Task: Compose an email with the signature Layla Garcia with the subject Feedback on a portfolio and the message I would like to schedule a meeting to discuss the project status. from softage.9@softage.net to softage.5@softage.netSelect the entire message and Indent more 2 times, then indent less once Send the email. Finally, move the email from Sent Items to the label Raw materials
Action: Mouse moved to (954, 58)
Screenshot: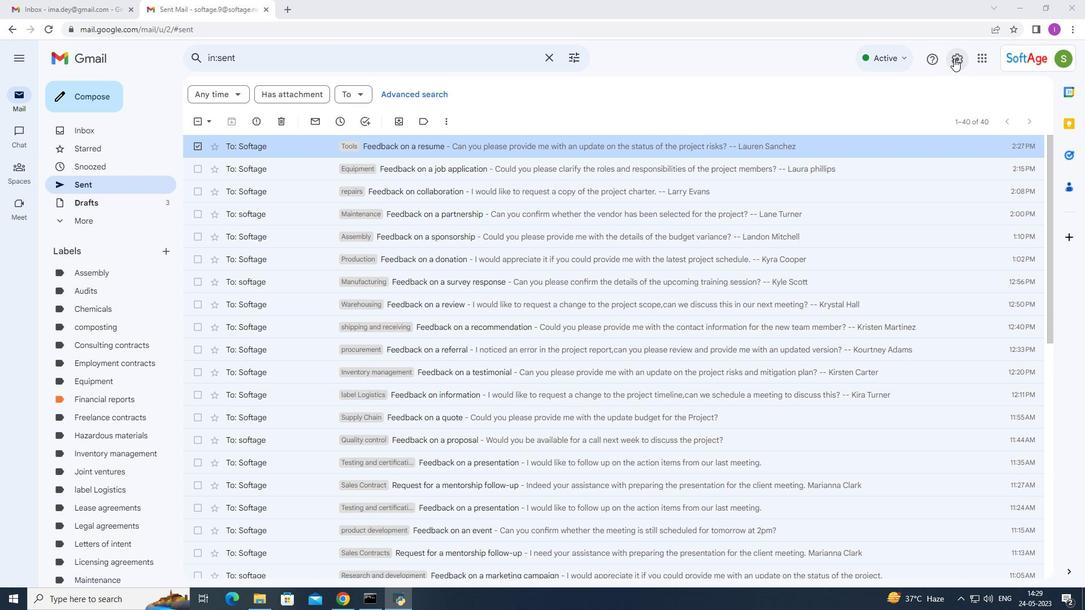 
Action: Mouse pressed left at (954, 58)
Screenshot: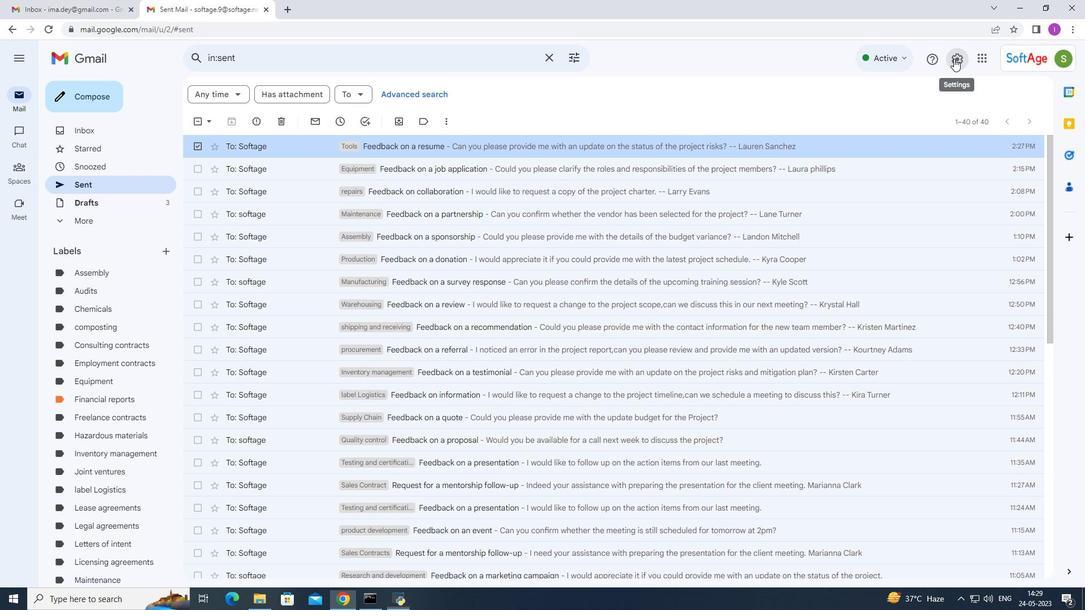 
Action: Mouse moved to (955, 106)
Screenshot: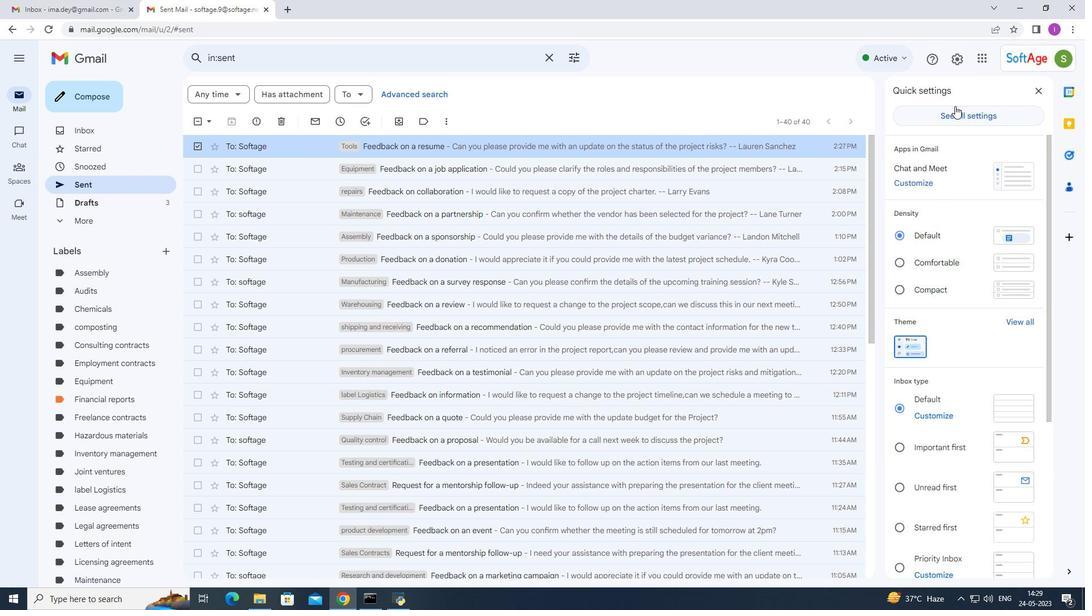 
Action: Mouse pressed left at (955, 106)
Screenshot: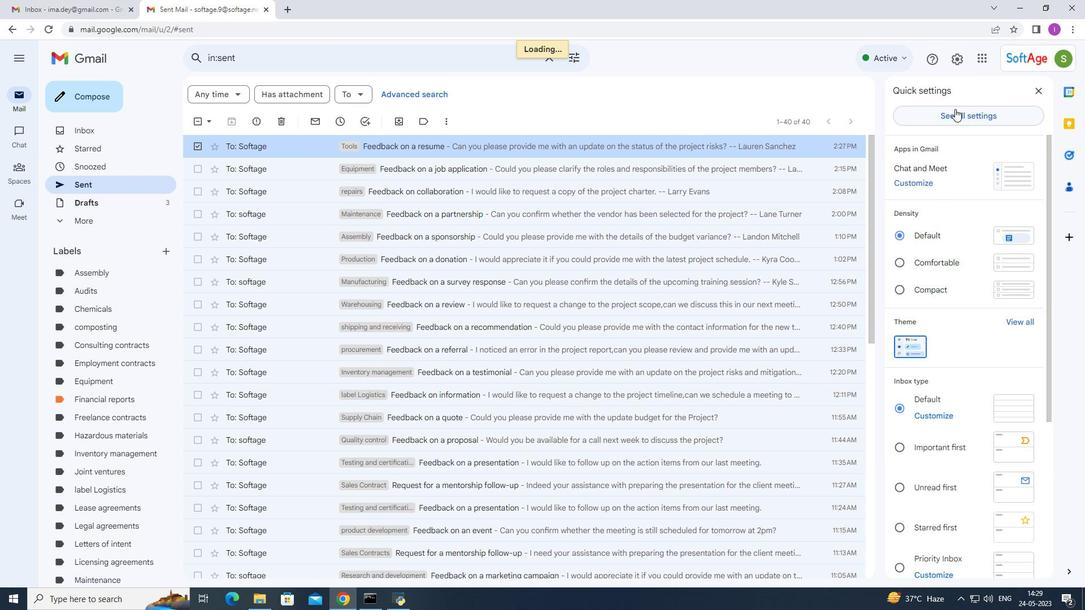 
Action: Mouse moved to (484, 205)
Screenshot: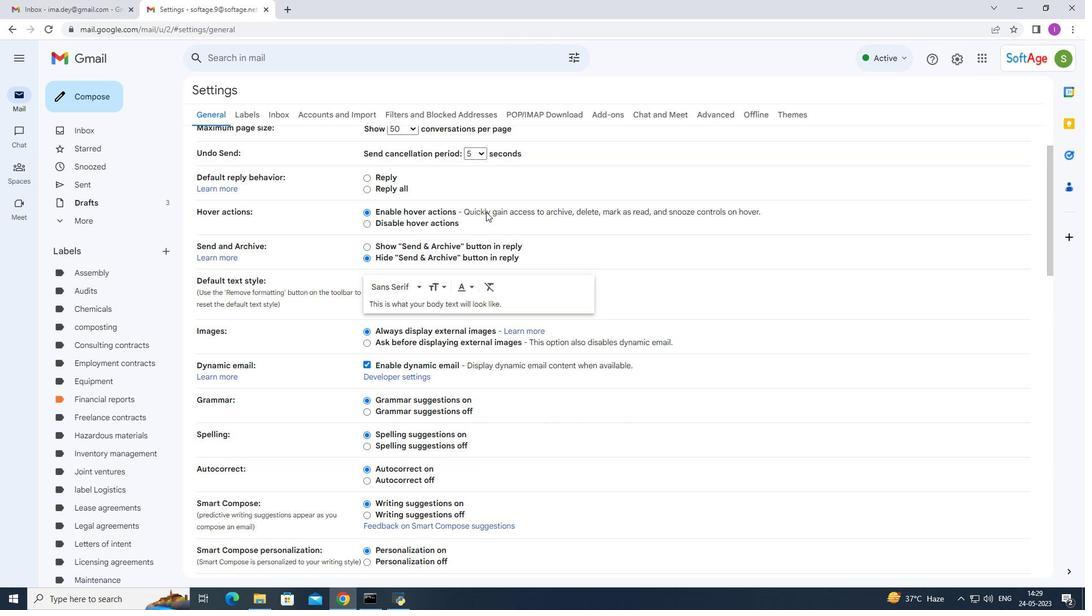 
Action: Mouse scrolled (484, 205) with delta (0, 0)
Screenshot: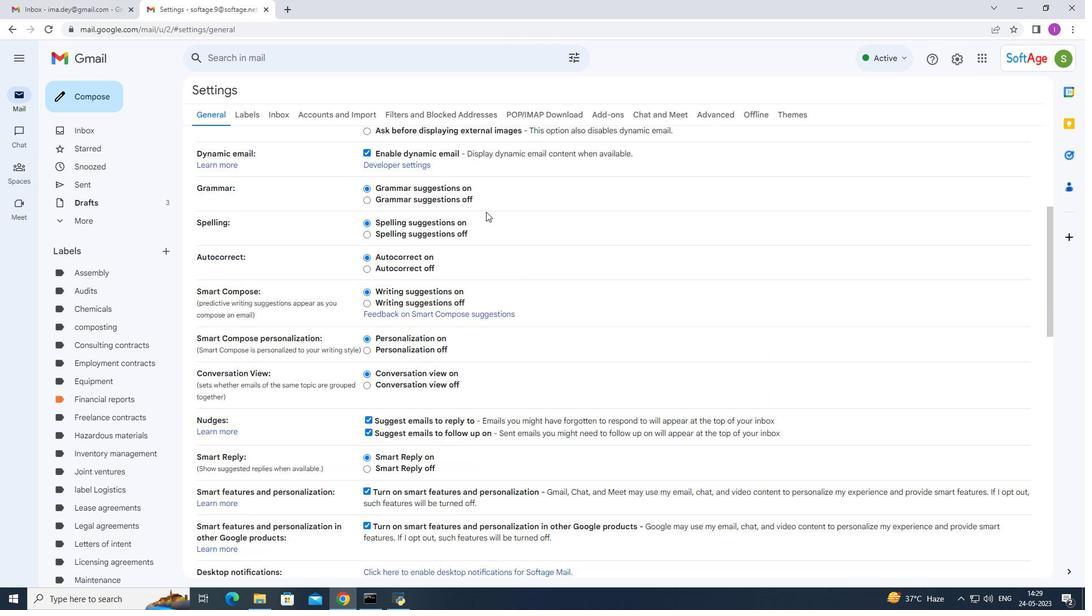 
Action: Mouse moved to (484, 207)
Screenshot: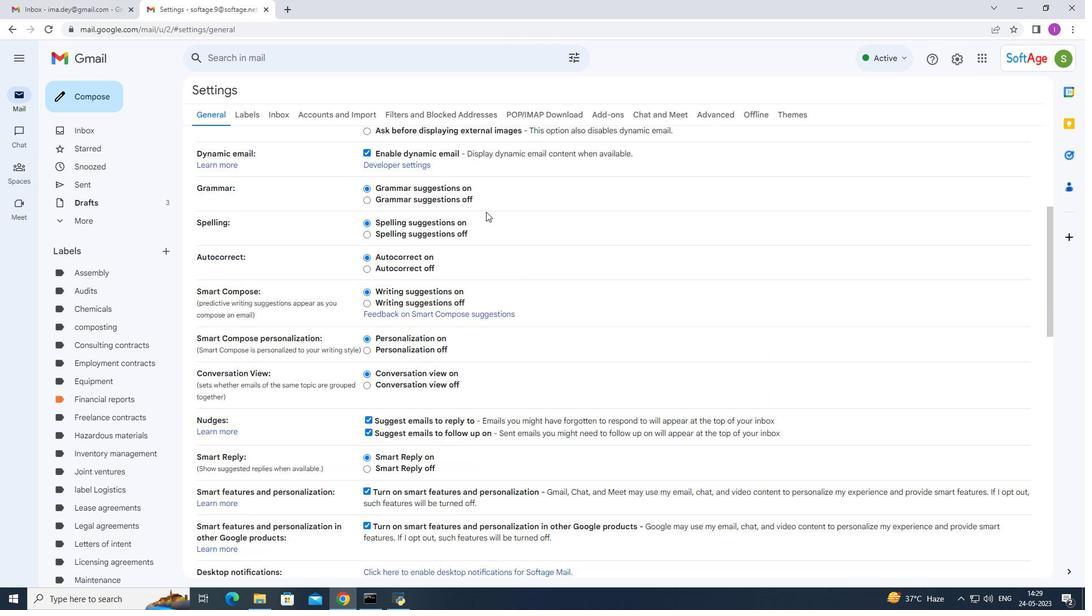 
Action: Mouse scrolled (484, 206) with delta (0, 0)
Screenshot: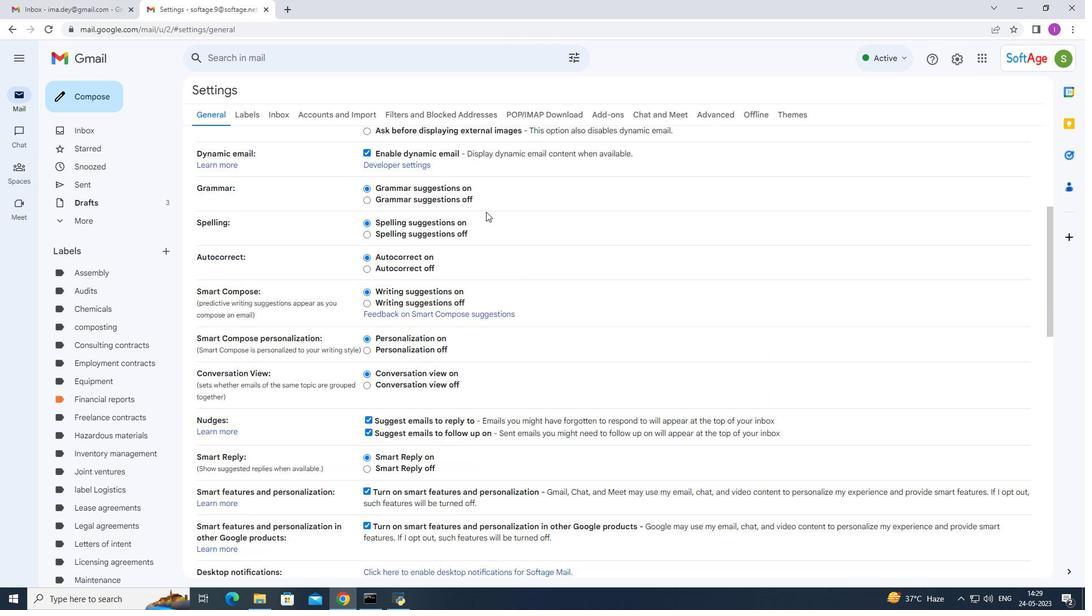 
Action: Mouse scrolled (484, 206) with delta (0, 0)
Screenshot: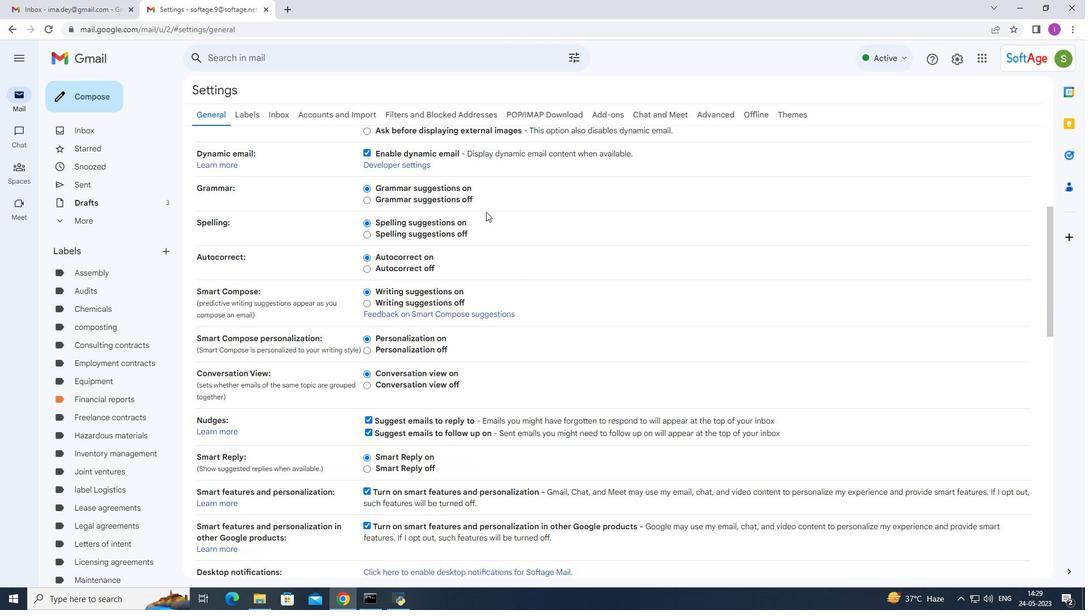 
Action: Mouse scrolled (484, 206) with delta (0, 0)
Screenshot: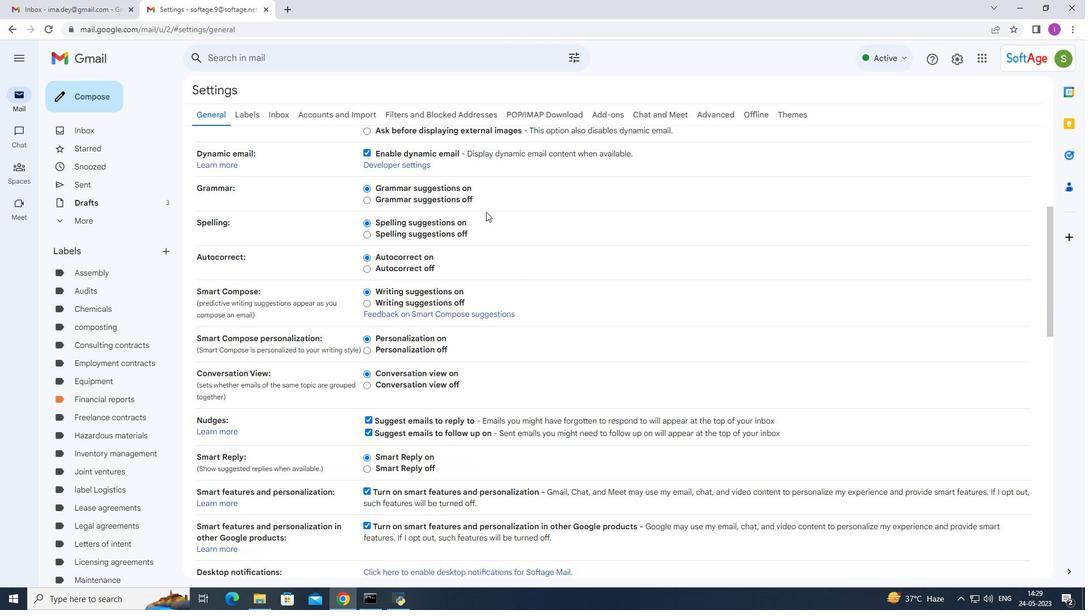 
Action: Mouse scrolled (484, 206) with delta (0, 0)
Screenshot: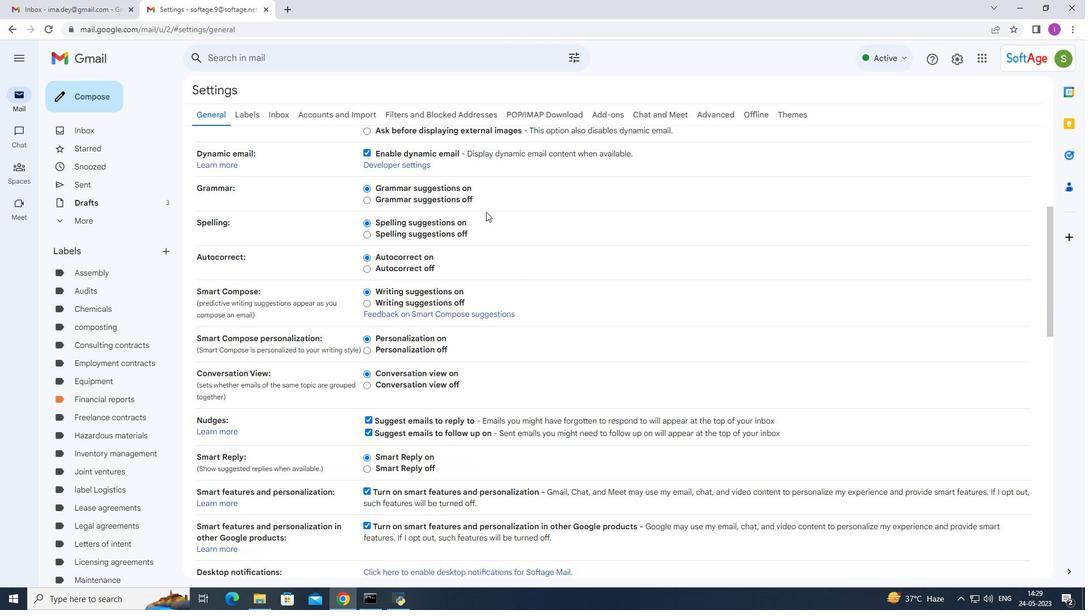 
Action: Mouse moved to (486, 212)
Screenshot: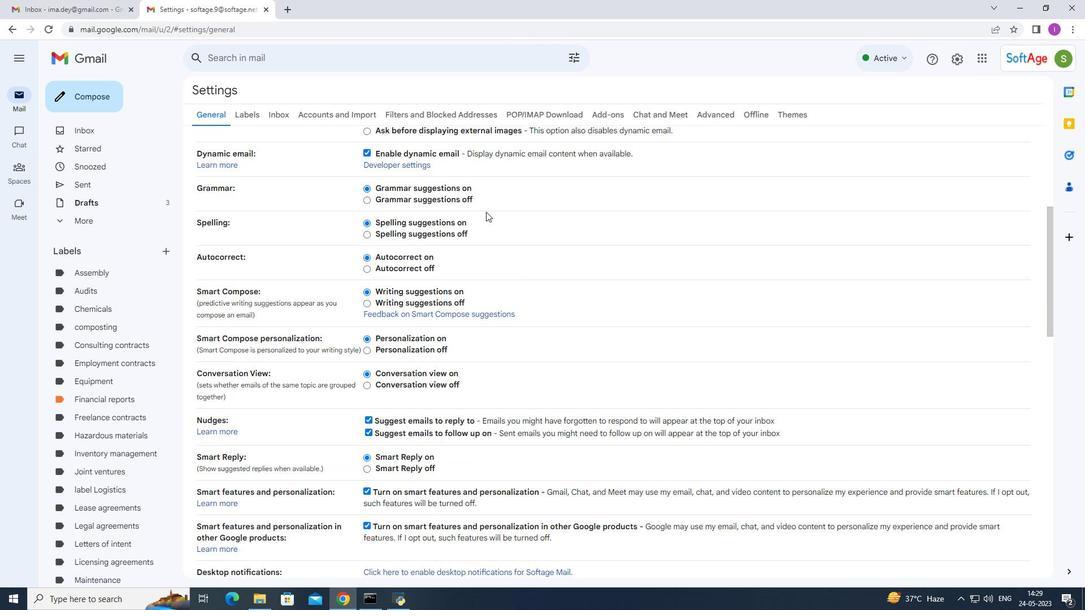 
Action: Mouse scrolled (486, 211) with delta (0, 0)
Screenshot: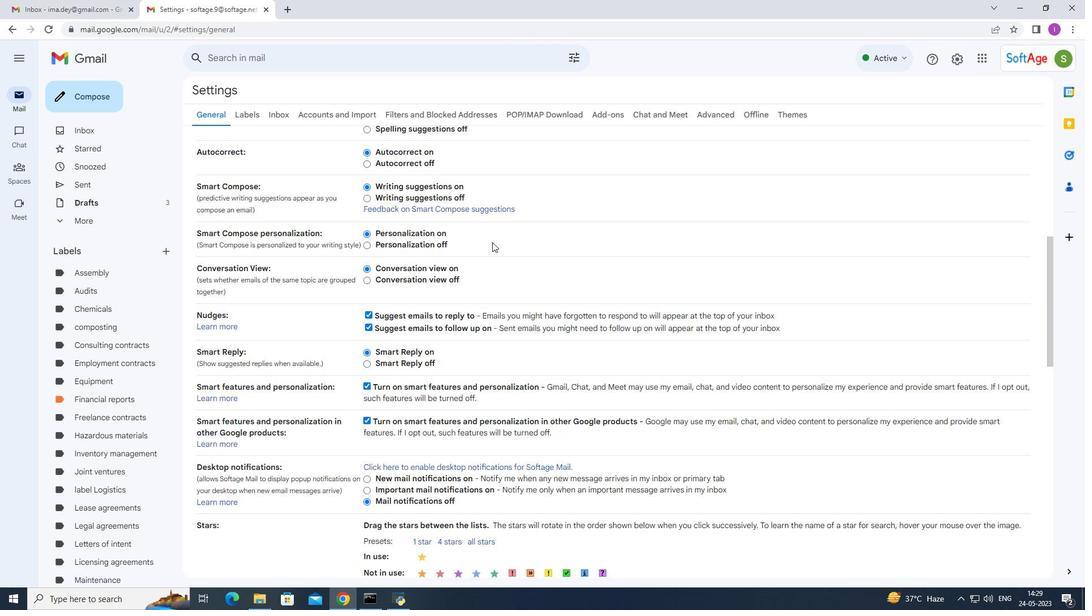 
Action: Mouse moved to (486, 213)
Screenshot: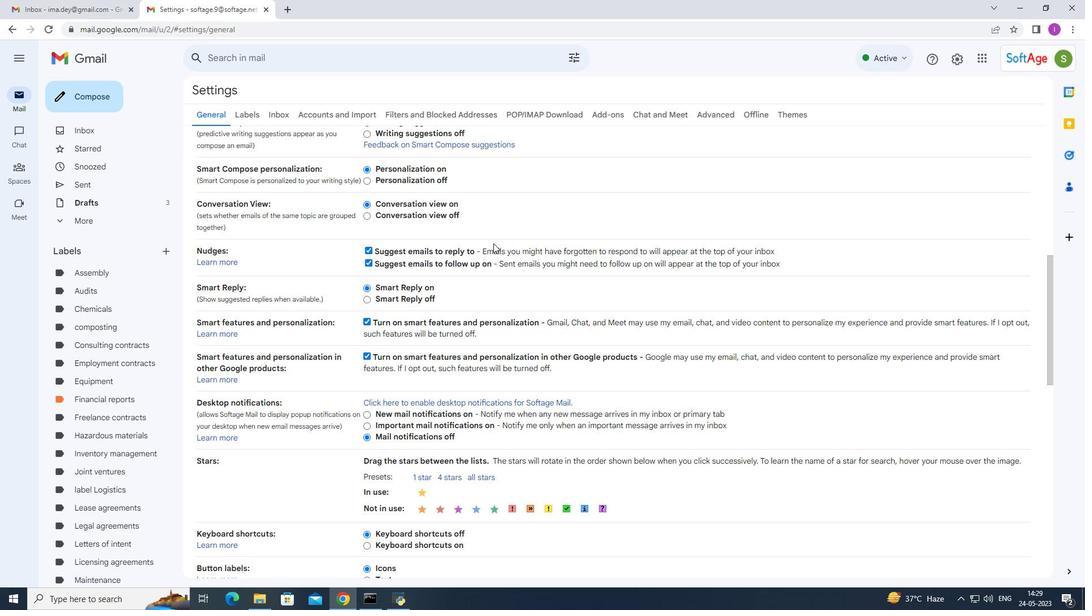 
Action: Mouse scrolled (486, 212) with delta (0, 0)
Screenshot: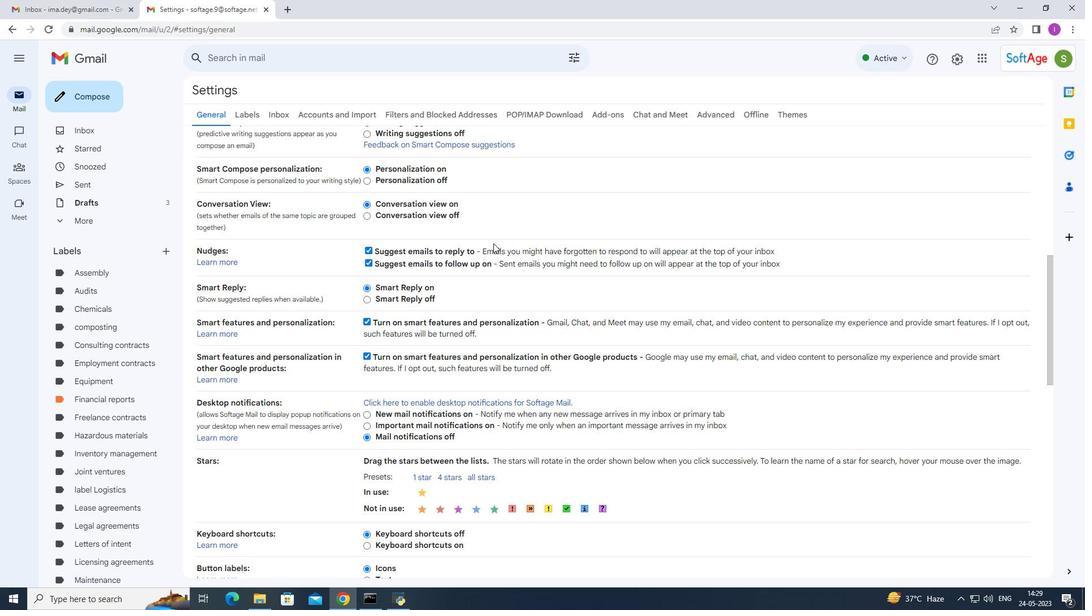 
Action: Mouse scrolled (486, 212) with delta (0, 0)
Screenshot: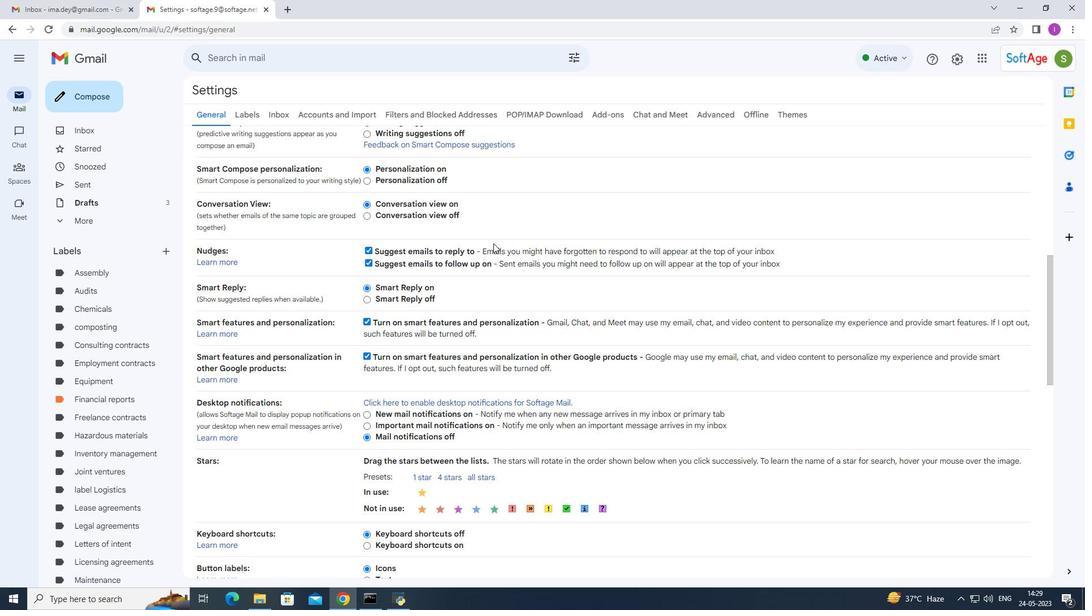 
Action: Mouse moved to (480, 274)
Screenshot: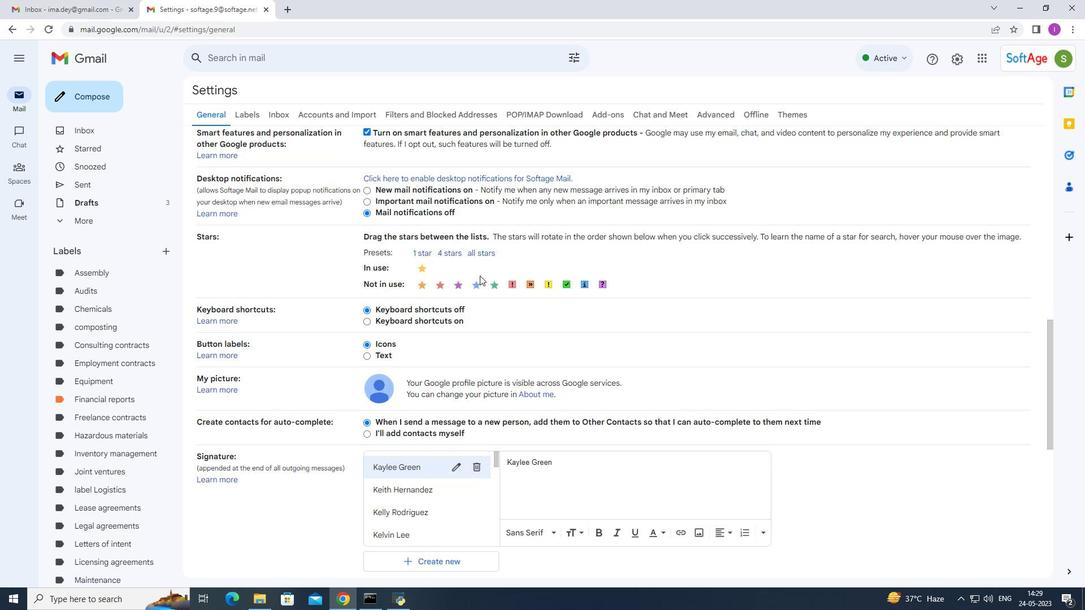 
Action: Mouse scrolled (480, 274) with delta (0, 0)
Screenshot: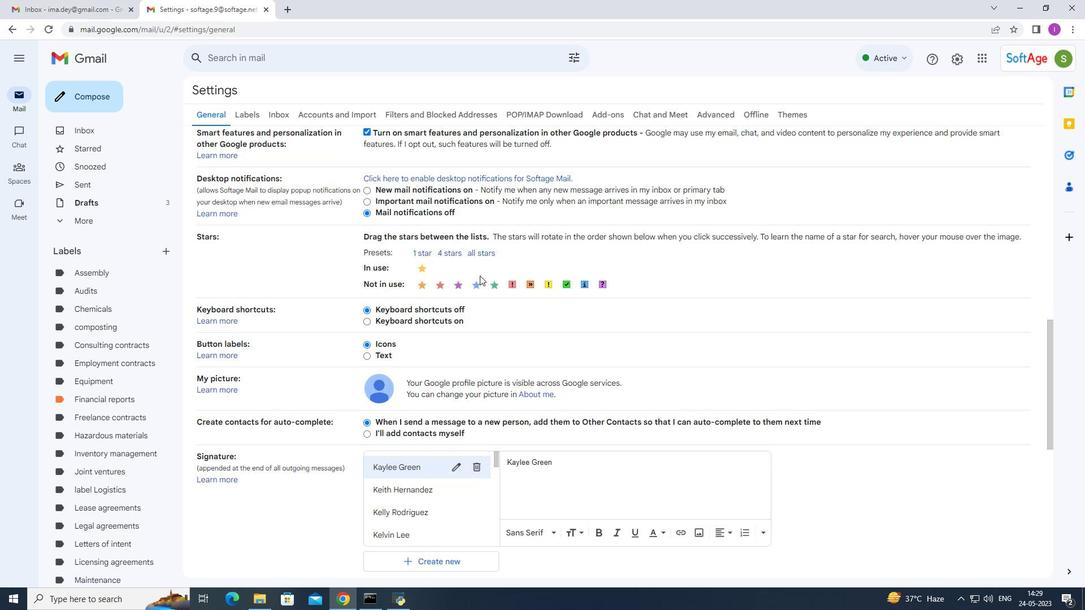 
Action: Mouse moved to (480, 275)
Screenshot: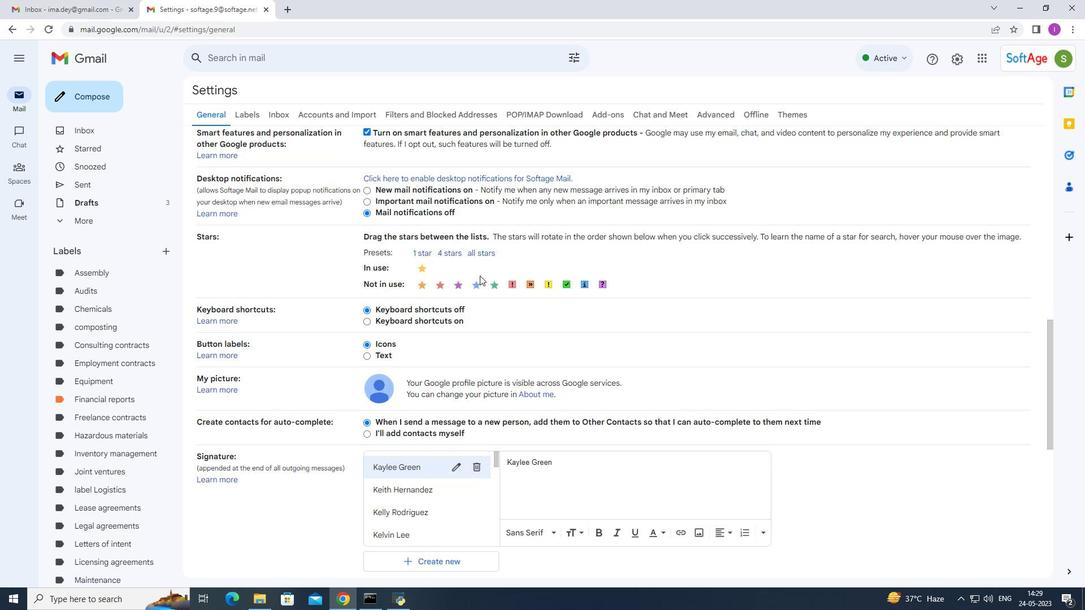 
Action: Mouse scrolled (480, 275) with delta (0, 0)
Screenshot: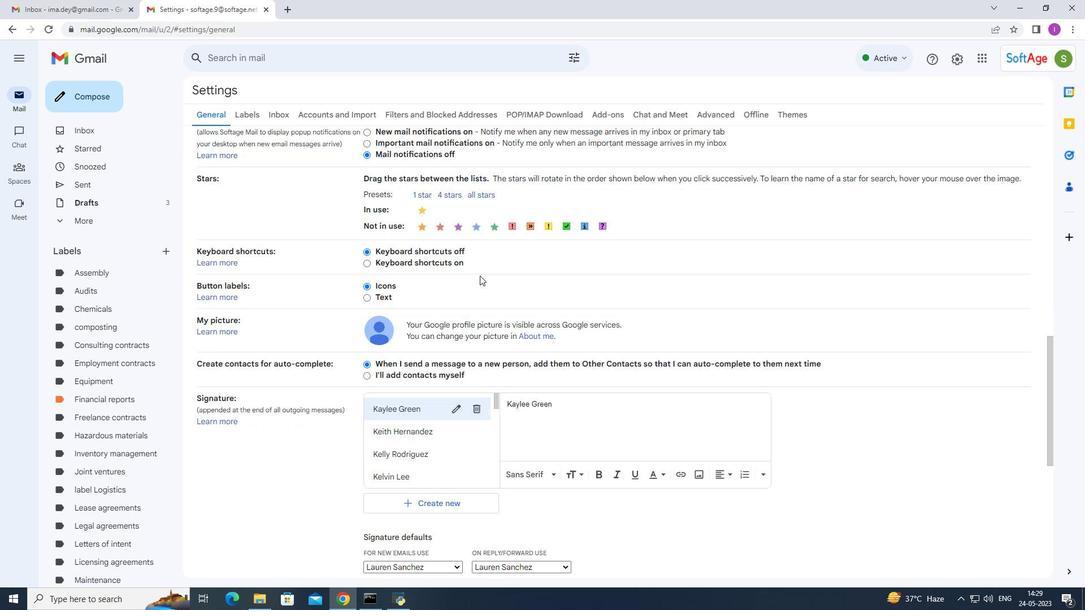 
Action: Mouse scrolled (480, 275) with delta (0, 0)
Screenshot: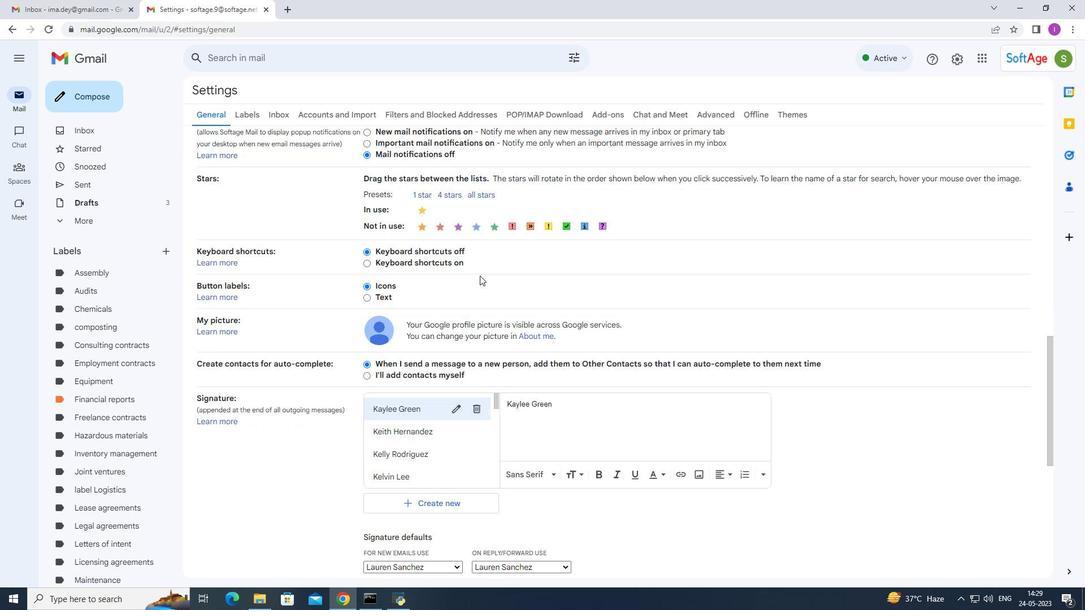 
Action: Mouse scrolled (480, 275) with delta (0, 0)
Screenshot: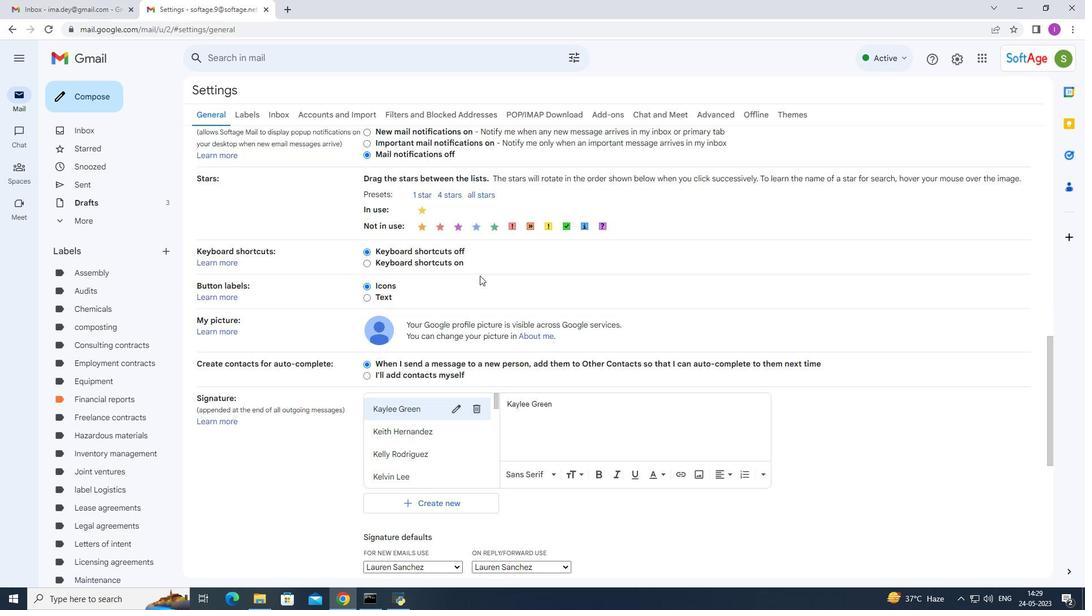 
Action: Mouse scrolled (480, 275) with delta (0, 0)
Screenshot: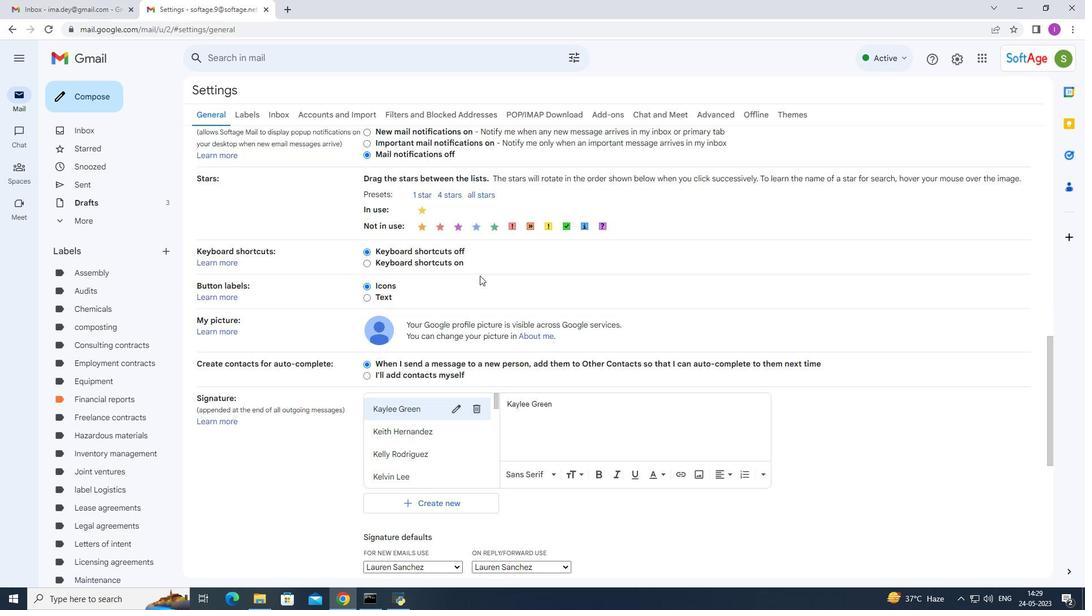 
Action: Mouse moved to (479, 275)
Screenshot: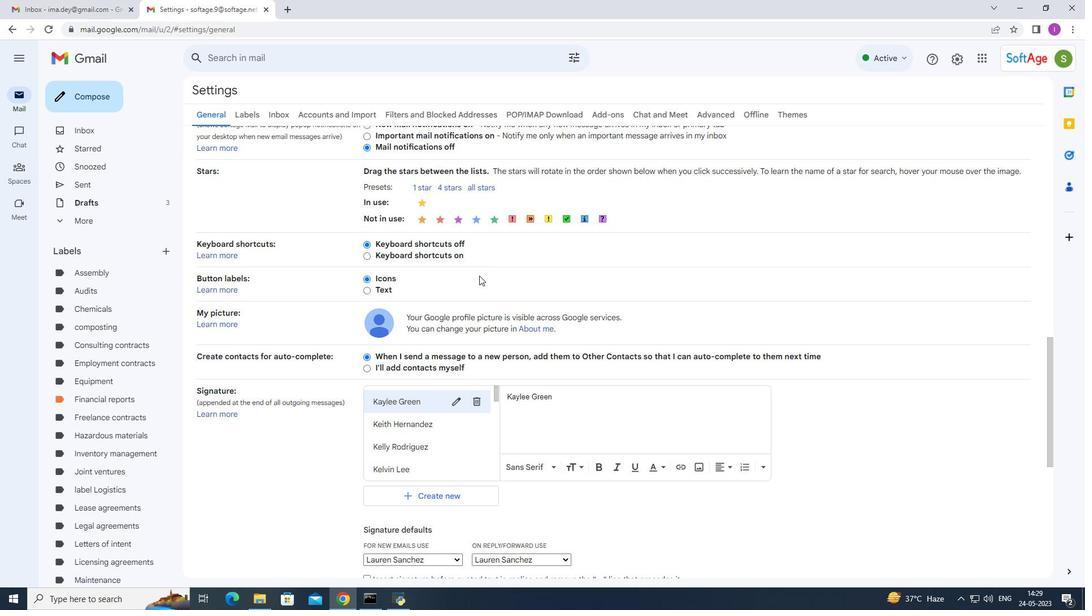 
Action: Mouse scrolled (479, 275) with delta (0, 0)
Screenshot: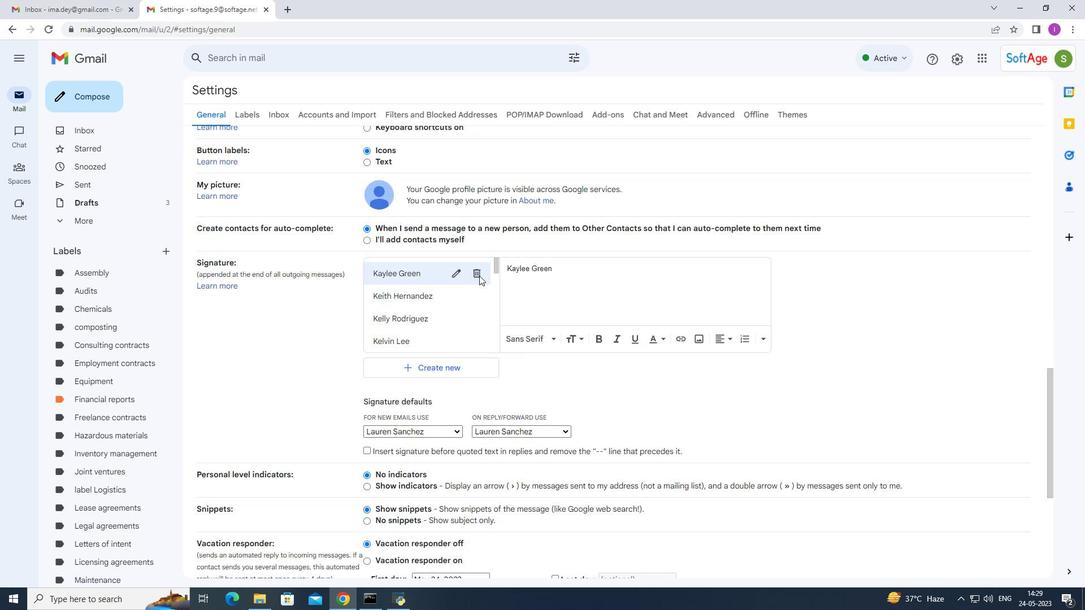
Action: Mouse scrolled (479, 275) with delta (0, 0)
Screenshot: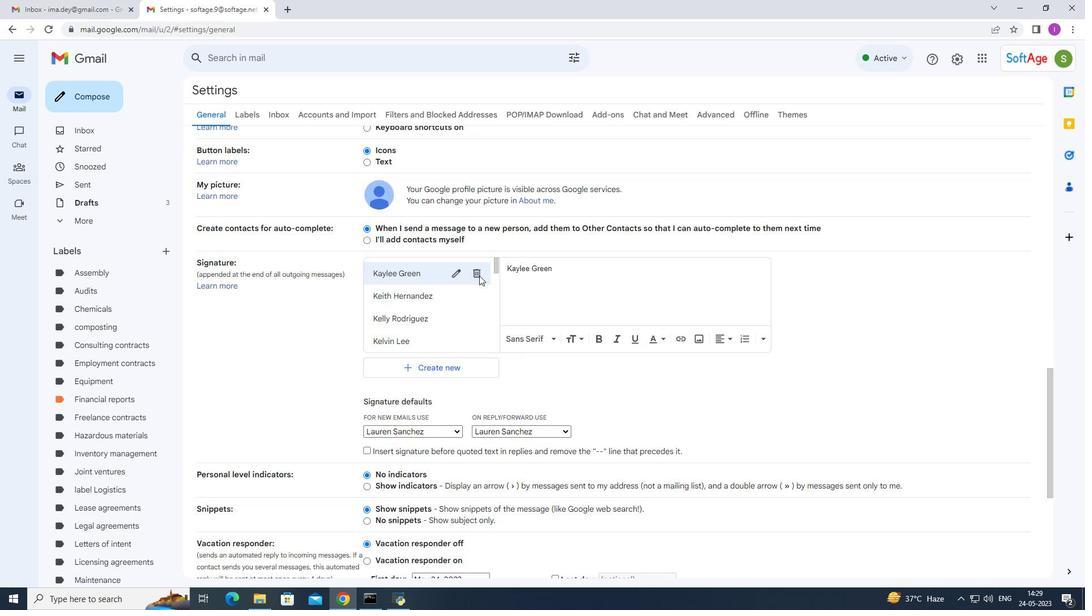 
Action: Mouse scrolled (479, 275) with delta (0, 0)
Screenshot: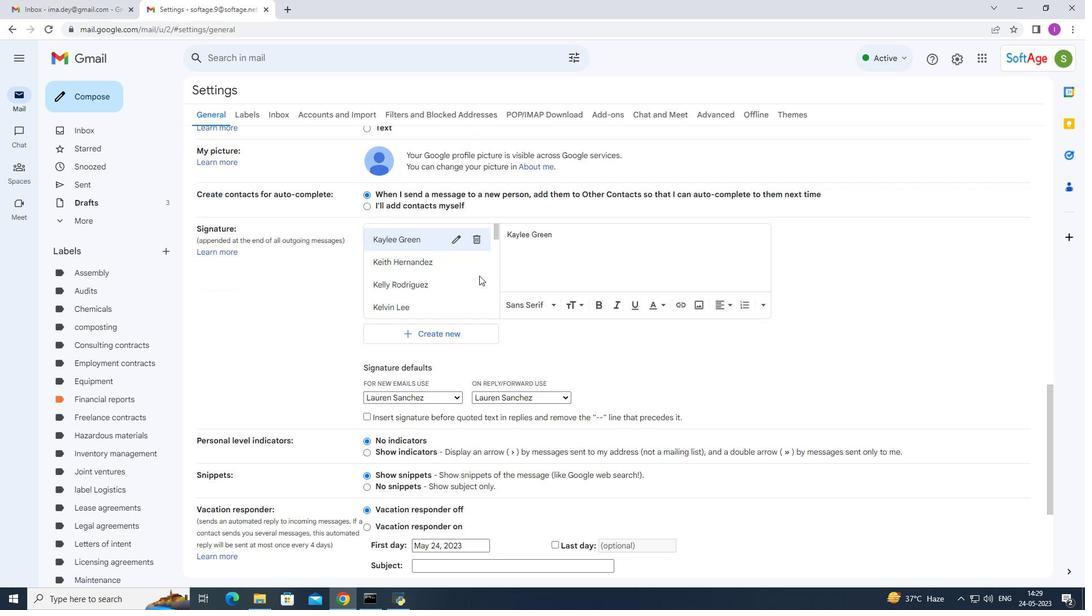
Action: Mouse moved to (478, 279)
Screenshot: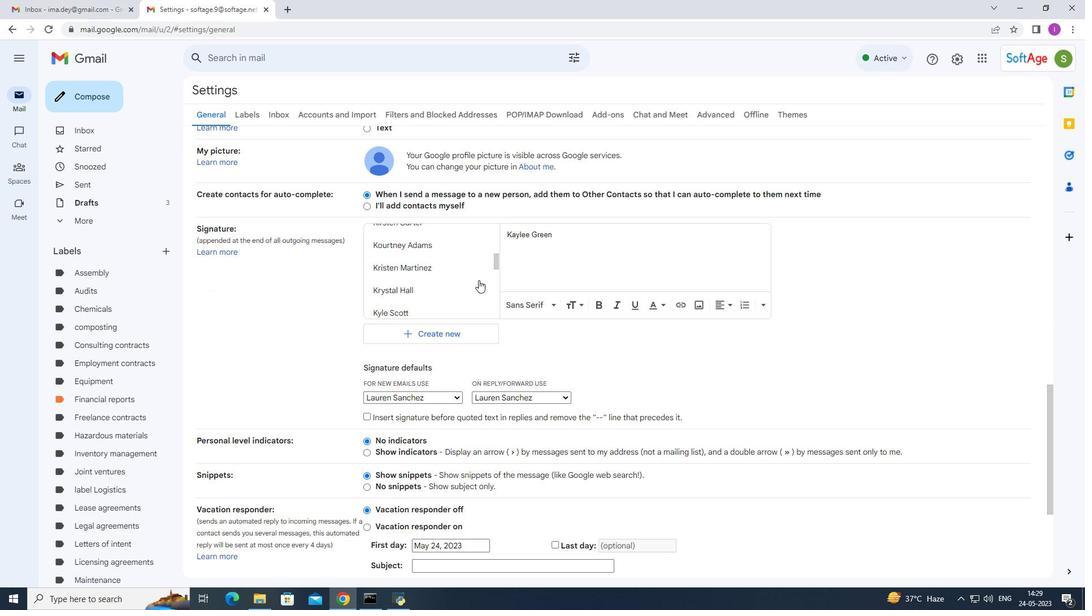 
Action: Mouse scrolled (478, 278) with delta (0, 0)
Screenshot: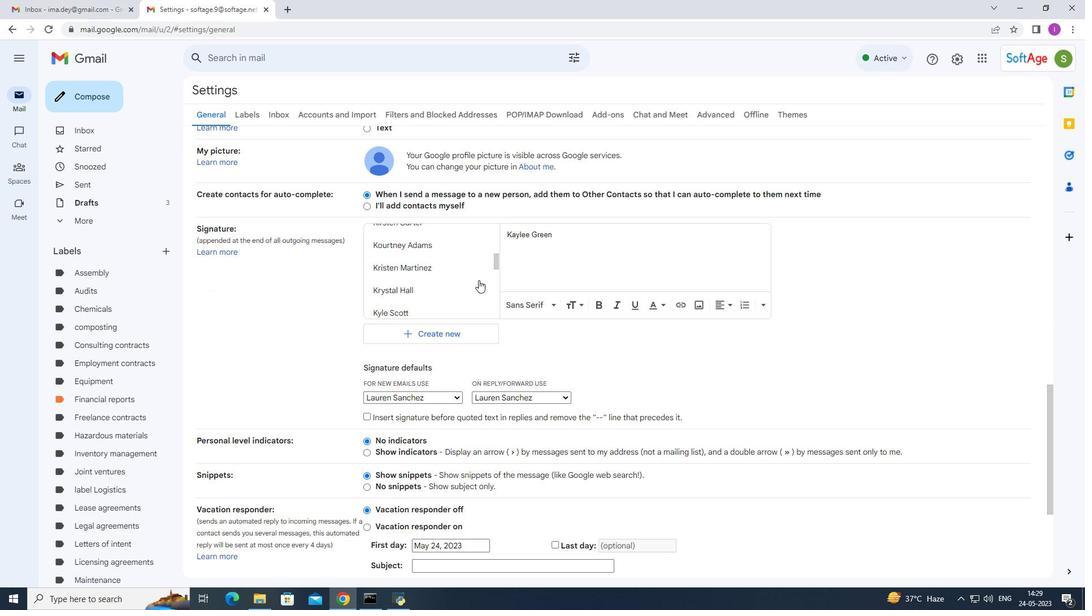 
Action: Mouse moved to (478, 280)
Screenshot: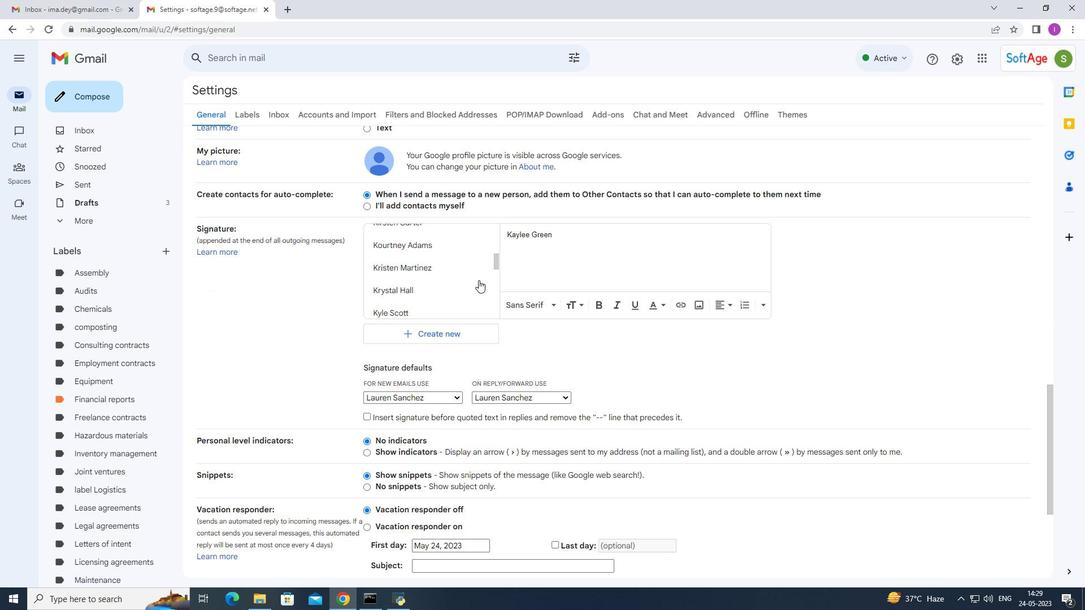 
Action: Mouse scrolled (478, 279) with delta (0, 0)
Screenshot: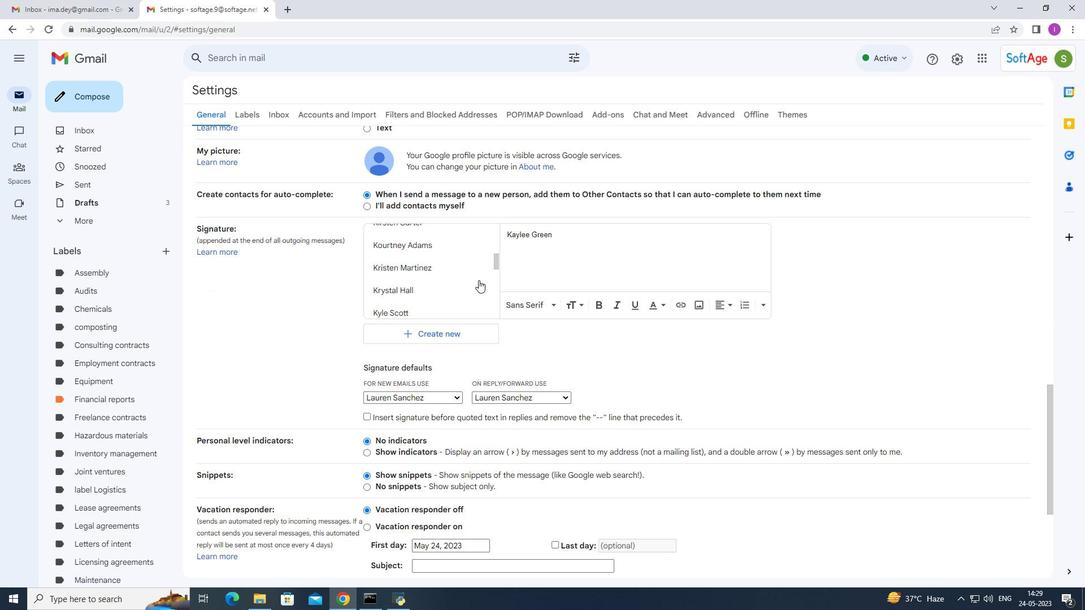 
Action: Mouse scrolled (478, 279) with delta (0, 0)
Screenshot: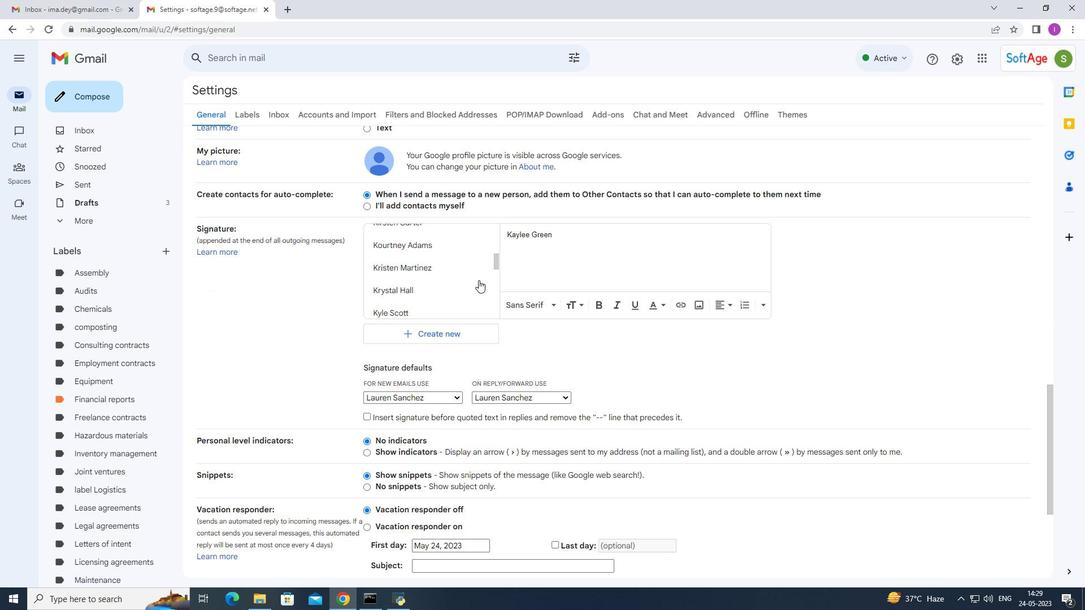 
Action: Mouse scrolled (478, 279) with delta (0, 0)
Screenshot: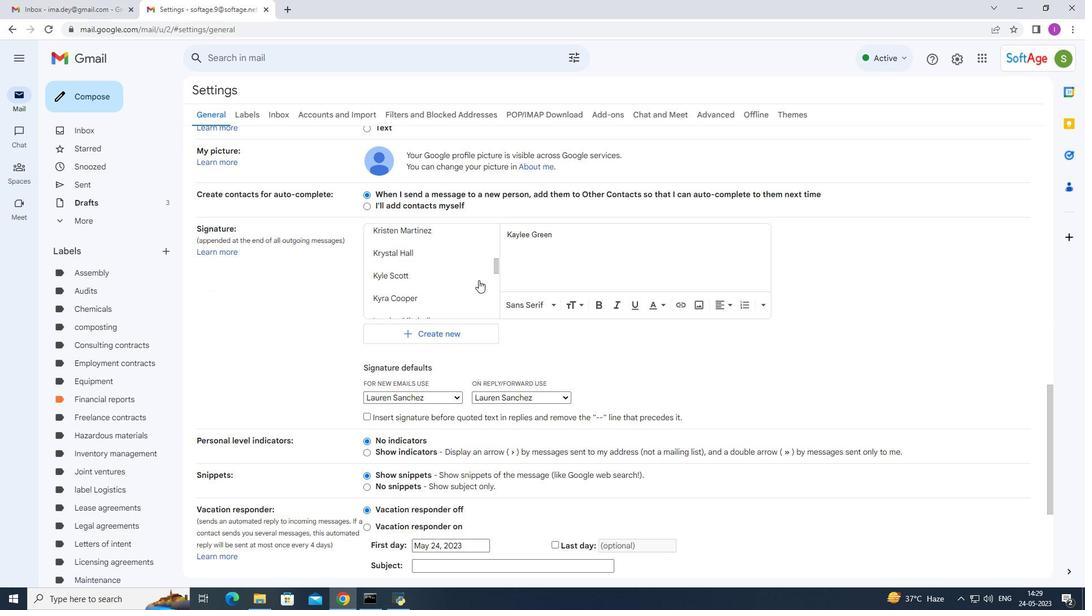 
Action: Mouse scrolled (478, 279) with delta (0, 0)
Screenshot: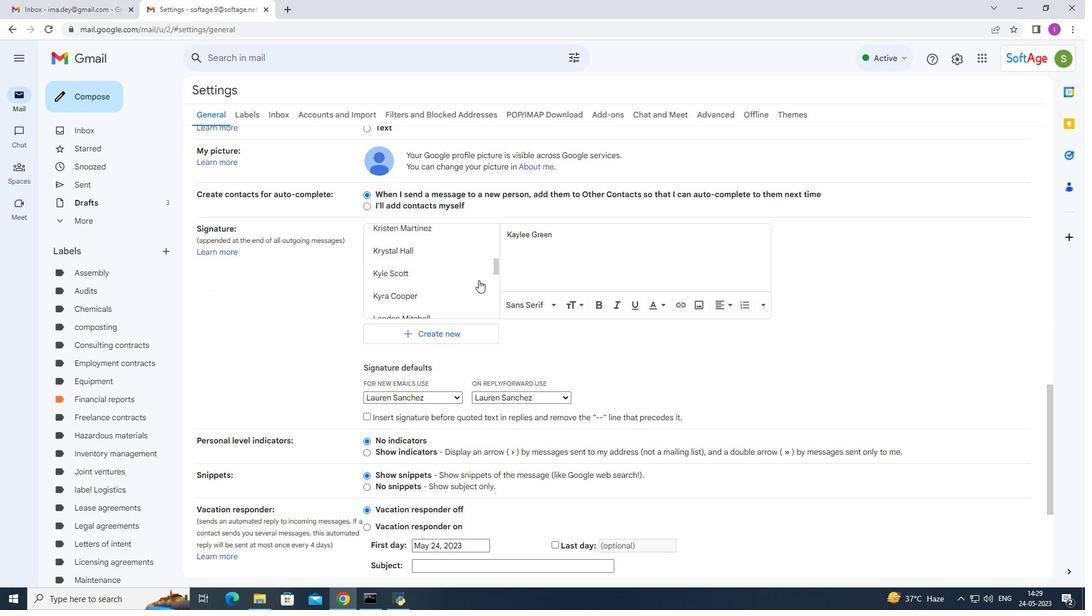 
Action: Mouse moved to (481, 340)
Screenshot: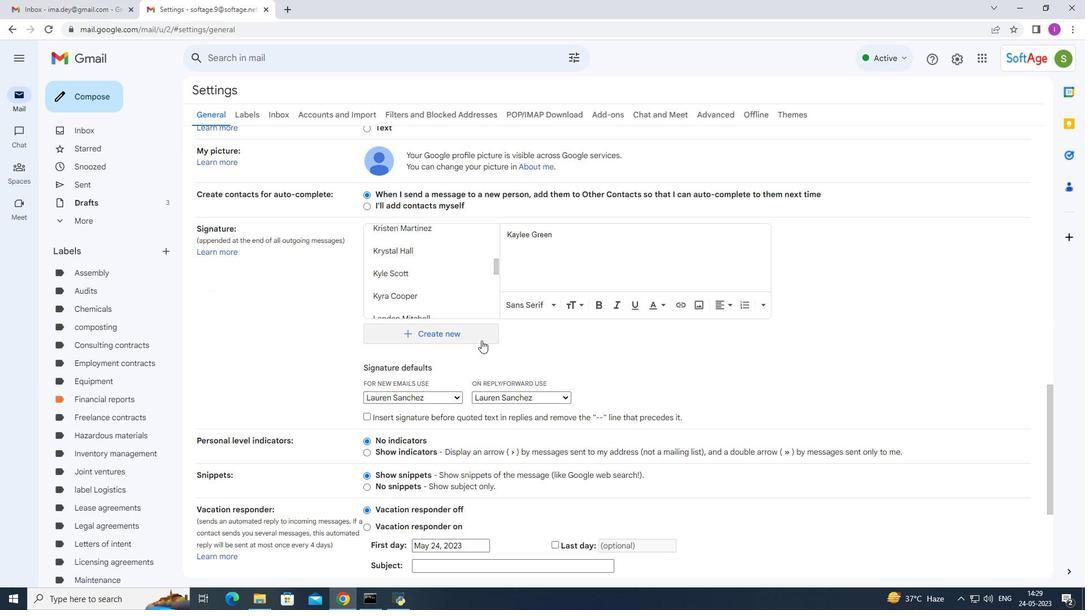 
Action: Mouse pressed left at (481, 340)
Screenshot: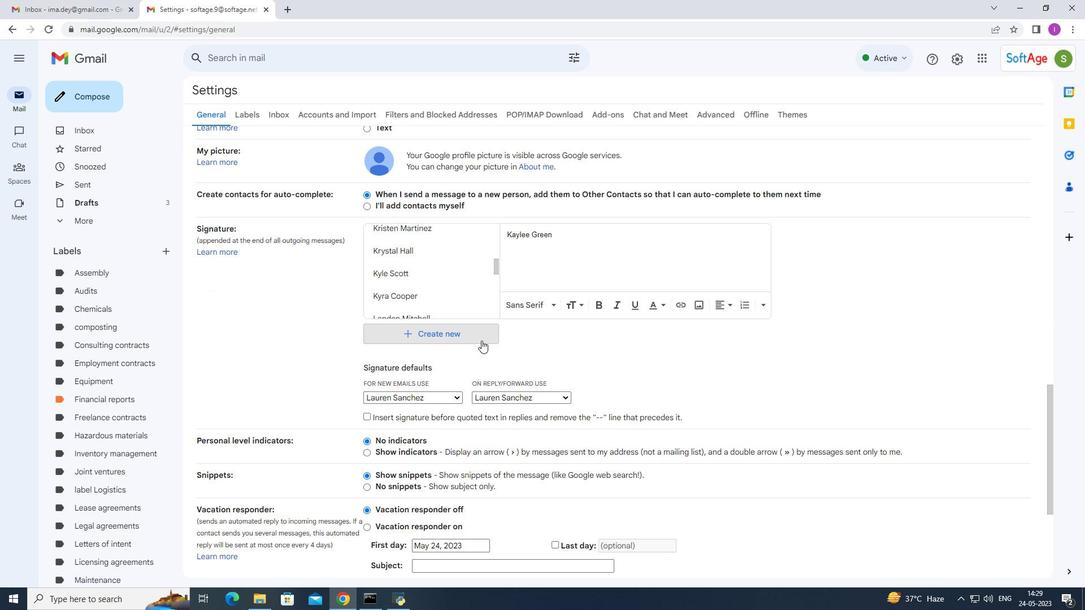 
Action: Mouse moved to (477, 313)
Screenshot: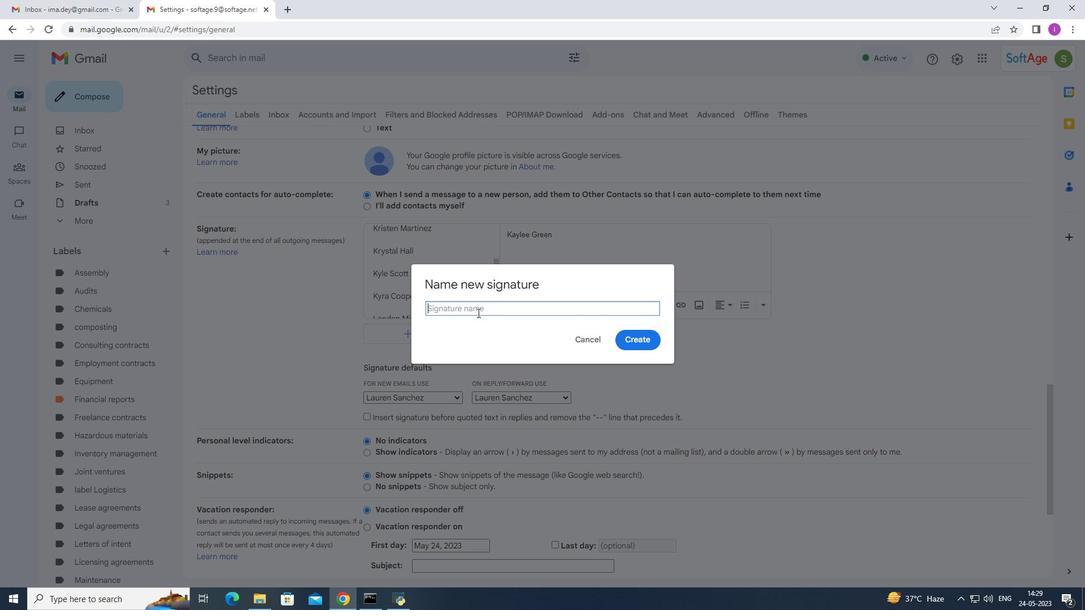 
Action: Mouse pressed left at (477, 313)
Screenshot: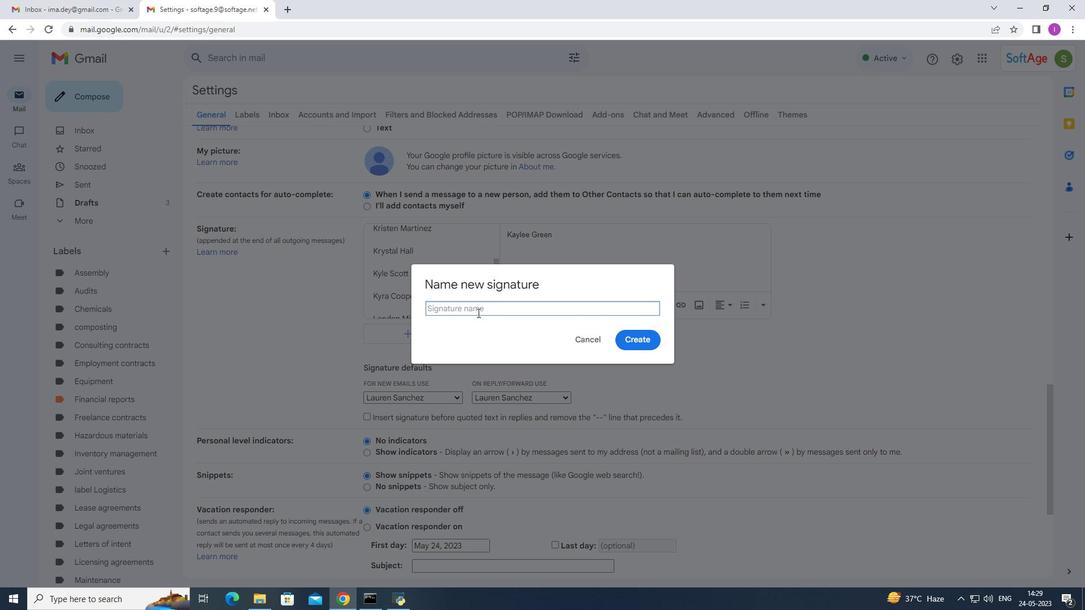 
Action: Key pressed <Key.shift>Layla<Key.space><Key.shift><Key.shift><Key.shift><Key.shift><Key.shift><Key.shift><Key.shift><Key.shift><Key.shift><Key.shift><Key.shift><Key.shift><Key.shift><Key.shift><Key.shift><Key.shift><Key.shift><Key.shift><Key.shift><Key.shift><Key.shift><Key.shift><Key.shift><Key.shift><Key.shift><Key.shift><Key.shift><Key.shift><Key.shift><Key.shift><Key.shift><Key.shift>Garcia
Screenshot: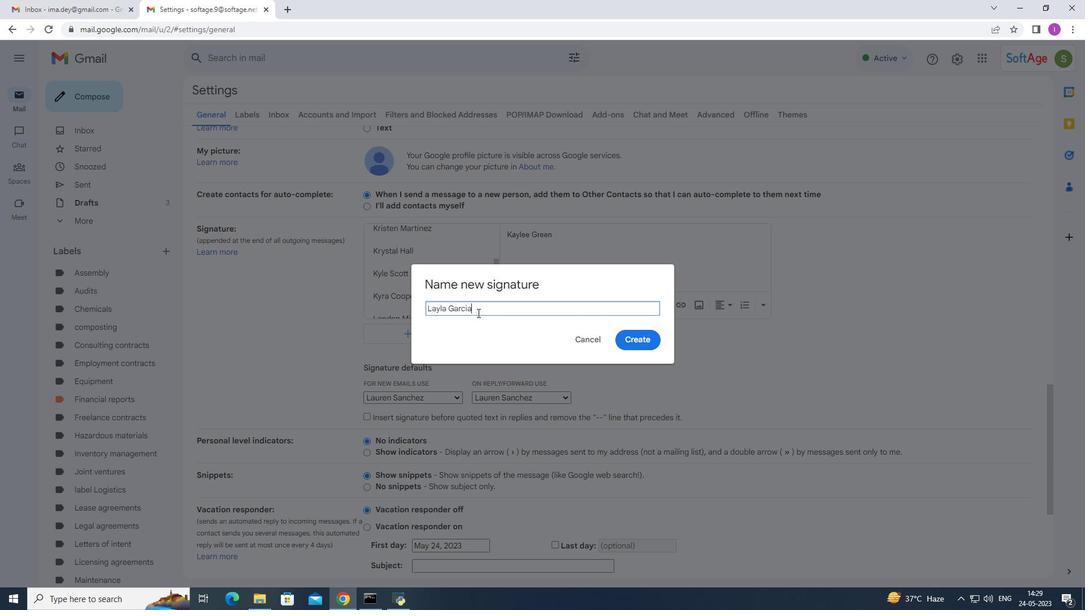 
Action: Mouse moved to (642, 340)
Screenshot: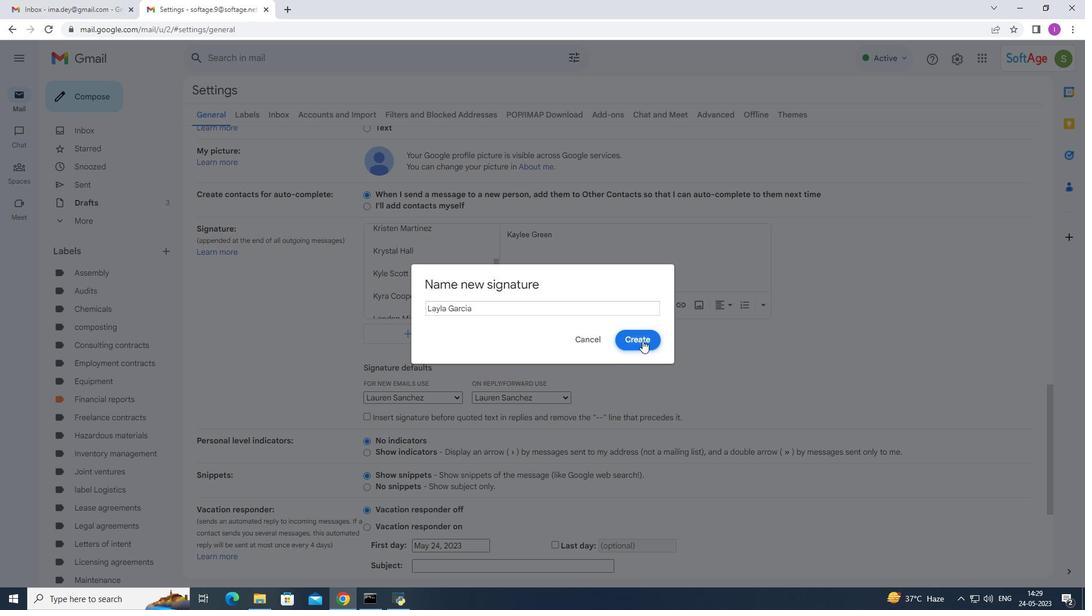 
Action: Mouse pressed left at (642, 340)
Screenshot: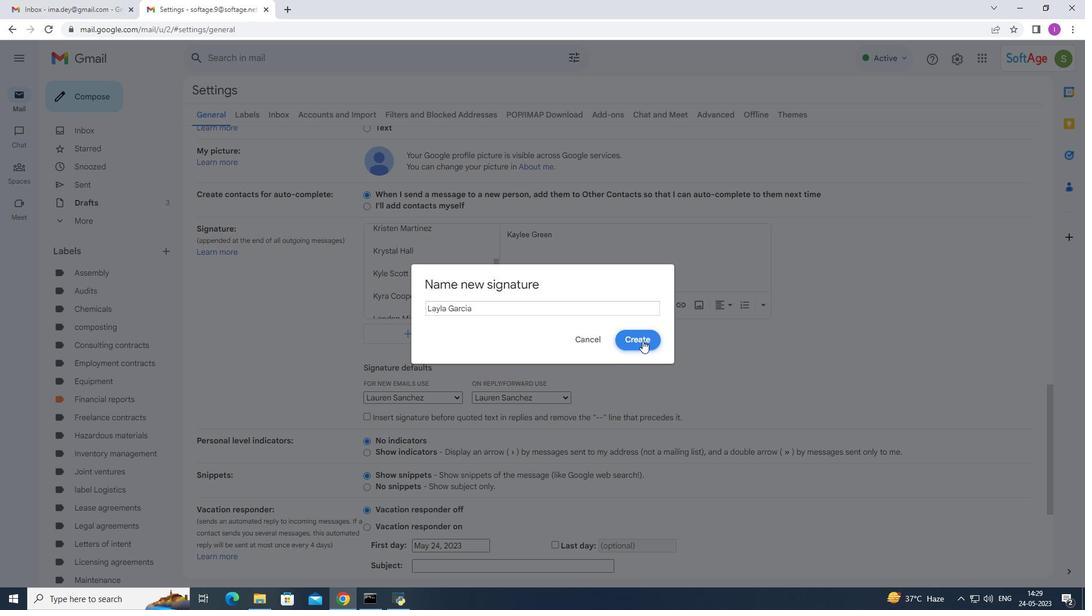 
Action: Mouse moved to (498, 266)
Screenshot: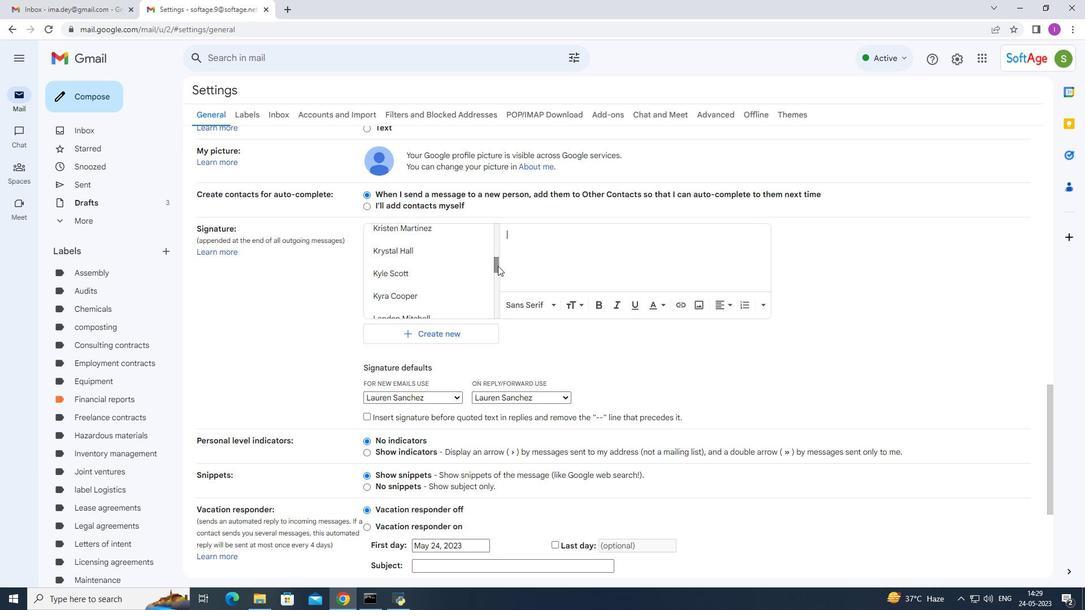 
Action: Mouse pressed left at (498, 266)
Screenshot: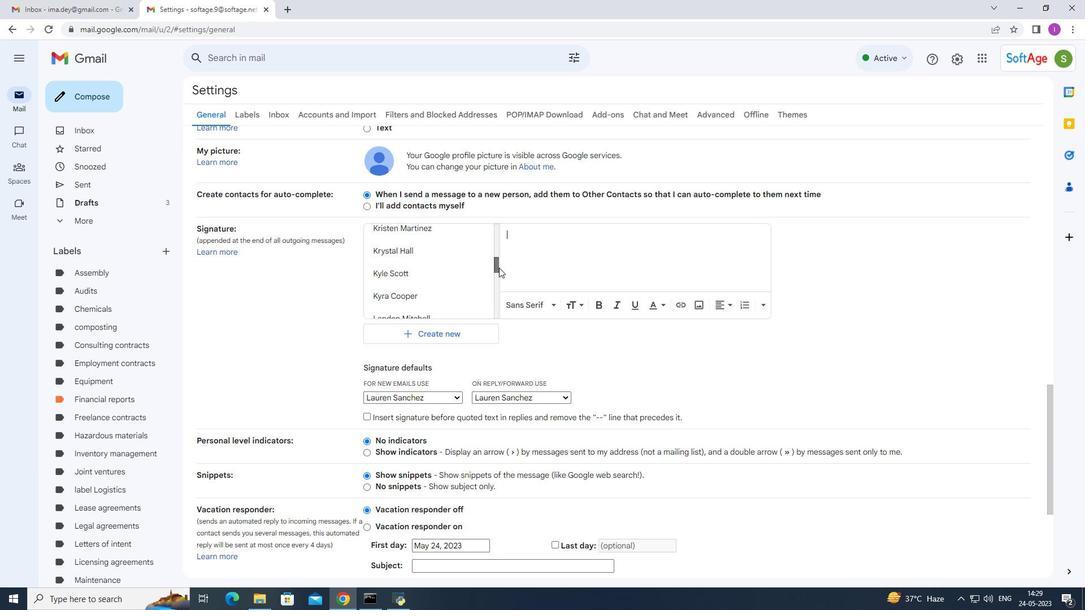 
Action: Mouse moved to (457, 398)
Screenshot: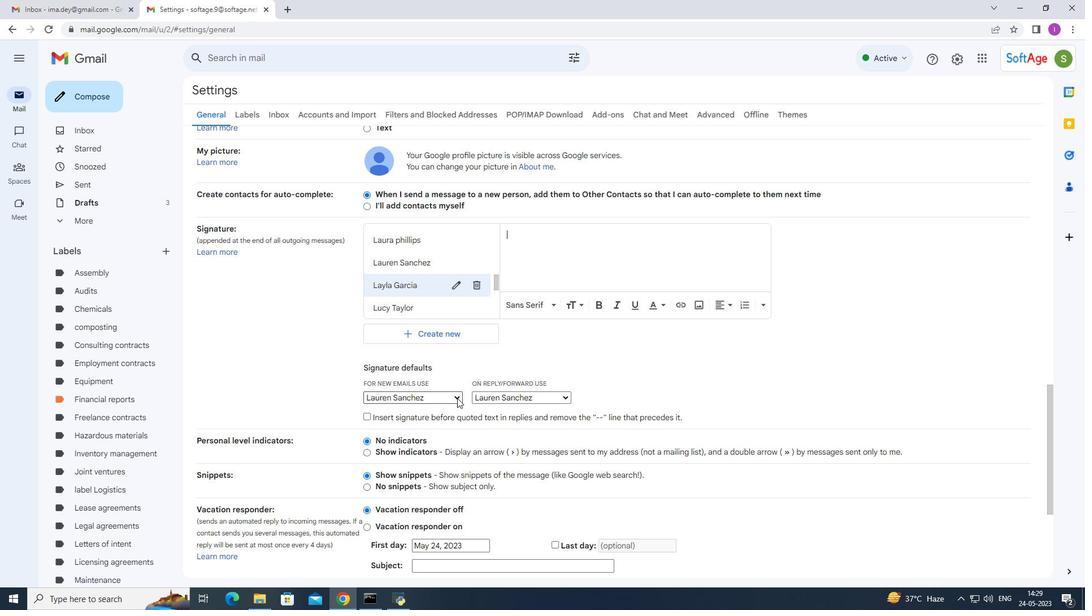 
Action: Mouse pressed left at (457, 398)
Screenshot: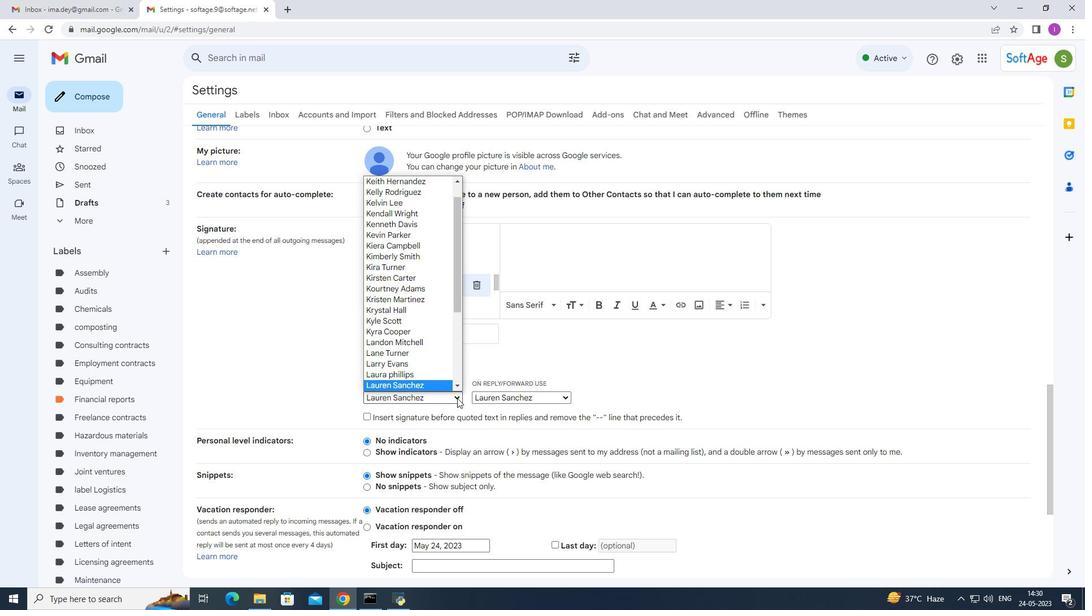 
Action: Mouse moved to (460, 308)
Screenshot: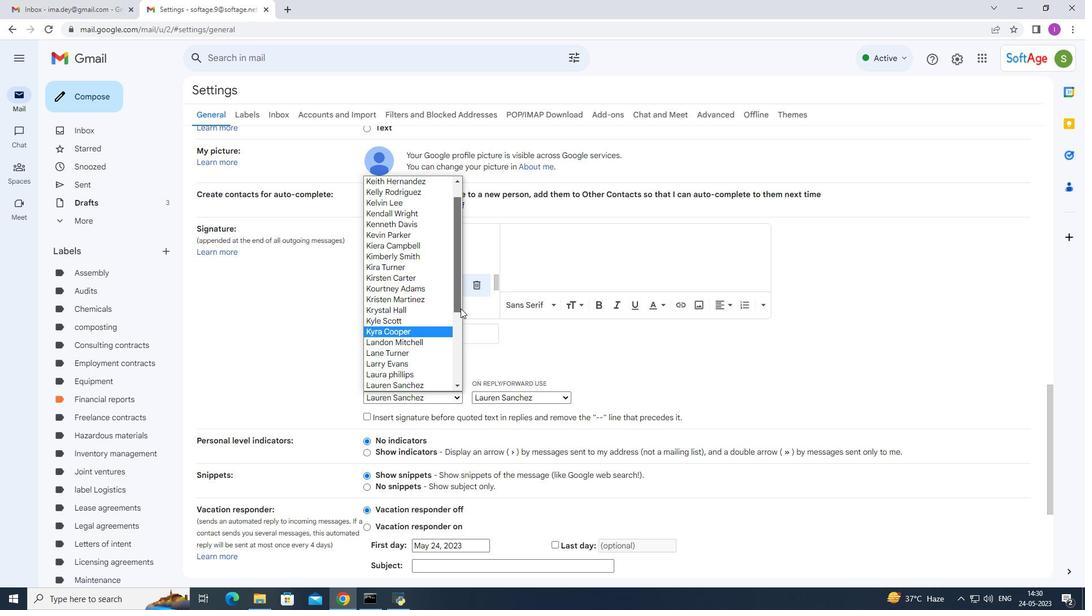 
Action: Mouse pressed left at (460, 308)
Screenshot: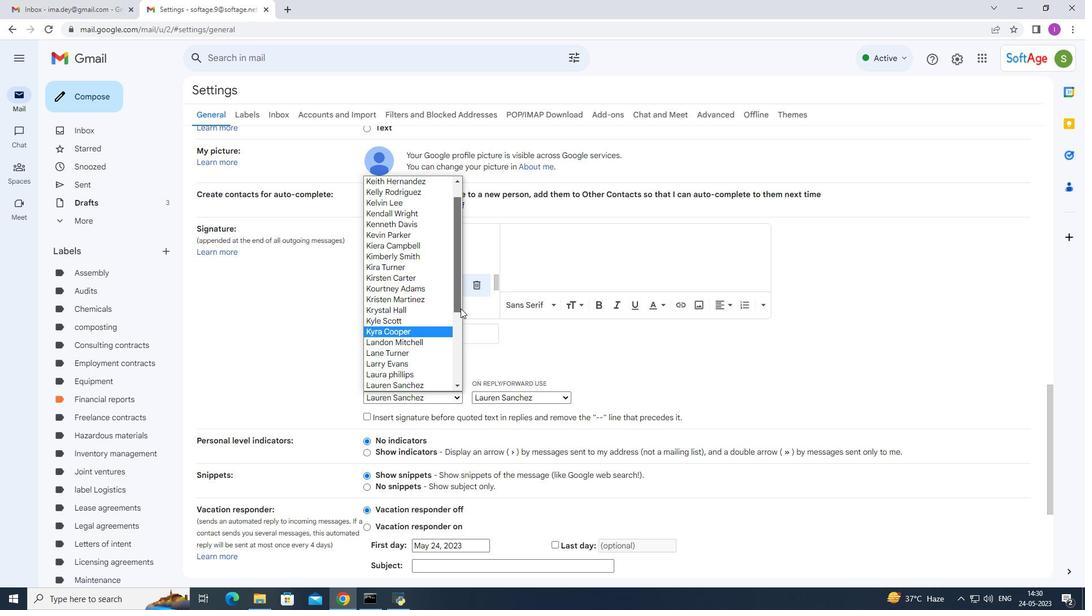 
Action: Mouse moved to (295, 346)
Screenshot: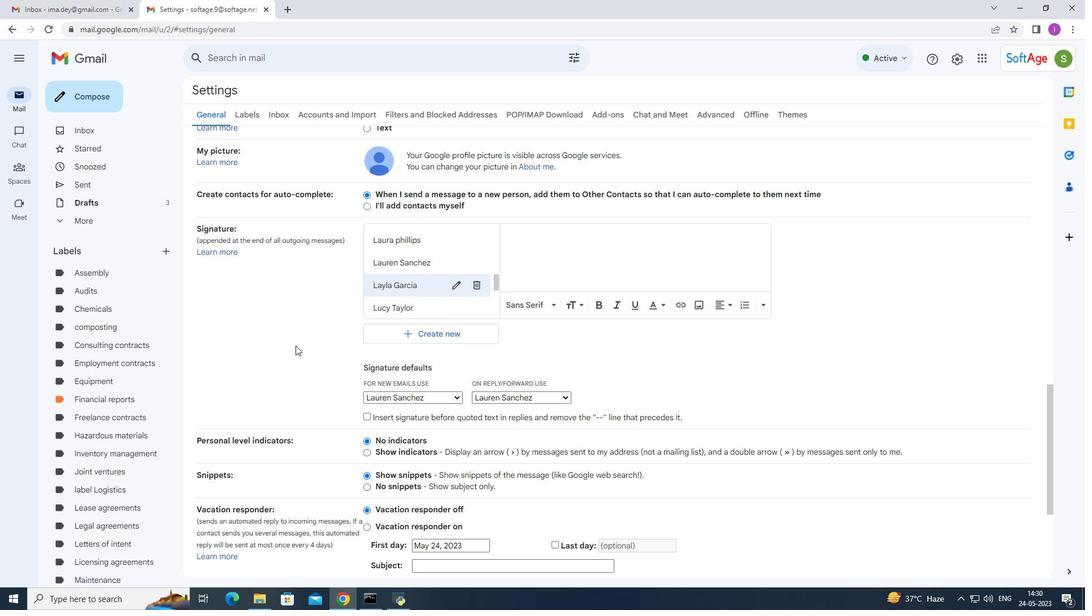 
Action: Mouse pressed left at (295, 346)
Screenshot: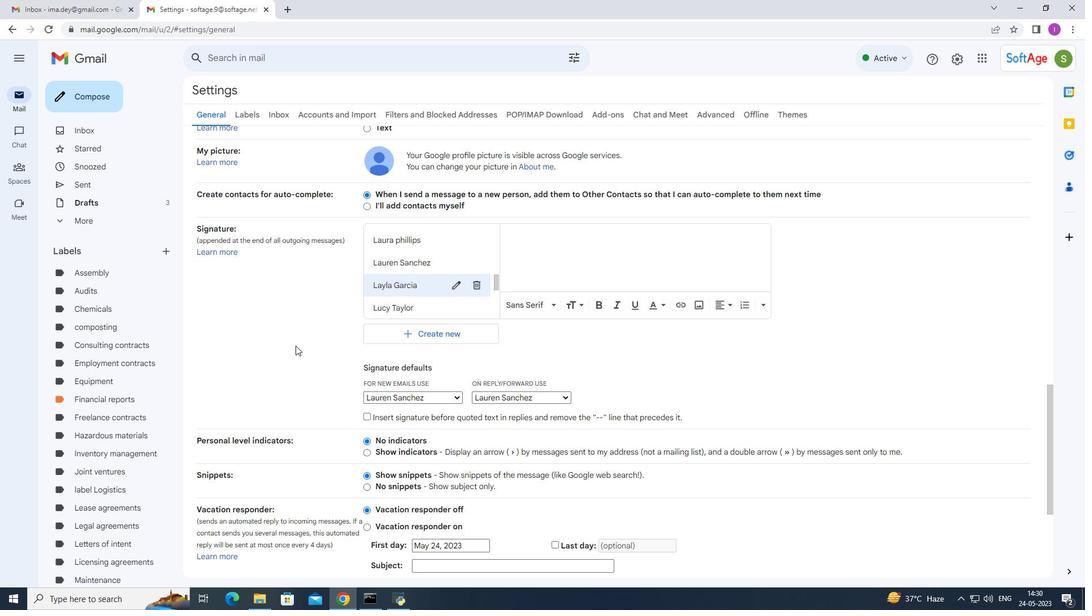 
Action: Mouse moved to (455, 400)
Screenshot: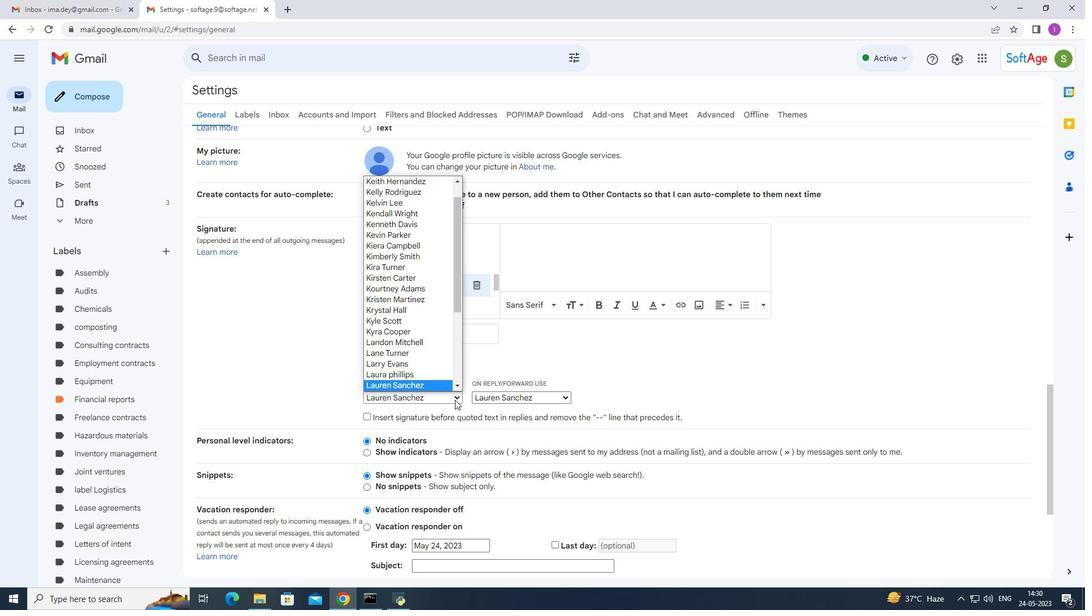
Action: Mouse pressed left at (455, 400)
Screenshot: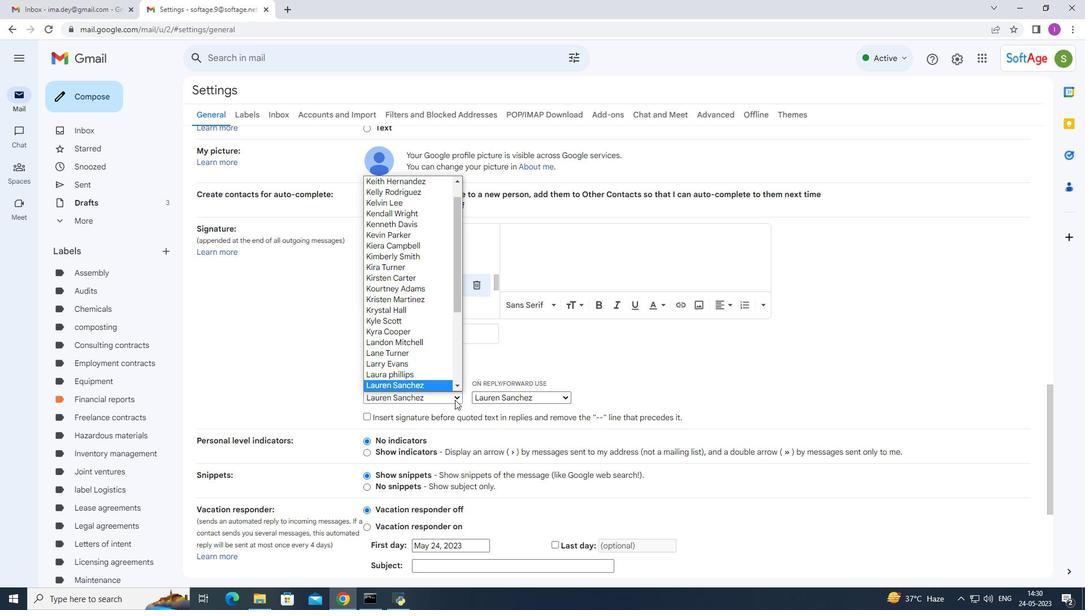 
Action: Mouse moved to (455, 314)
Screenshot: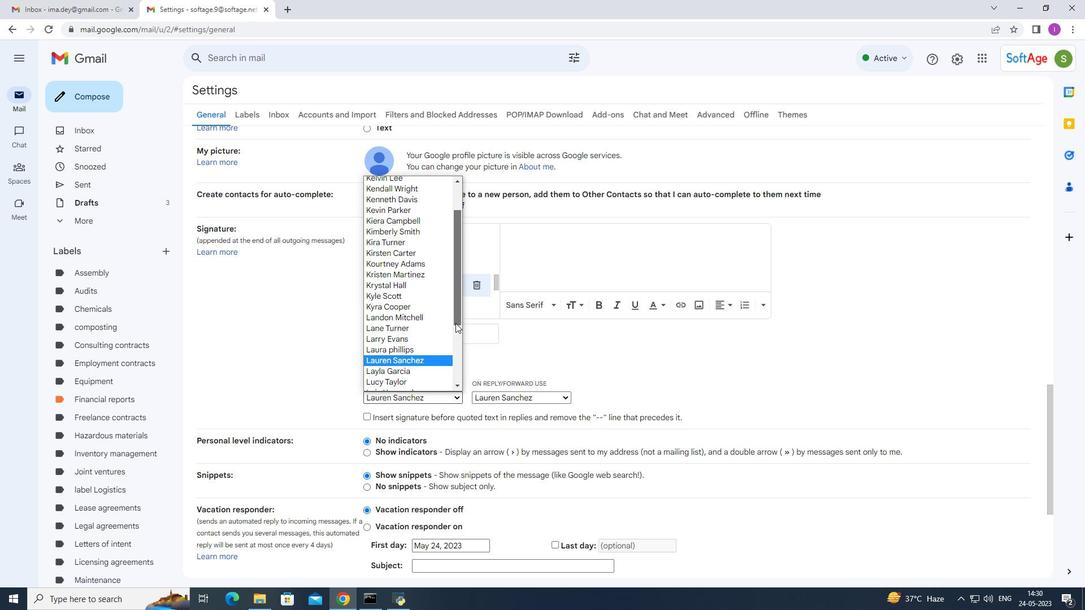 
Action: Mouse pressed left at (455, 308)
Screenshot: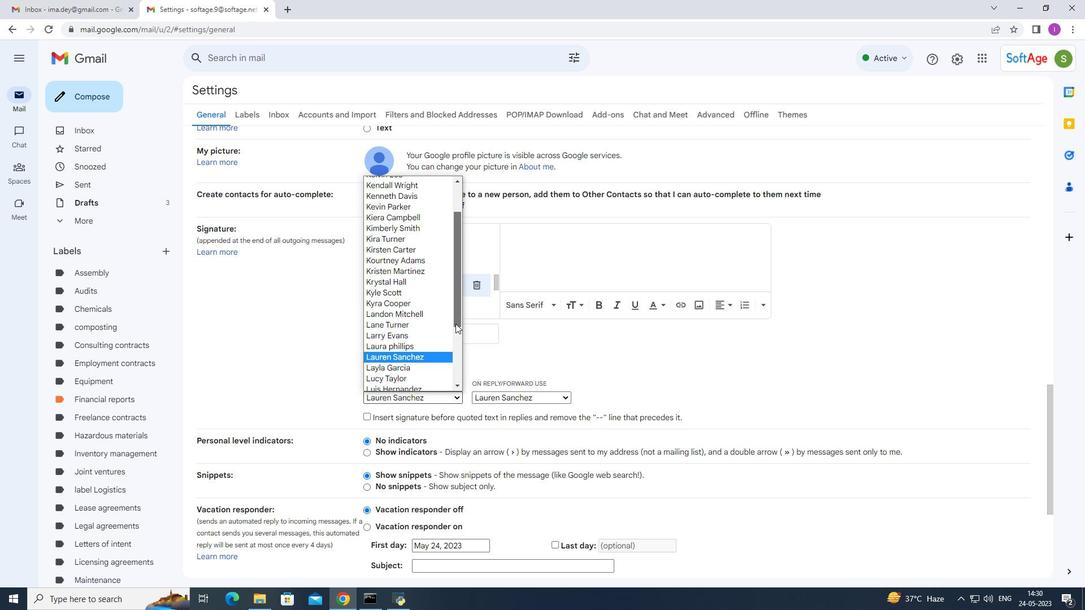 
Action: Mouse moved to (389, 268)
Screenshot: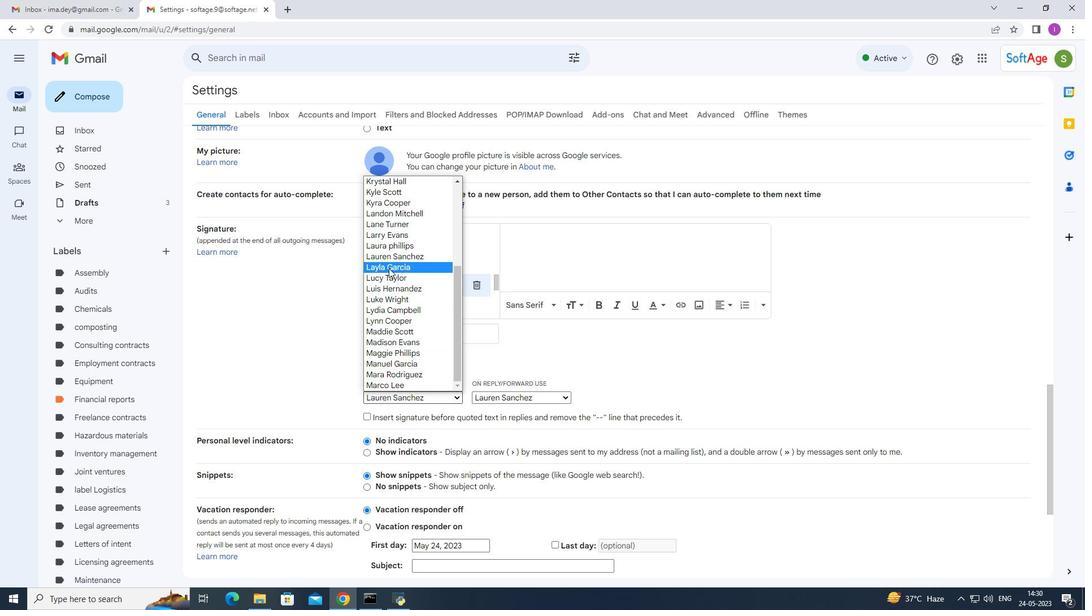 
Action: Mouse pressed left at (389, 268)
Screenshot: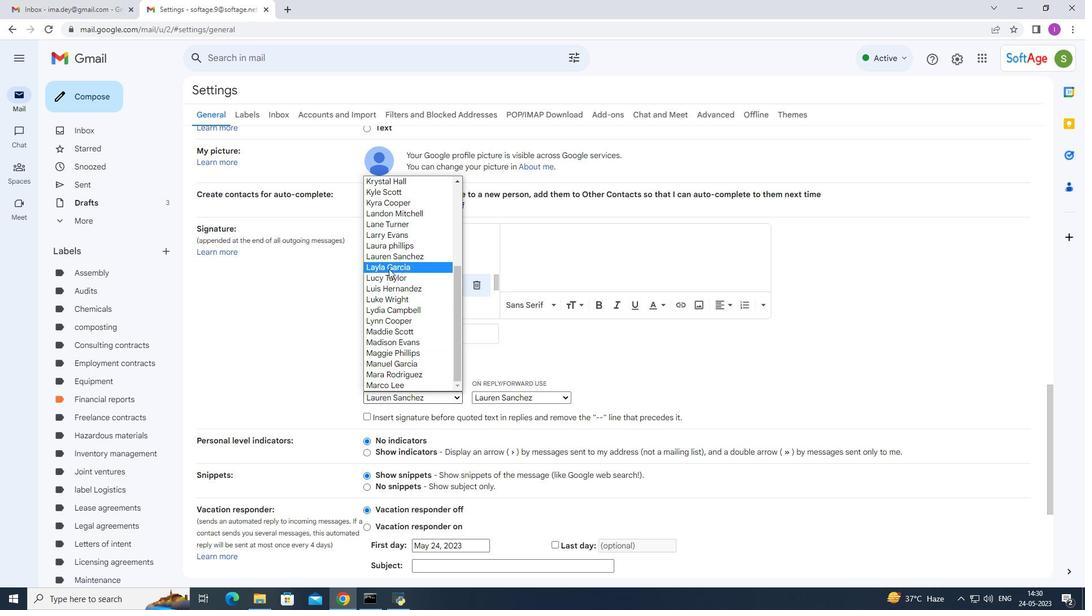 
Action: Mouse moved to (565, 399)
Screenshot: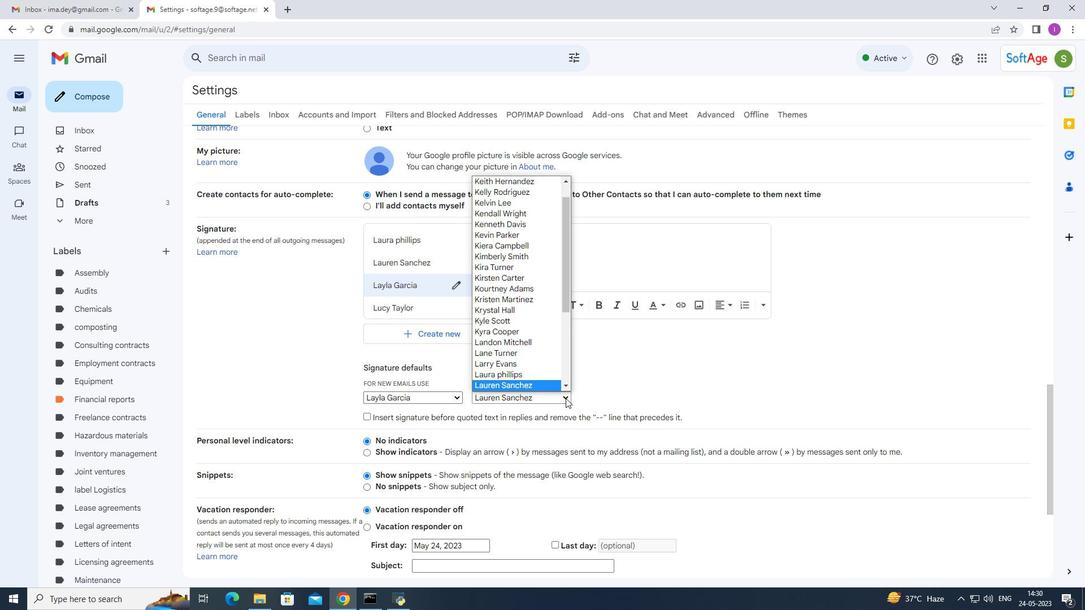 
Action: Mouse pressed left at (565, 399)
Screenshot: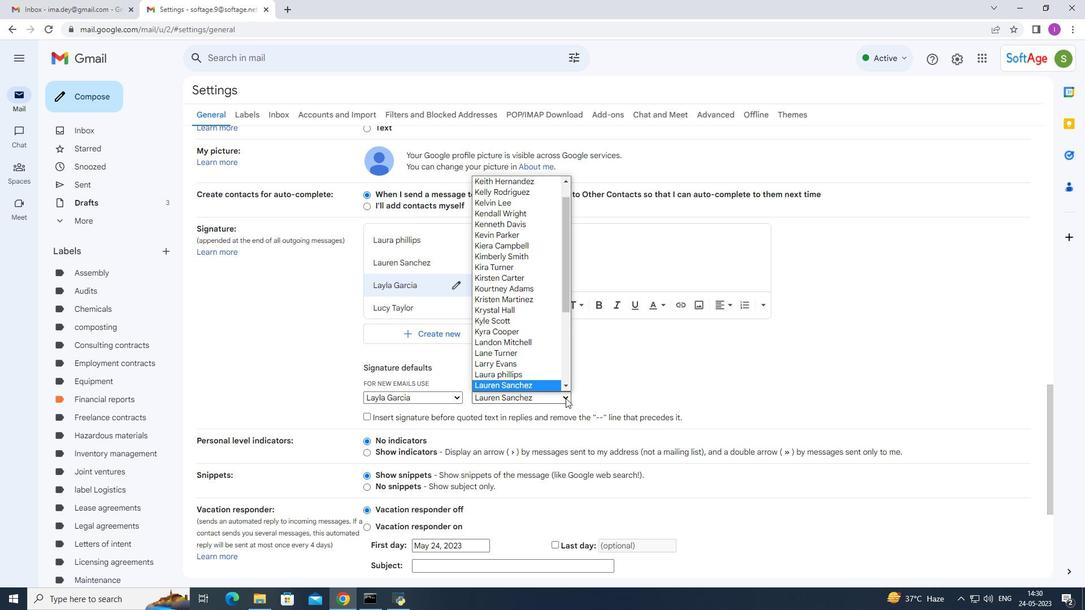 
Action: Mouse moved to (568, 292)
Screenshot: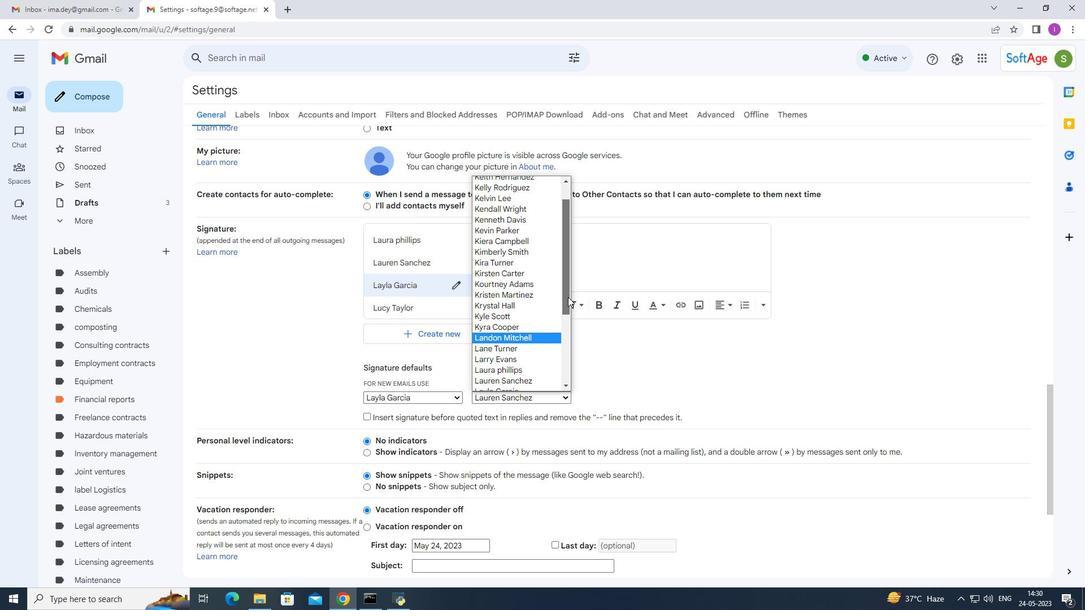 
Action: Mouse pressed left at (568, 292)
Screenshot: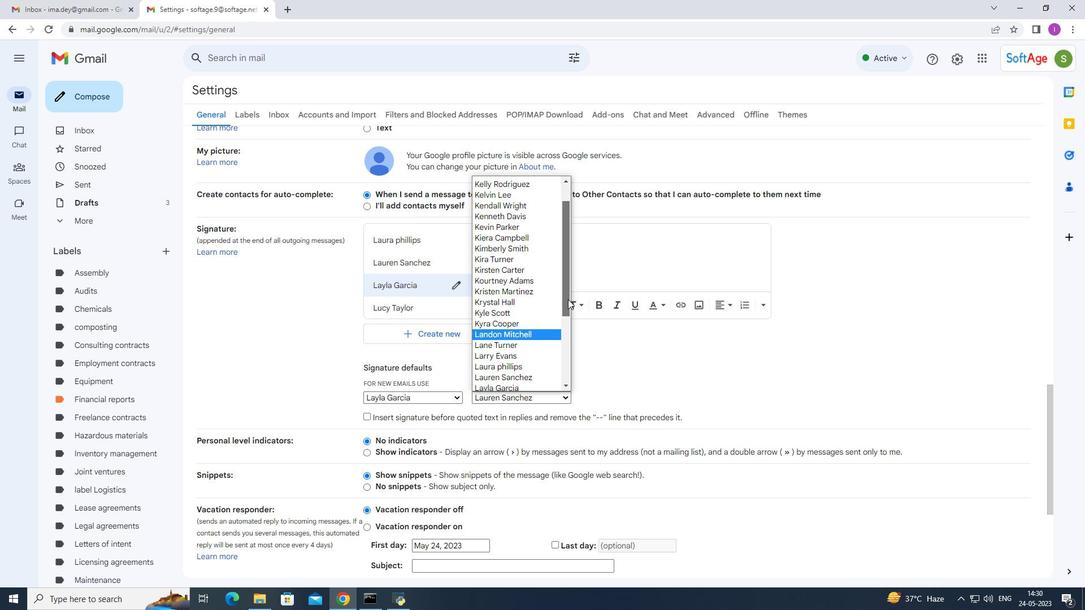 
Action: Mouse moved to (568, 325)
Screenshot: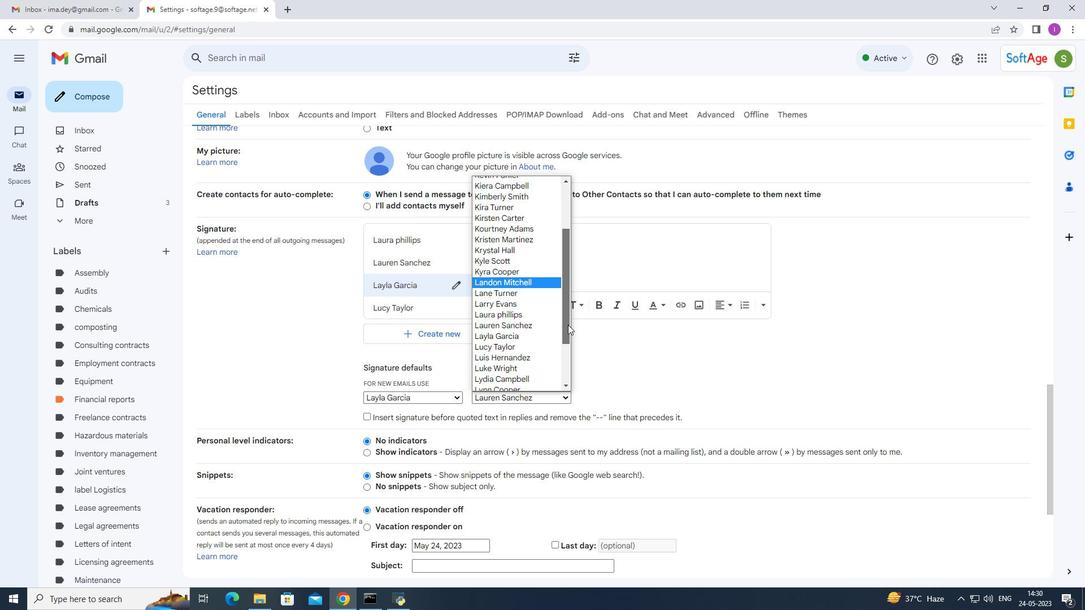 
Action: Mouse pressed left at (568, 325)
Screenshot: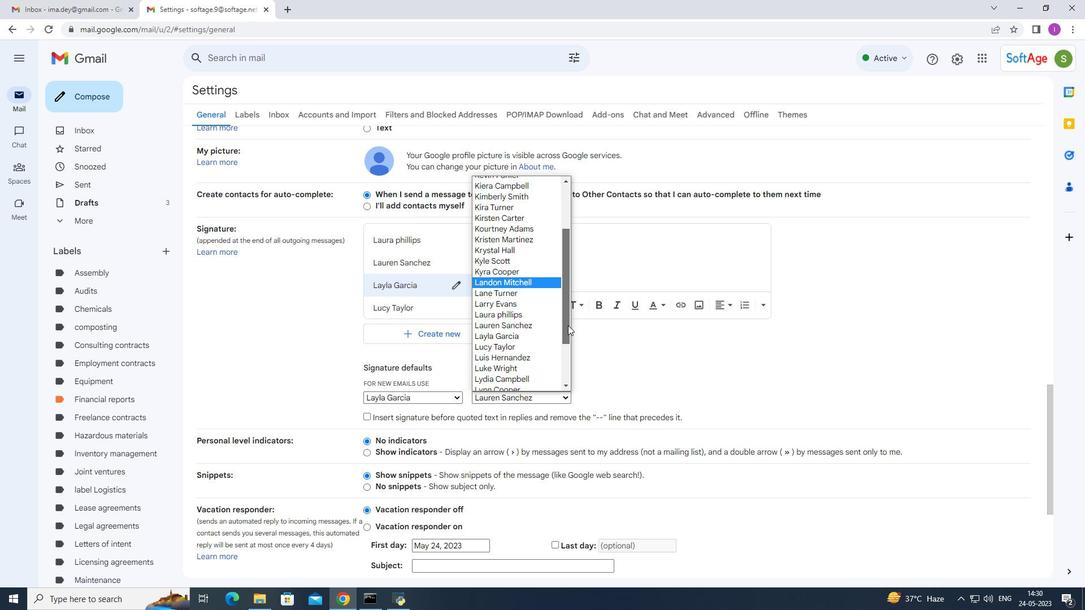 
Action: Mouse moved to (490, 336)
Screenshot: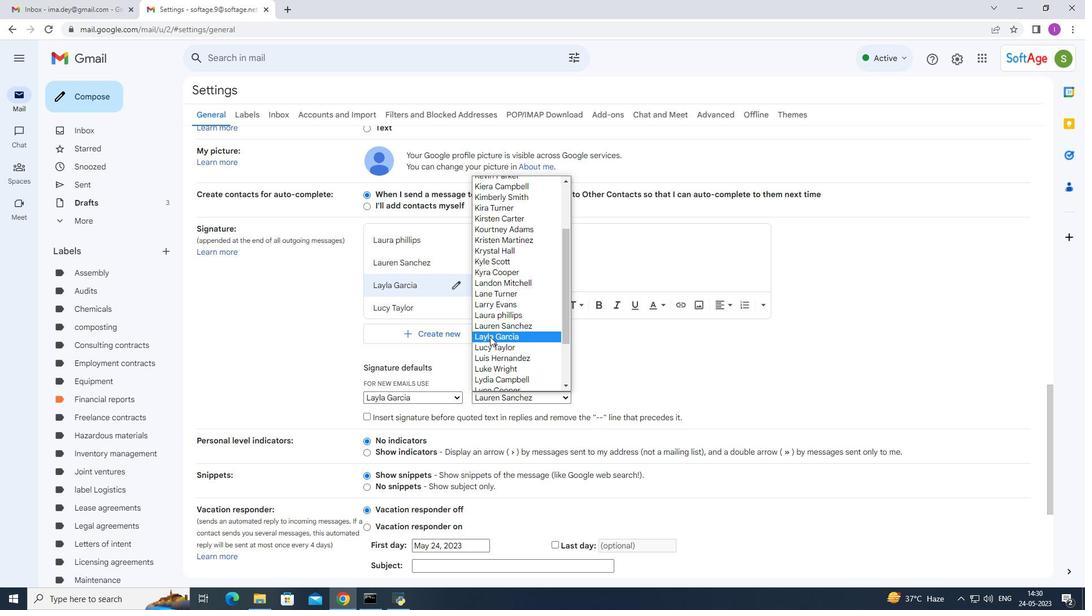 
Action: Mouse pressed left at (490, 336)
Screenshot: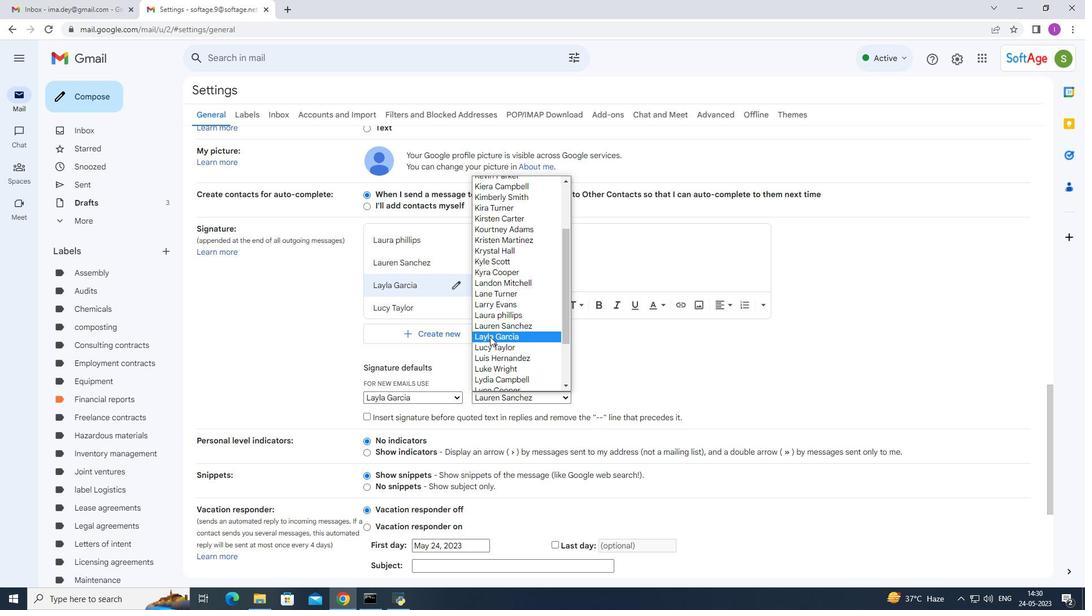 
Action: Mouse moved to (536, 237)
Screenshot: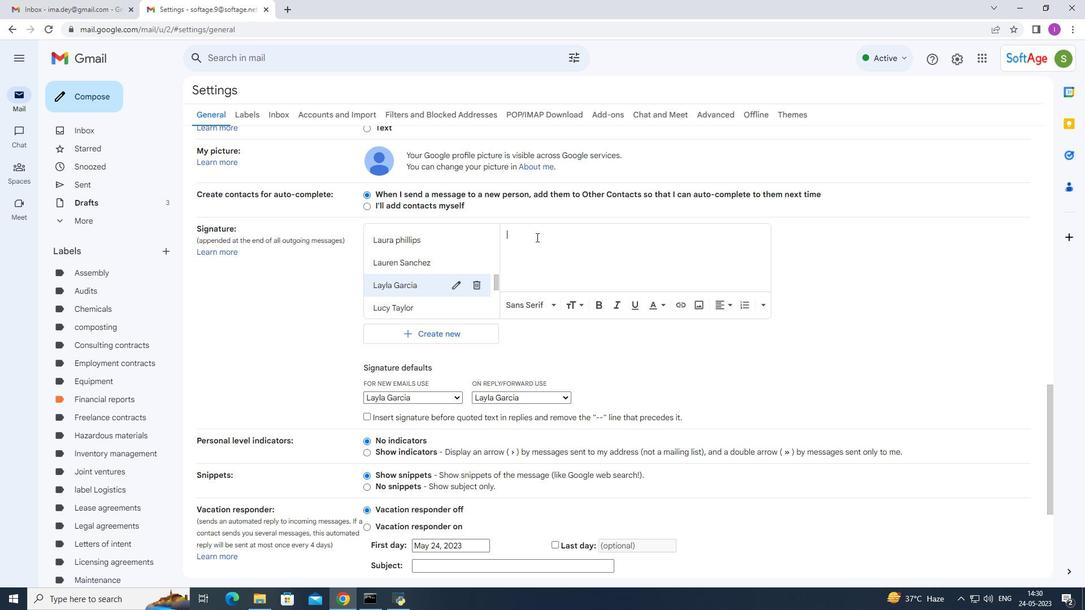 
Action: Mouse pressed left at (536, 237)
Screenshot: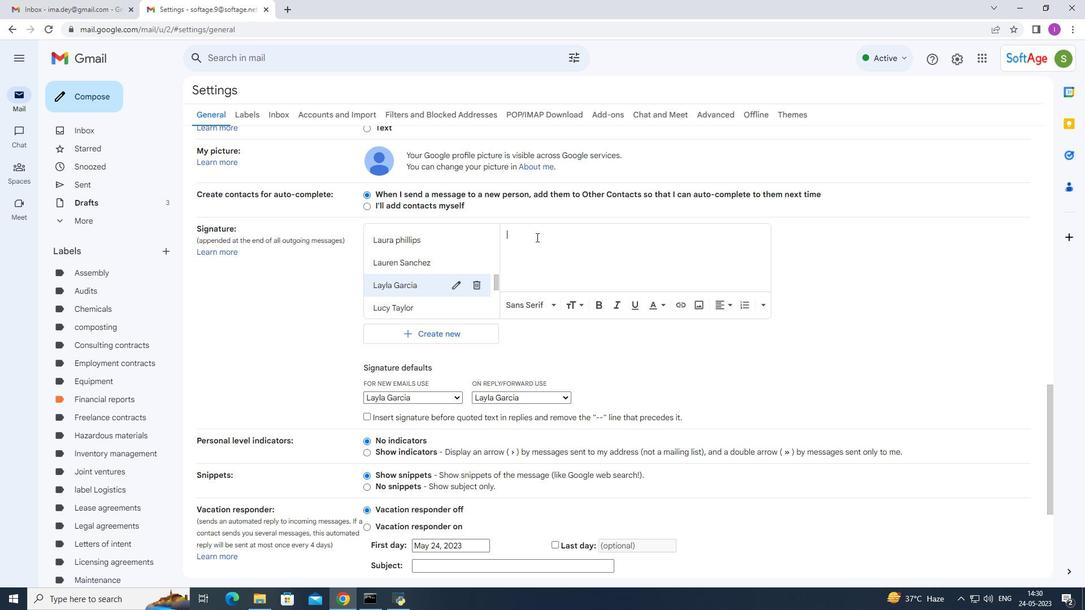 
Action: Mouse moved to (568, 236)
Screenshot: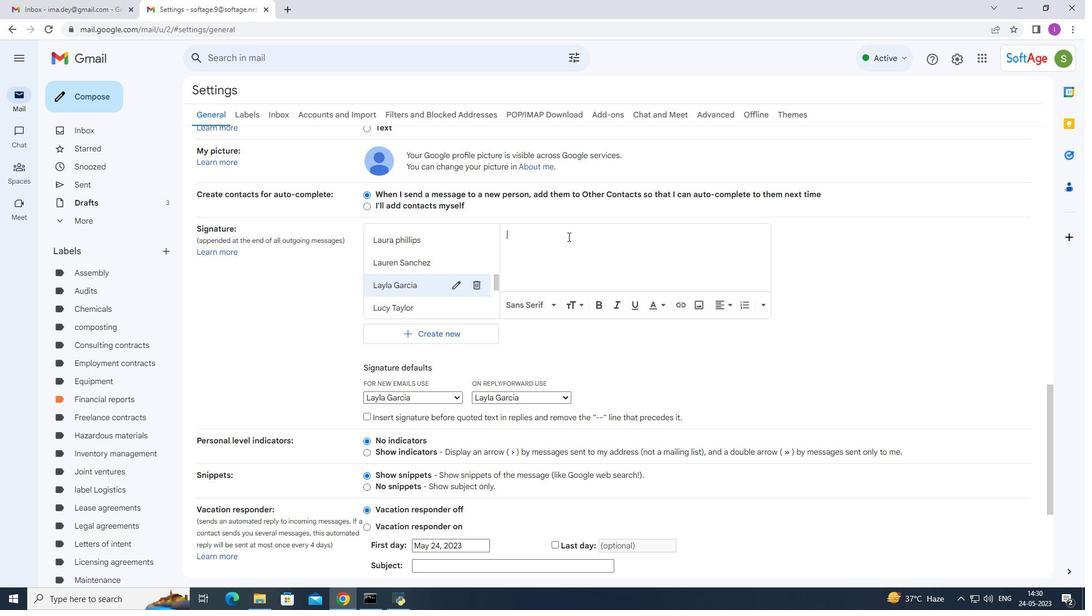 
Action: Key pressed <Key.shift>Layla<Key.space><Key.shift><Key.shift>Garcia
Screenshot: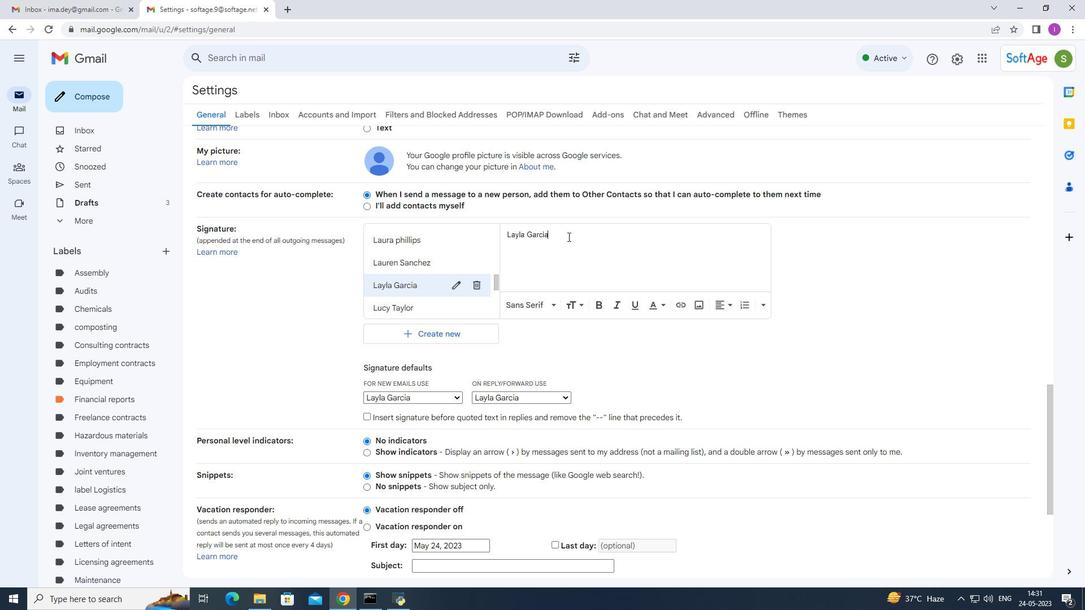 
Action: Mouse moved to (636, 435)
Screenshot: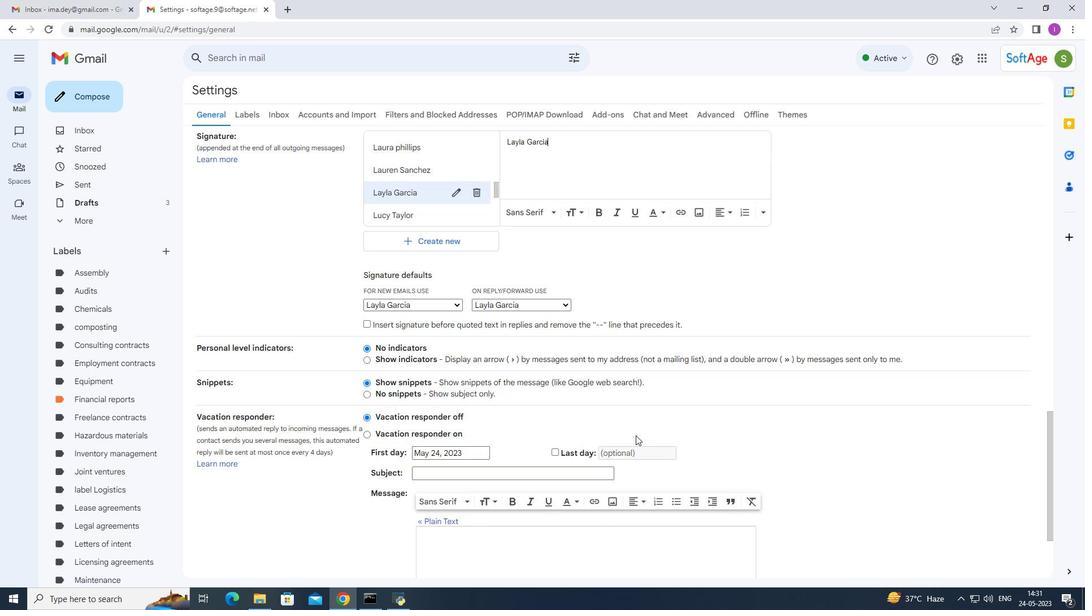 
Action: Mouse scrolled (636, 435) with delta (0, 0)
Screenshot: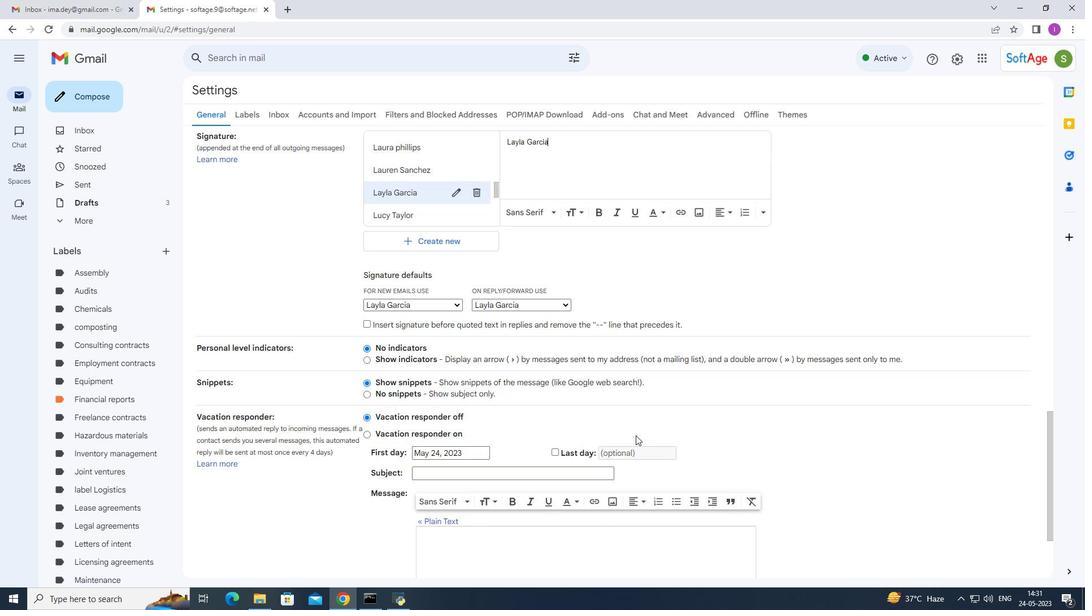 
Action: Mouse scrolled (636, 435) with delta (0, 0)
Screenshot: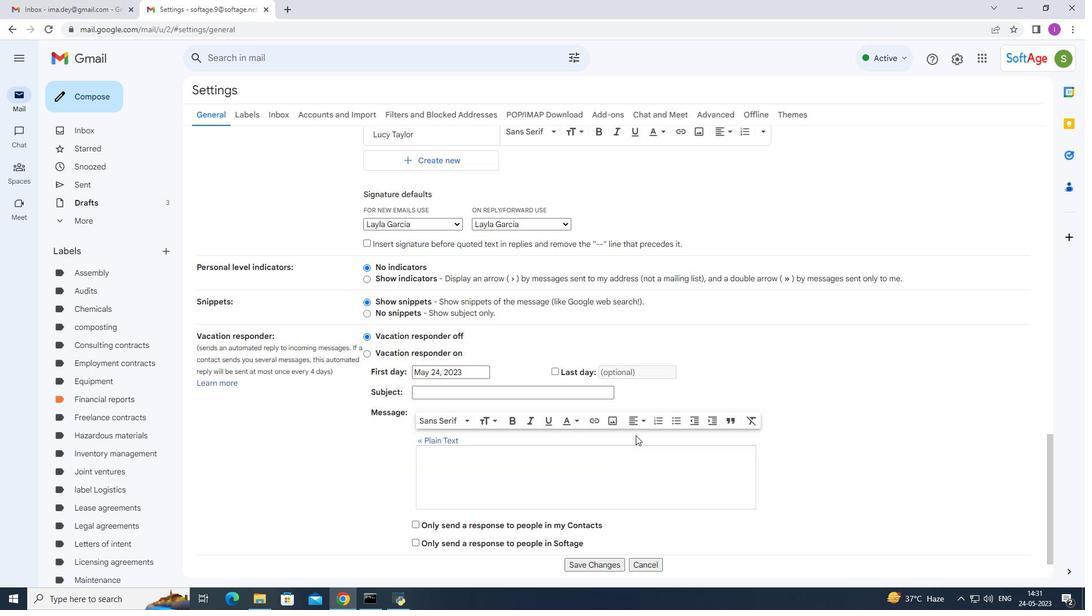 
Action: Mouse scrolled (636, 435) with delta (0, 0)
Screenshot: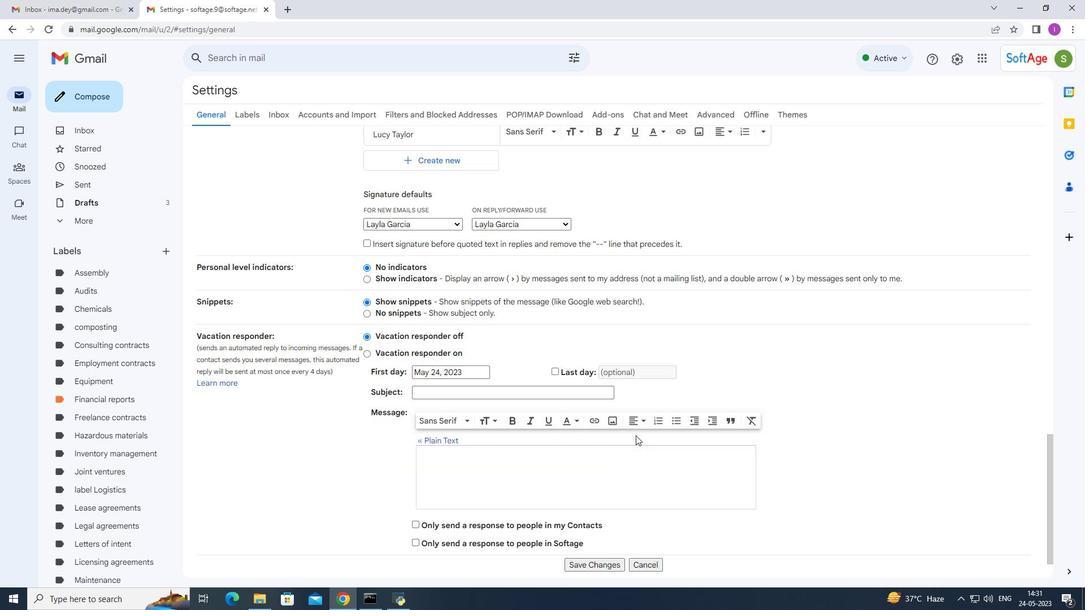 
Action: Mouse scrolled (636, 435) with delta (0, 0)
Screenshot: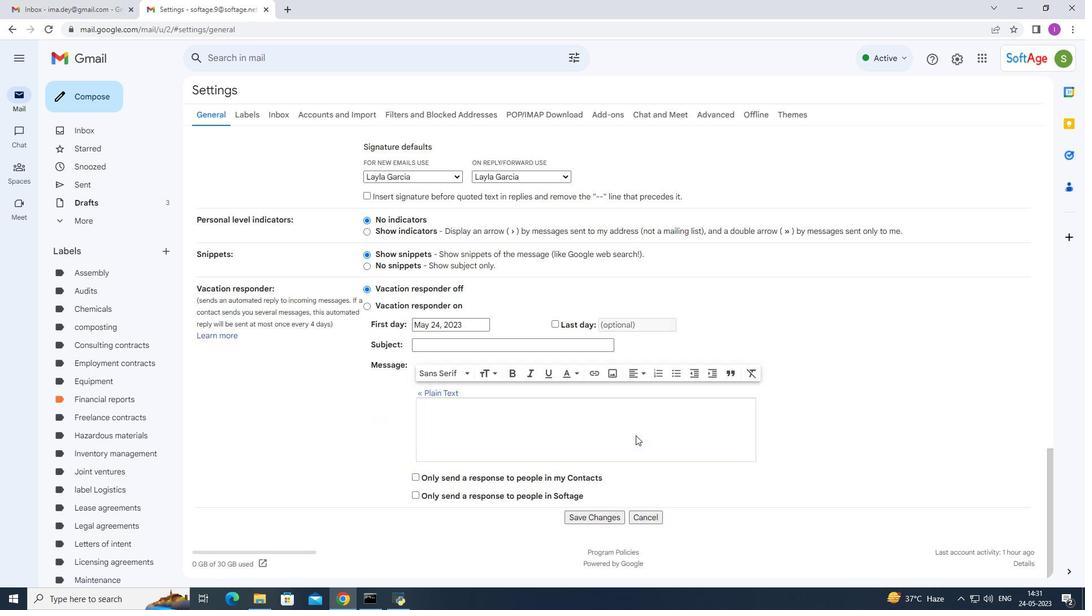 
Action: Mouse scrolled (636, 436) with delta (0, 0)
Screenshot: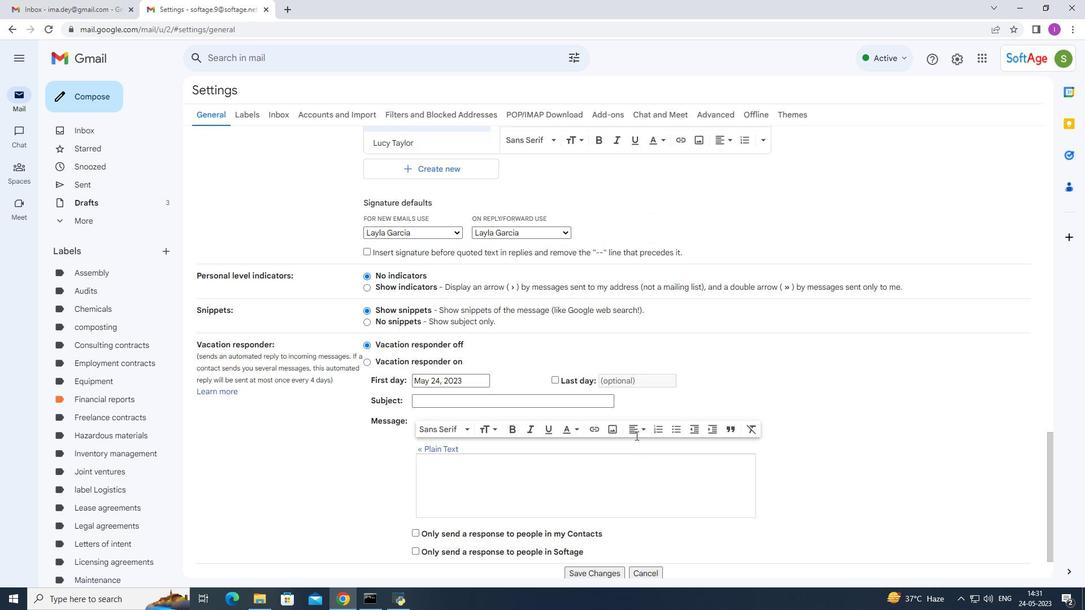 
Action: Mouse scrolled (636, 436) with delta (0, 0)
Screenshot: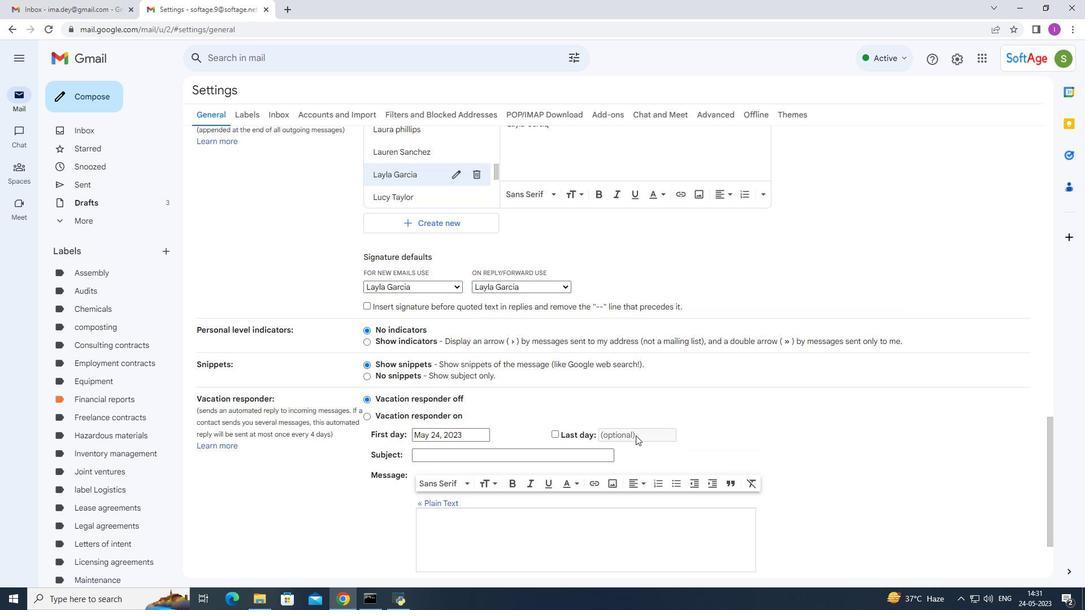 
Action: Mouse moved to (632, 409)
Screenshot: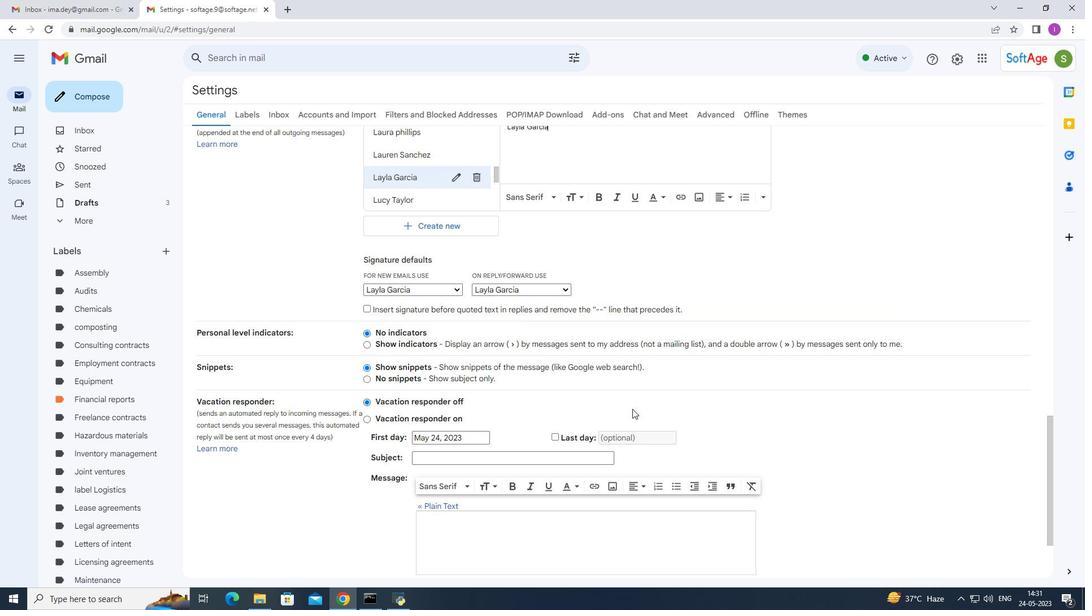 
Action: Mouse scrolled (632, 409) with delta (0, 0)
Screenshot: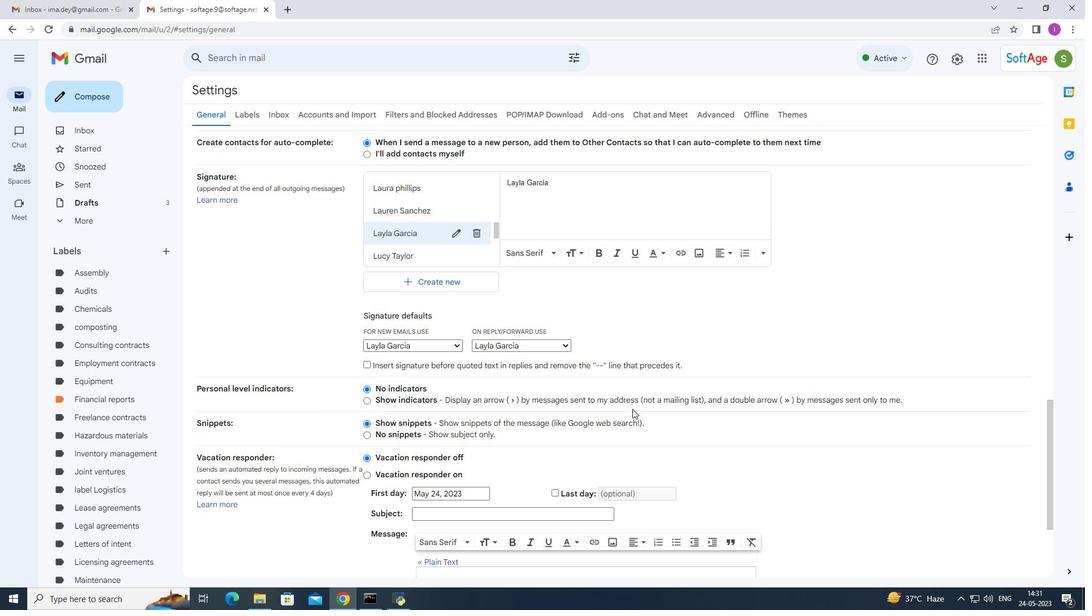 
Action: Mouse moved to (631, 409)
Screenshot: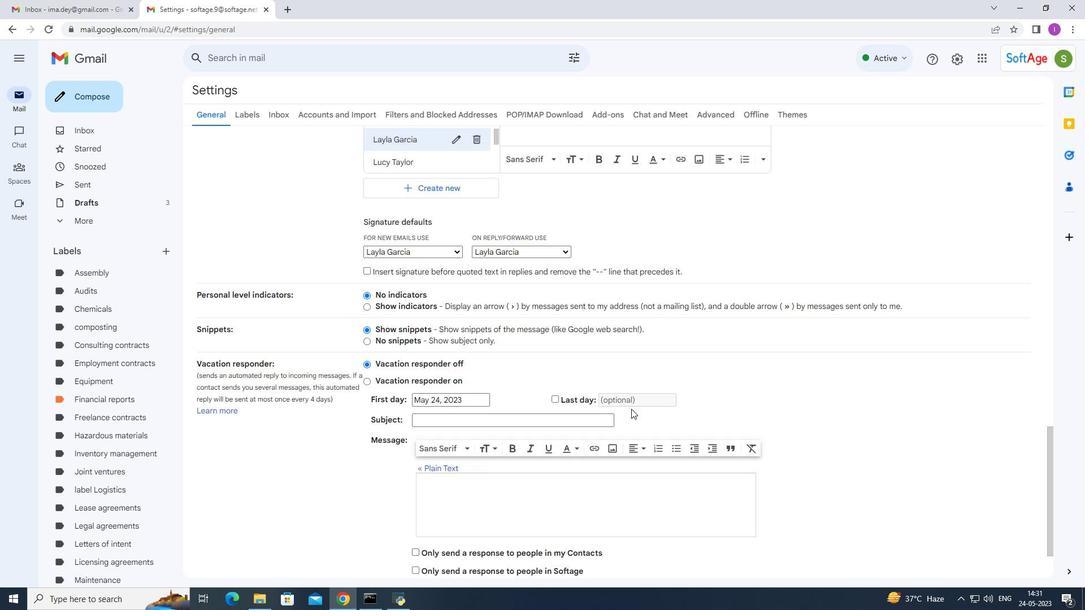 
Action: Mouse scrolled (631, 408) with delta (0, 0)
Screenshot: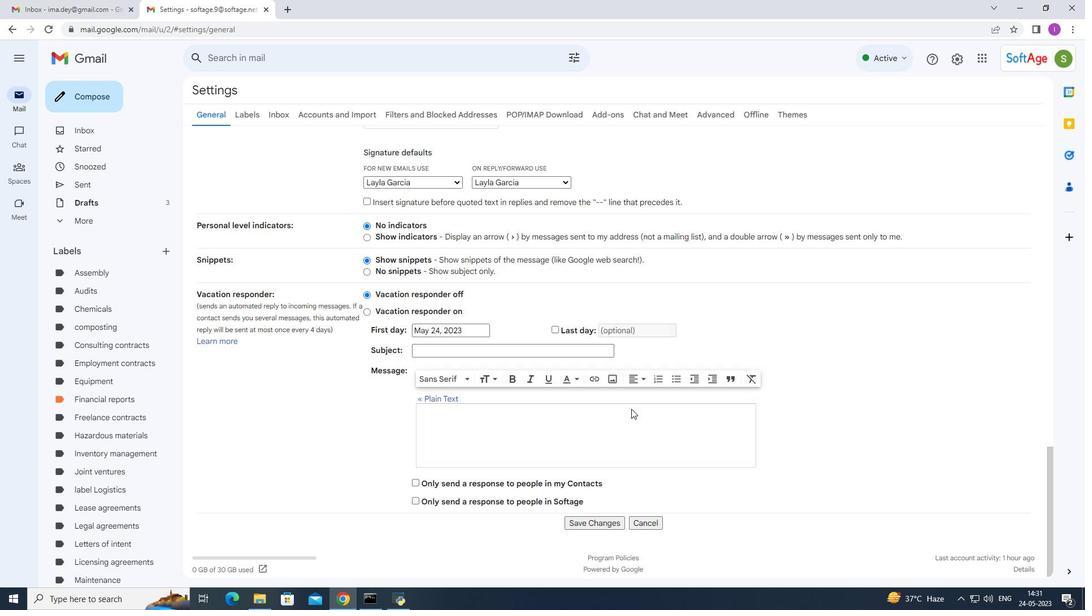 
Action: Mouse scrolled (631, 408) with delta (0, 0)
Screenshot: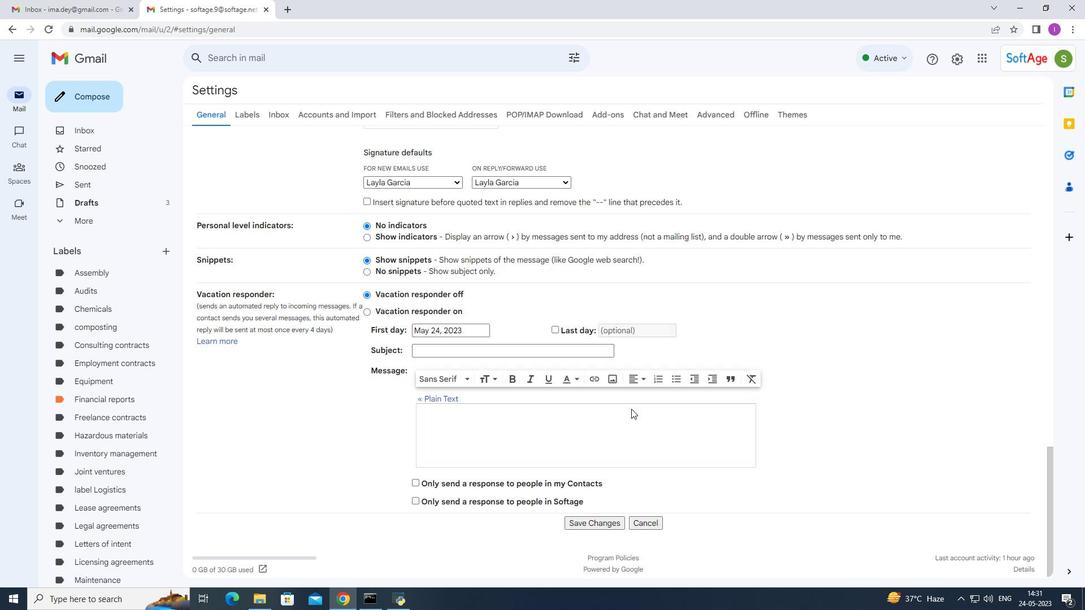 
Action: Mouse scrolled (631, 408) with delta (0, 0)
Screenshot: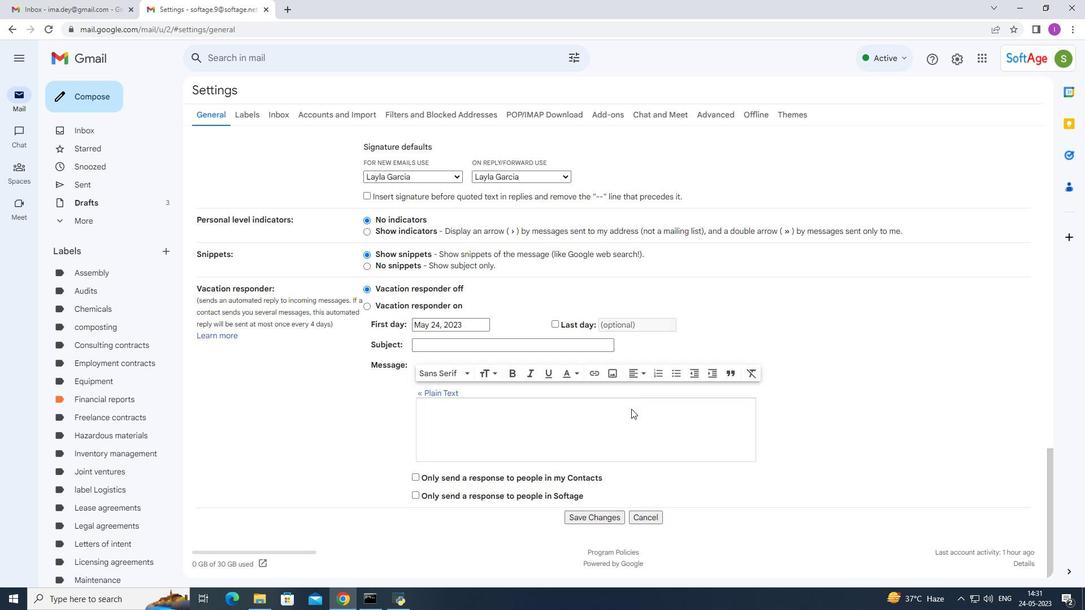 
Action: Mouse moved to (577, 405)
Screenshot: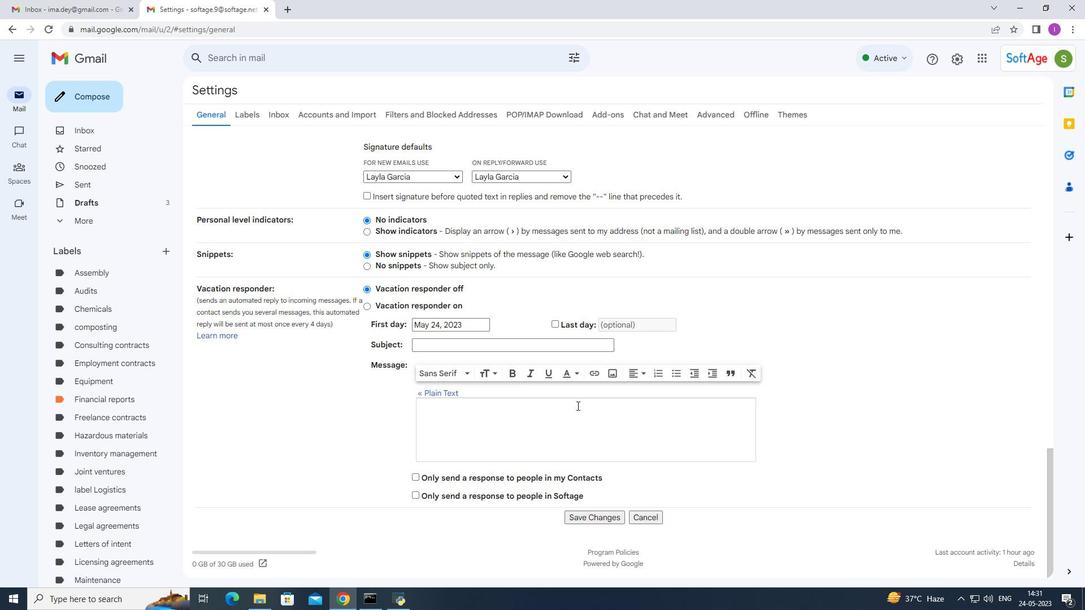 
Action: Mouse scrolled (577, 405) with delta (0, 0)
Screenshot: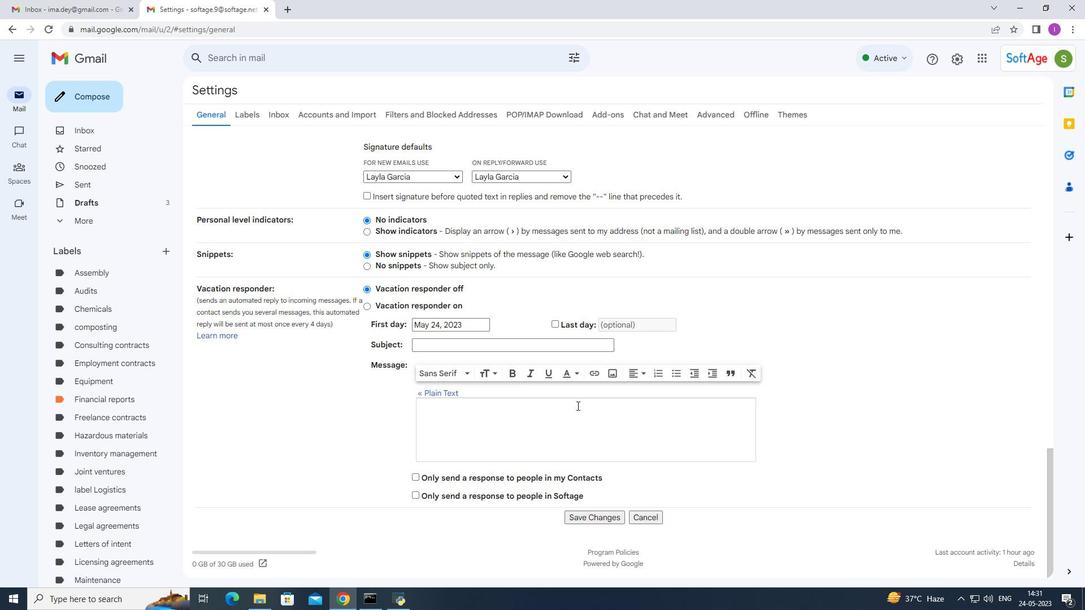 
Action: Mouse scrolled (577, 405) with delta (0, 0)
Screenshot: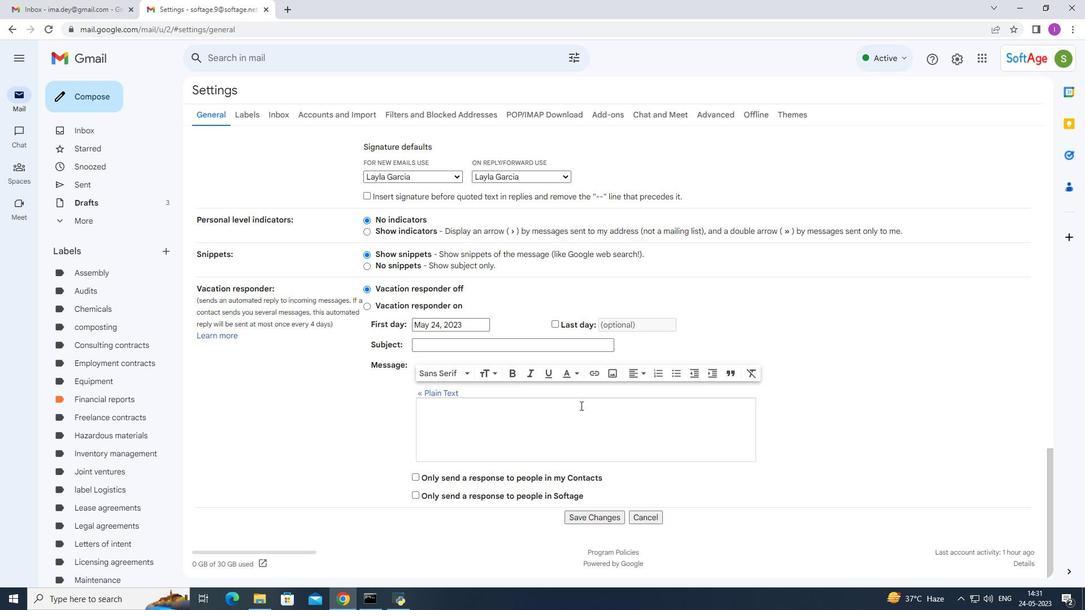 
Action: Mouse moved to (577, 405)
Screenshot: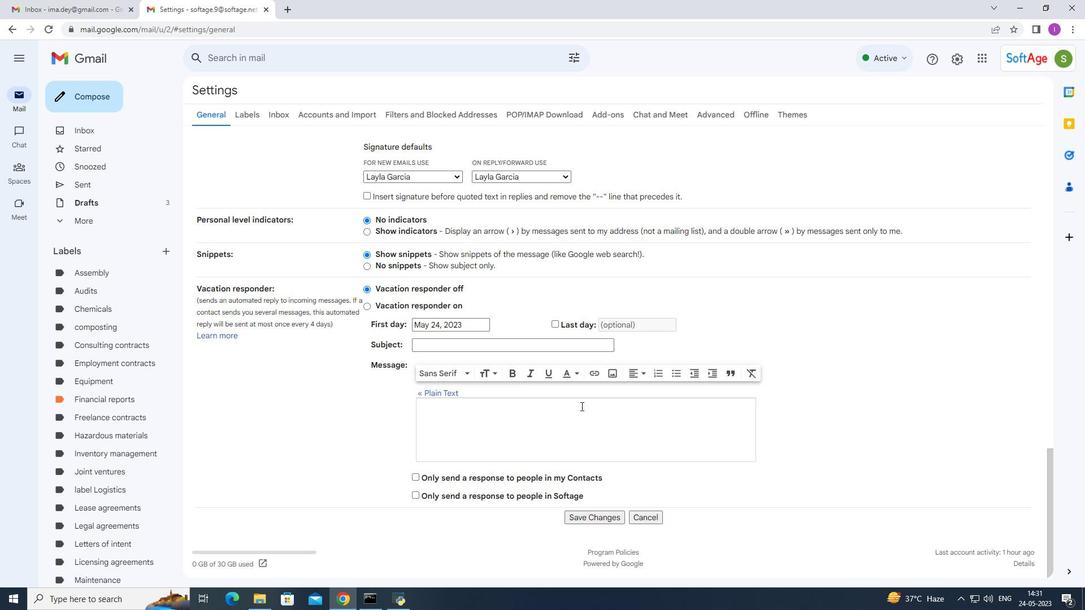 
Action: Mouse scrolled (577, 405) with delta (0, 0)
Screenshot: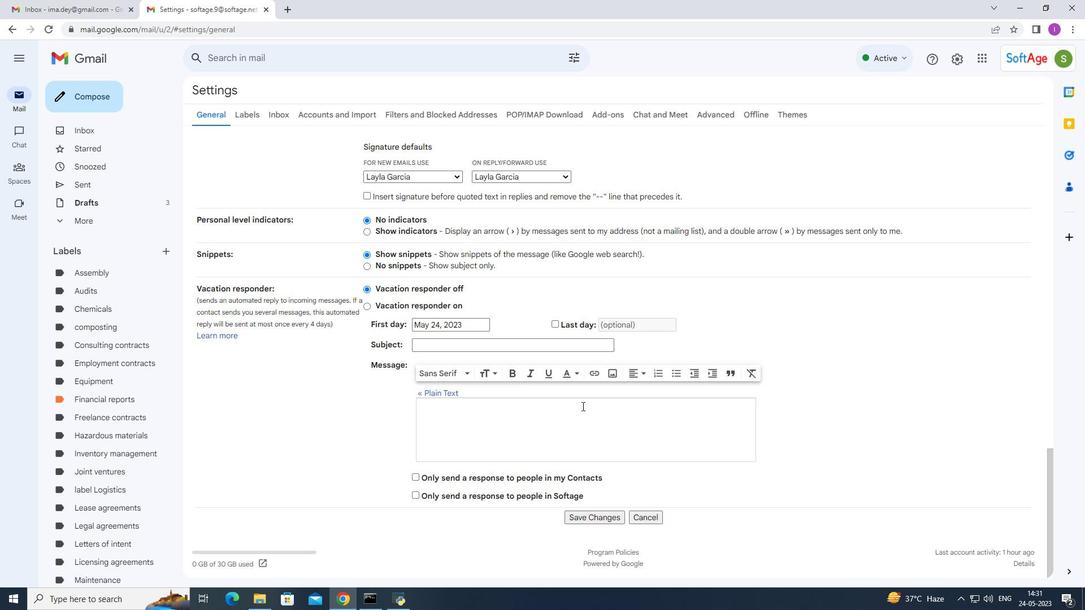 
Action: Mouse moved to (590, 416)
Screenshot: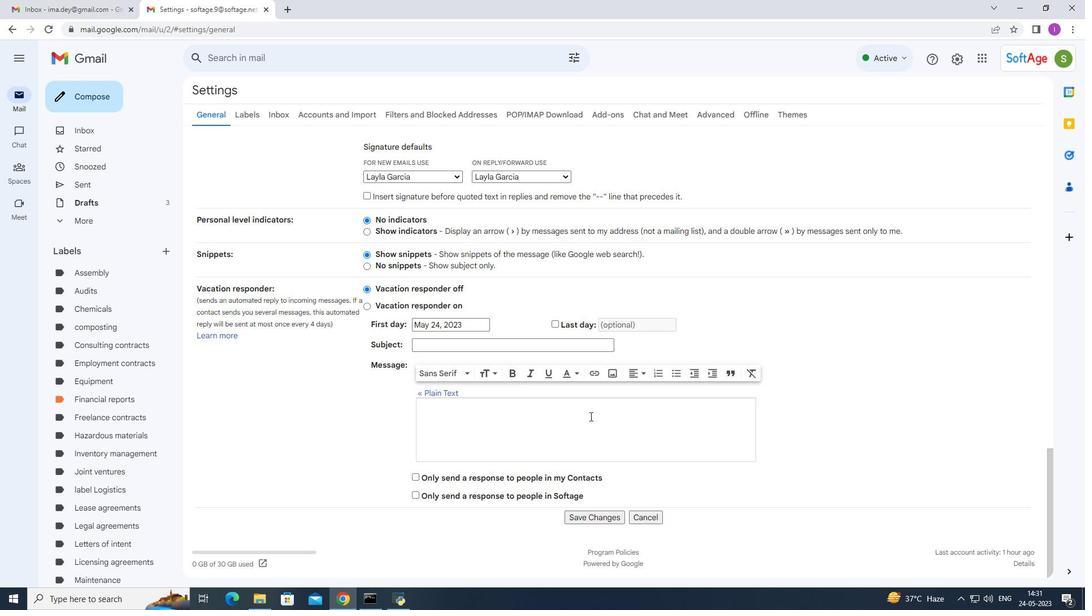 
Action: Mouse scrolled (590, 415) with delta (0, 0)
Screenshot: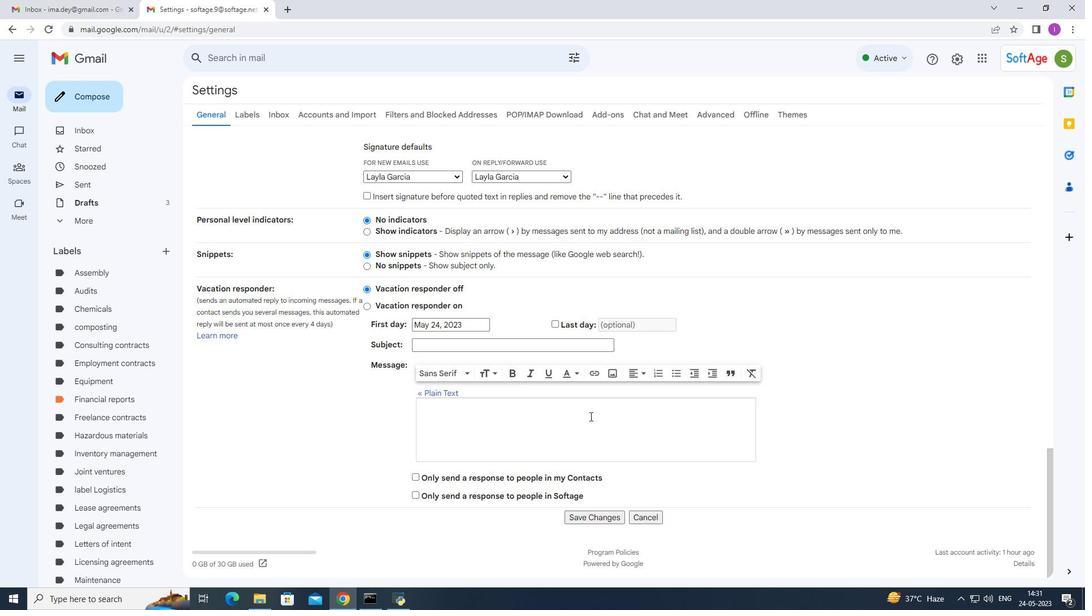 
Action: Mouse moved to (590, 416)
Screenshot: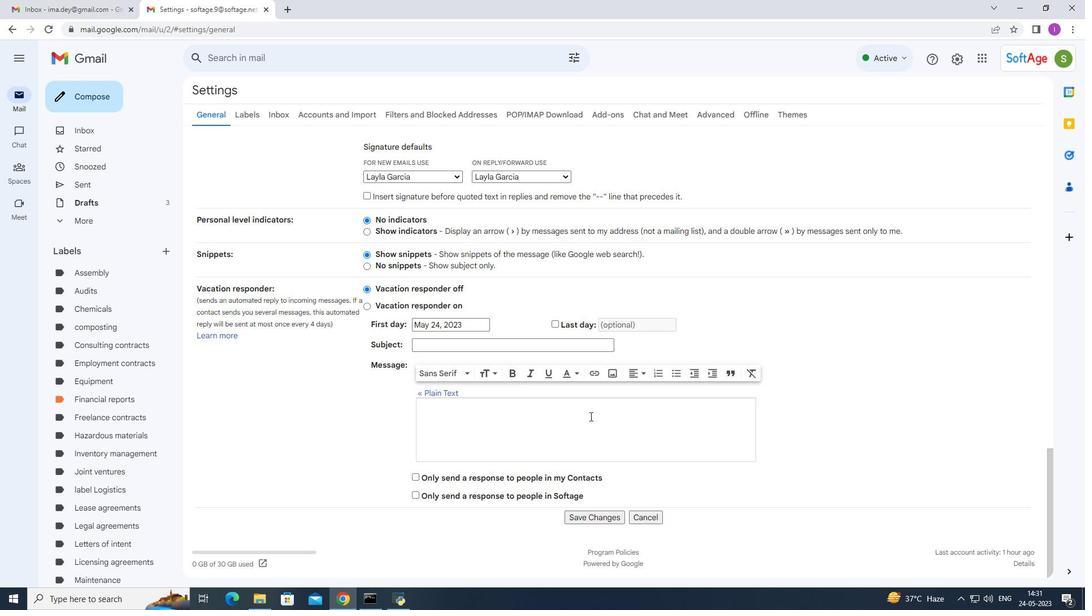 
Action: Mouse scrolled (590, 416) with delta (0, 0)
Screenshot: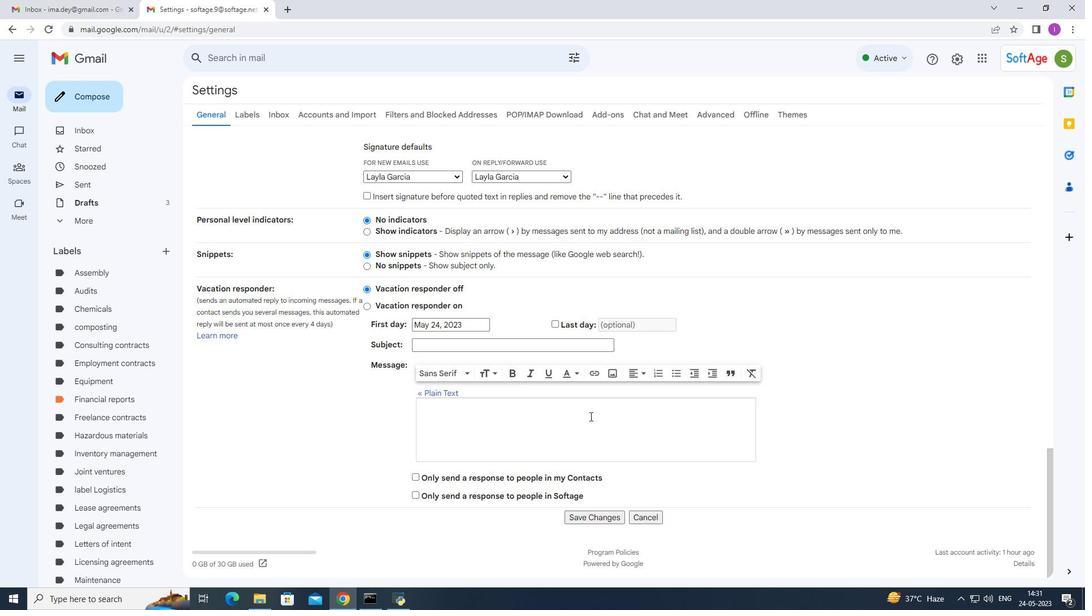 
Action: Mouse scrolled (590, 416) with delta (0, 0)
Screenshot: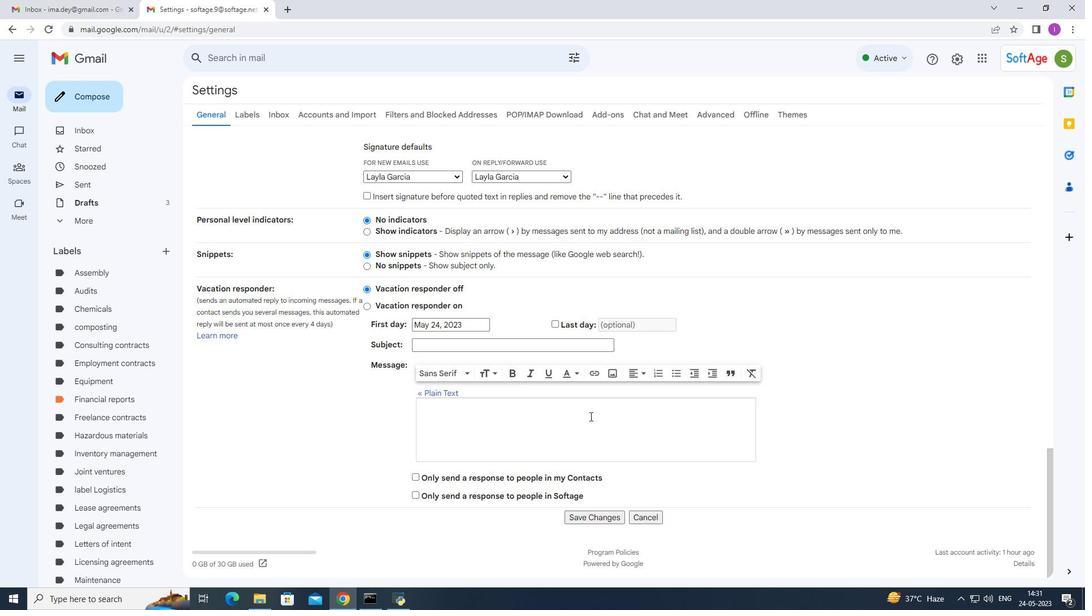 
Action: Mouse scrolled (590, 417) with delta (0, 0)
Screenshot: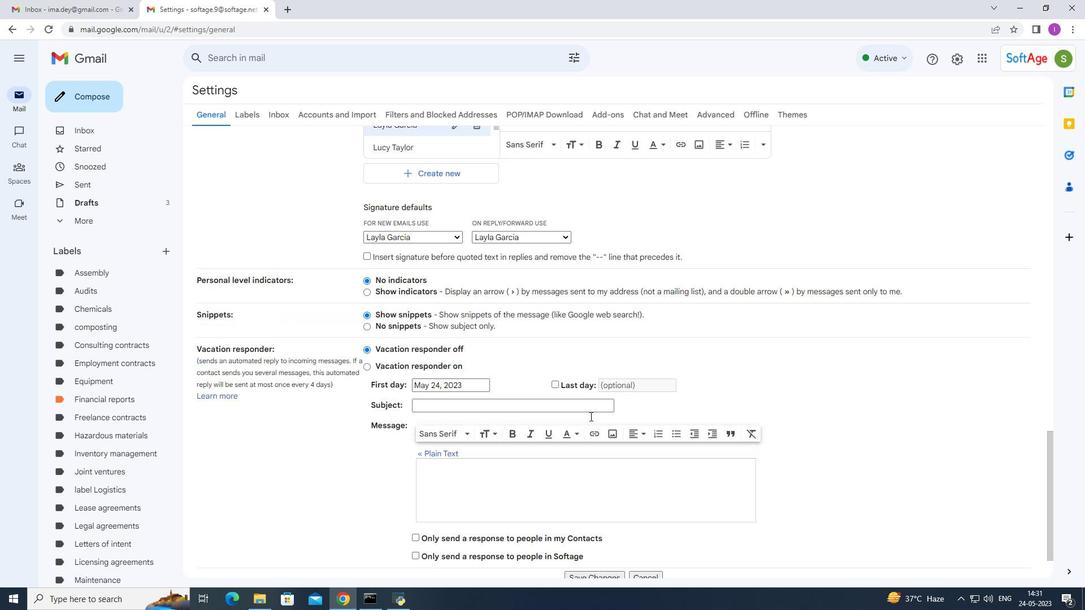 
Action: Mouse scrolled (590, 417) with delta (0, 0)
Screenshot: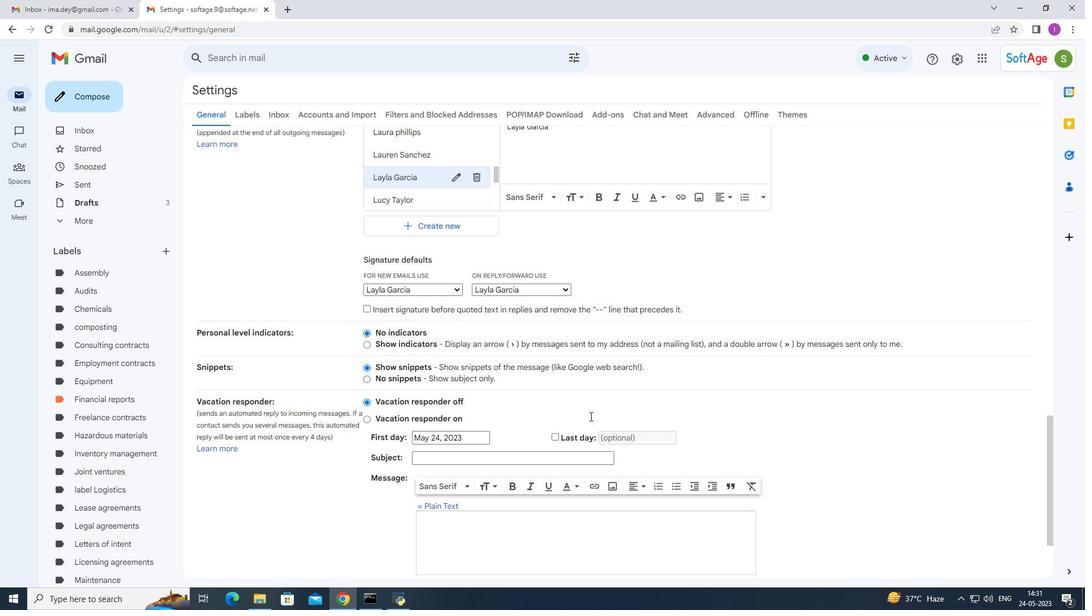 
Action: Mouse moved to (590, 416)
Screenshot: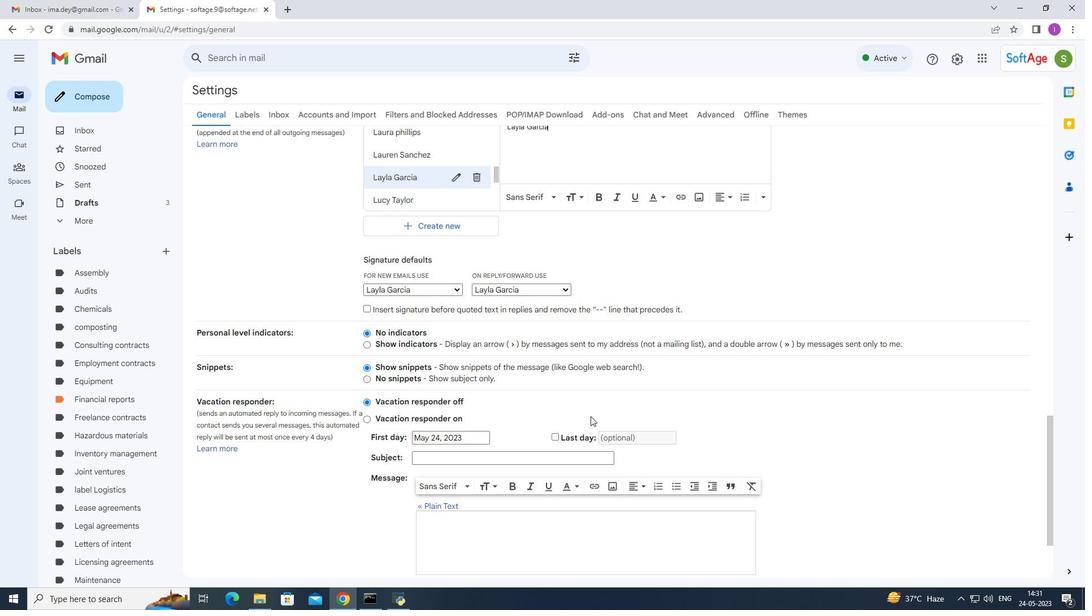
Action: Mouse scrolled (590, 416) with delta (0, 0)
Screenshot: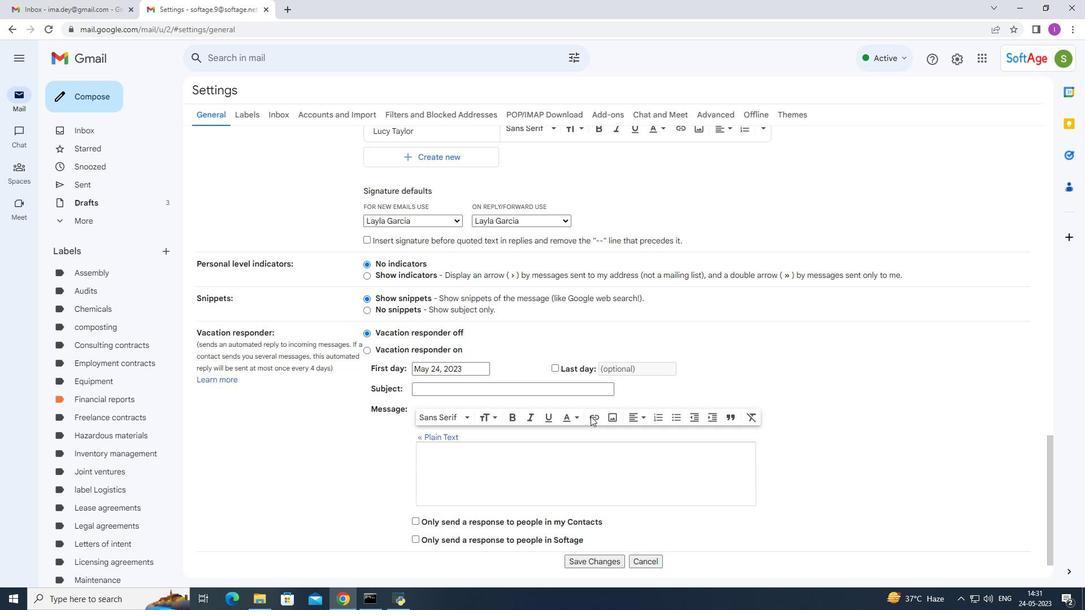 
Action: Mouse scrolled (590, 416) with delta (0, 0)
Screenshot: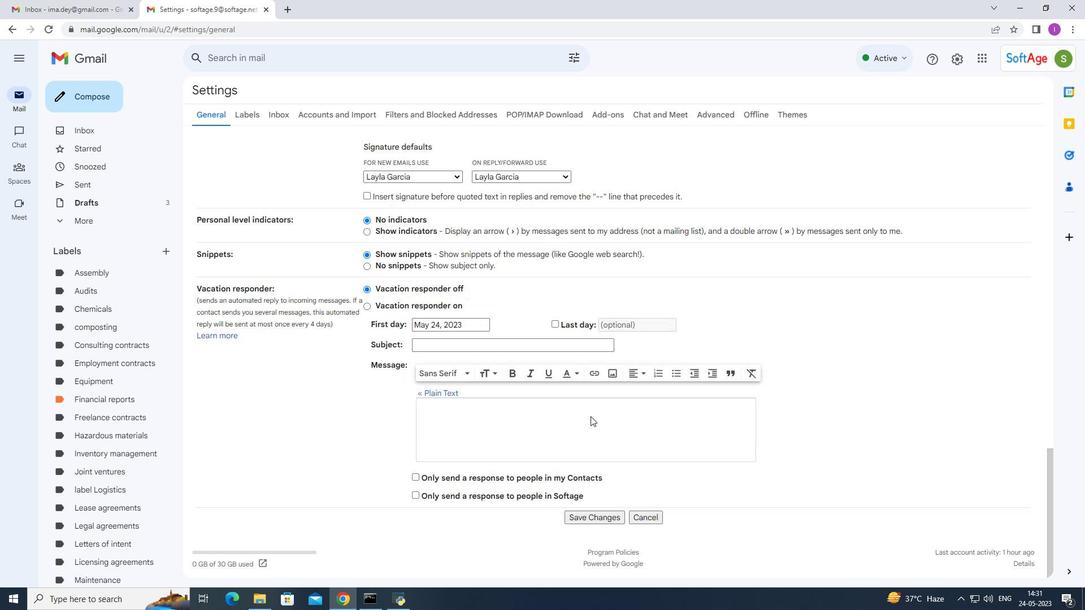 
Action: Mouse scrolled (590, 416) with delta (0, 0)
Screenshot: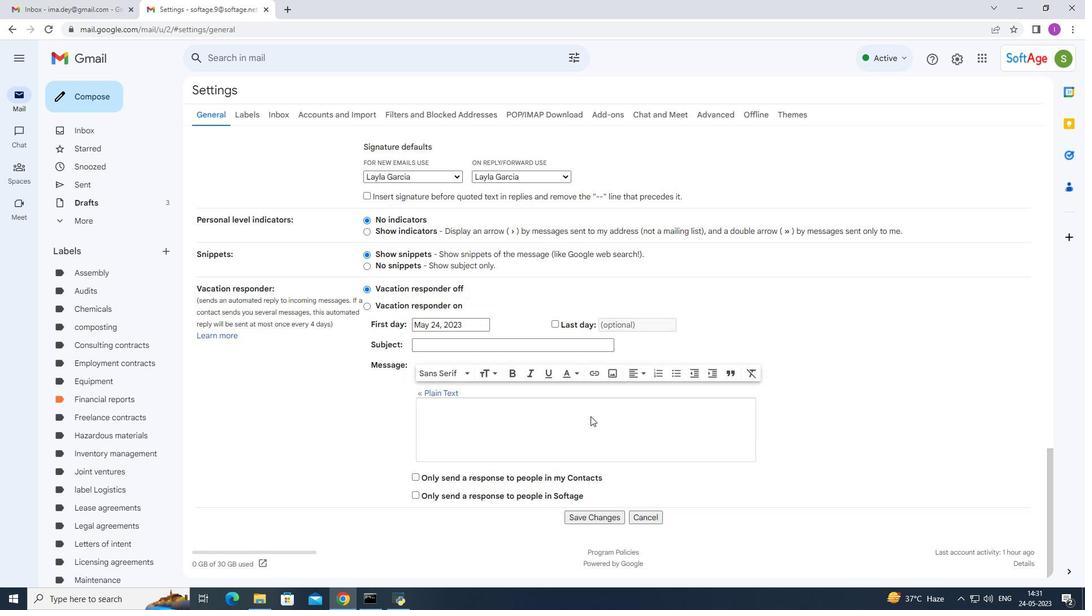 
Action: Mouse moved to (591, 416)
Screenshot: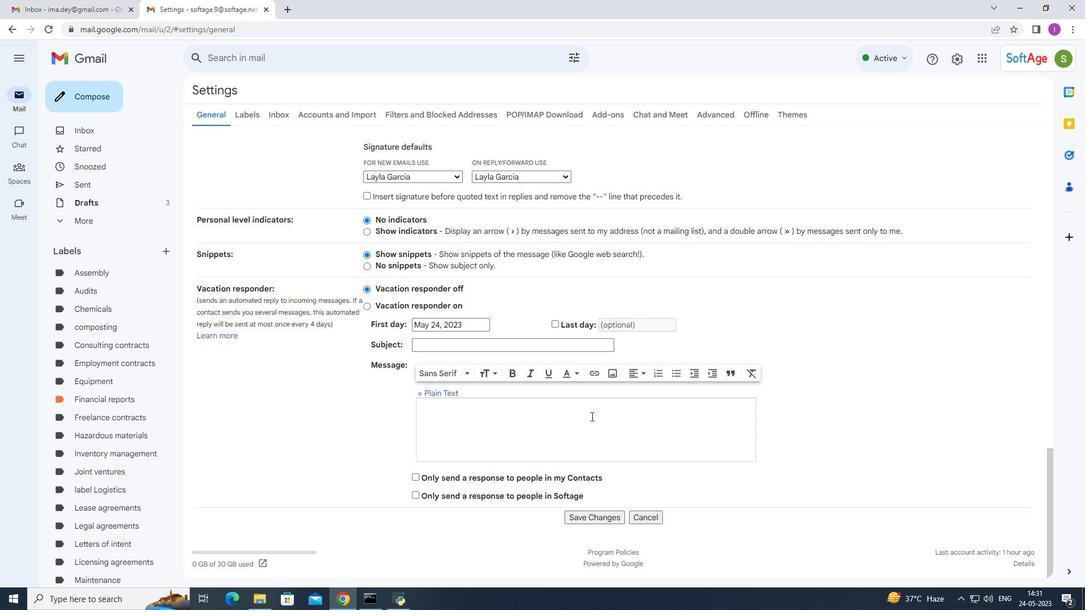 
Action: Mouse scrolled (591, 416) with delta (0, 0)
Screenshot: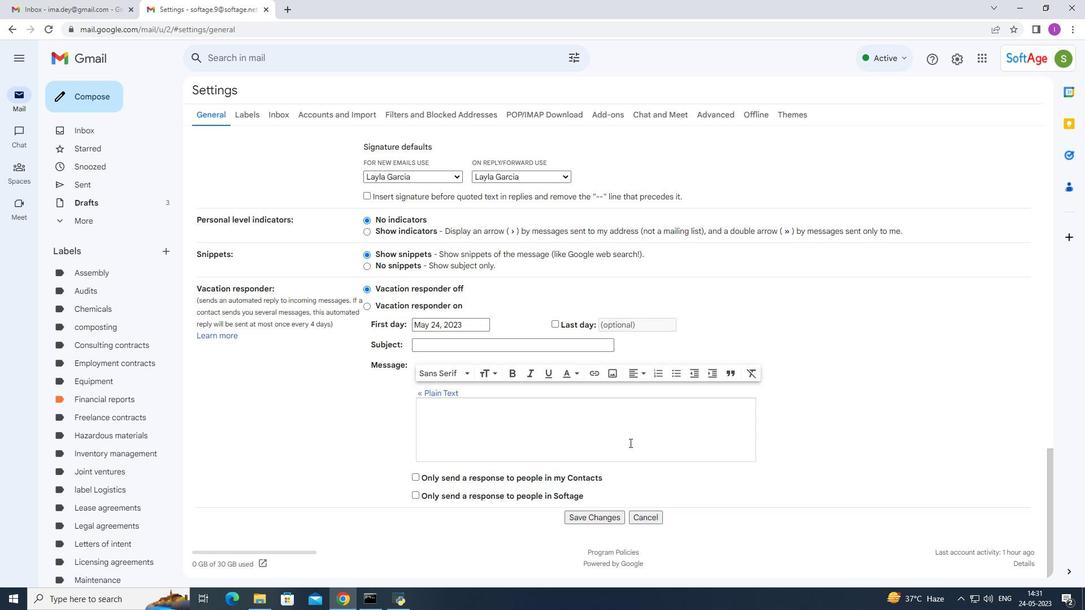 
Action: Mouse scrolled (591, 416) with delta (0, 0)
Screenshot: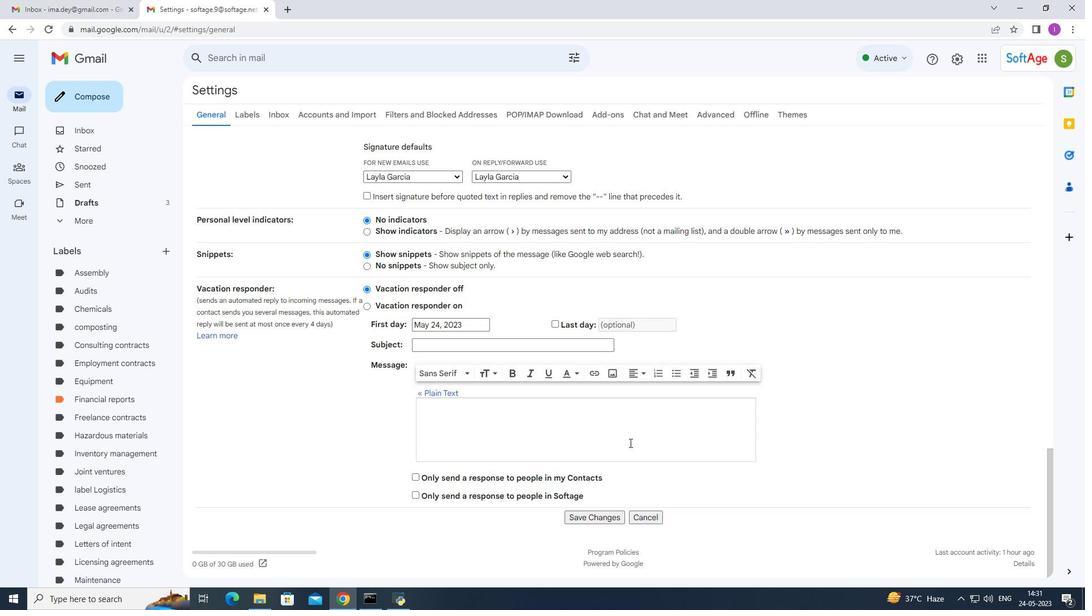 
Action: Mouse scrolled (591, 416) with delta (0, 0)
Screenshot: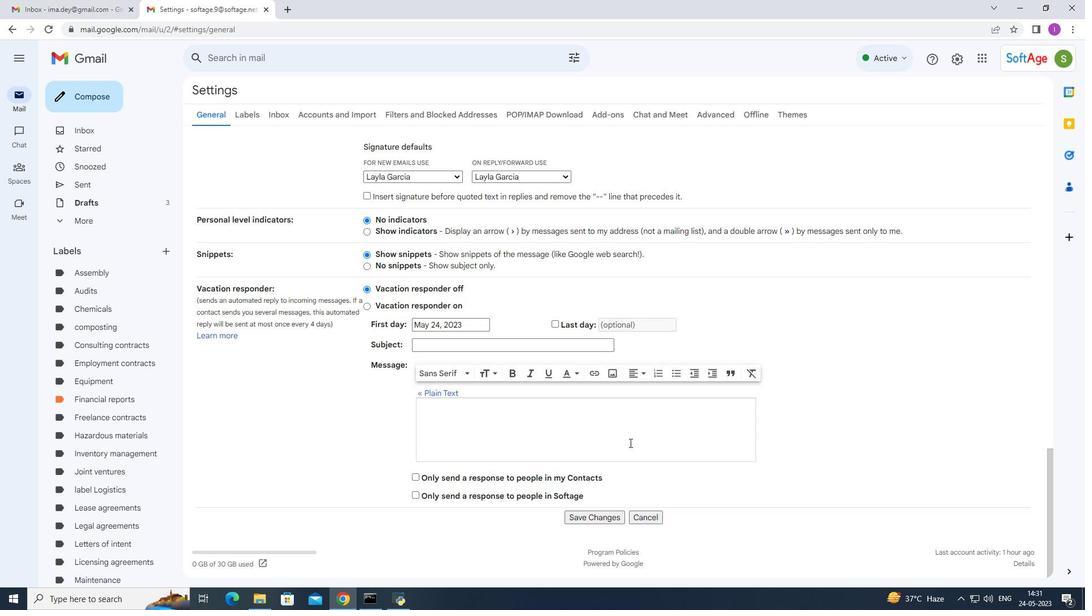 
Action: Mouse moved to (600, 515)
Screenshot: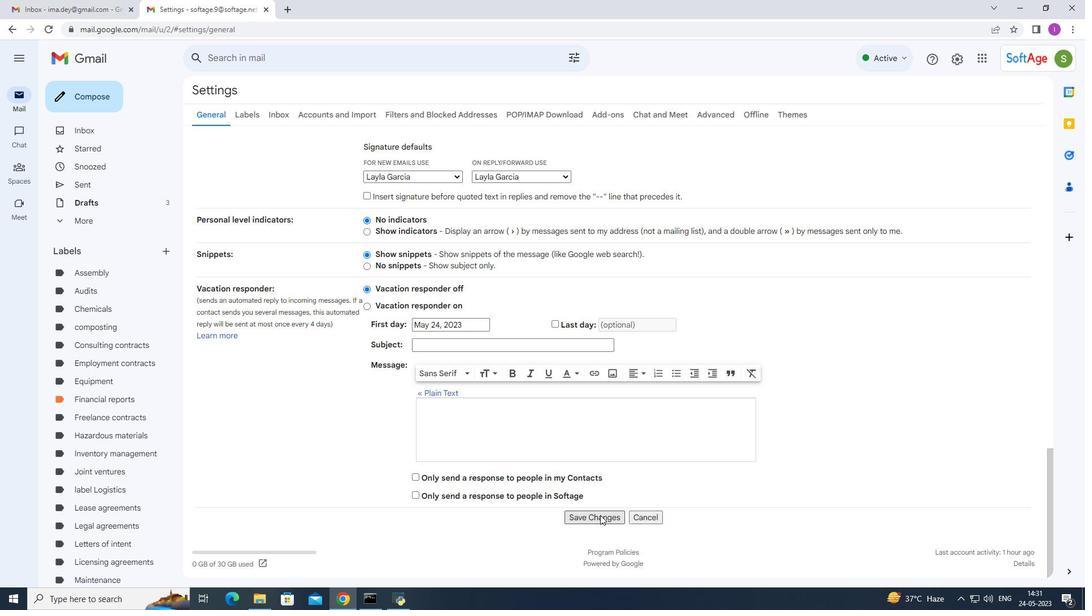 
Action: Mouse pressed left at (600, 515)
Screenshot: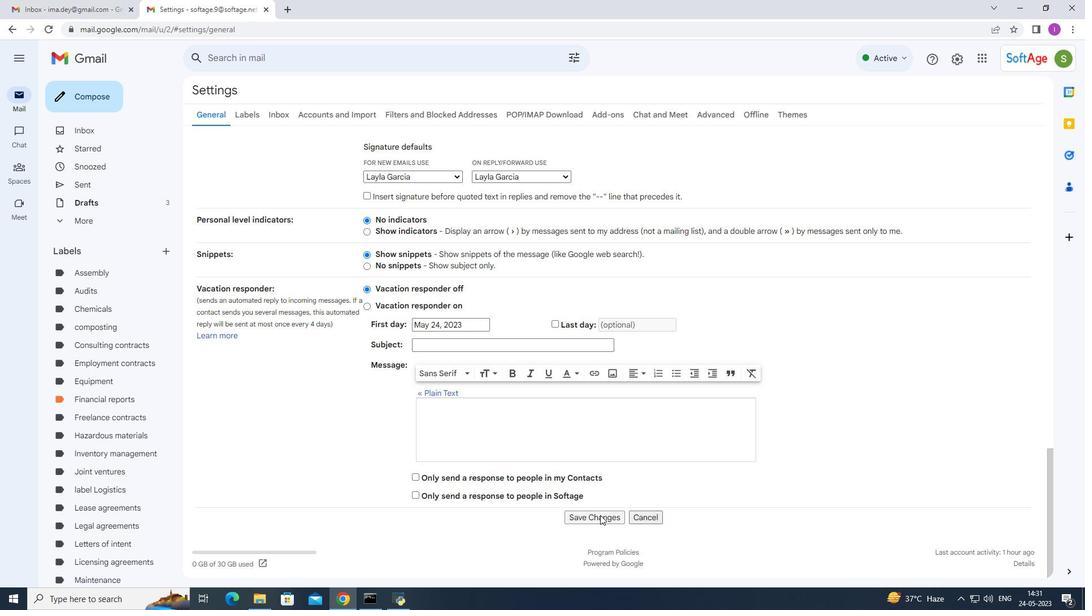 
Action: Mouse moved to (108, 100)
Screenshot: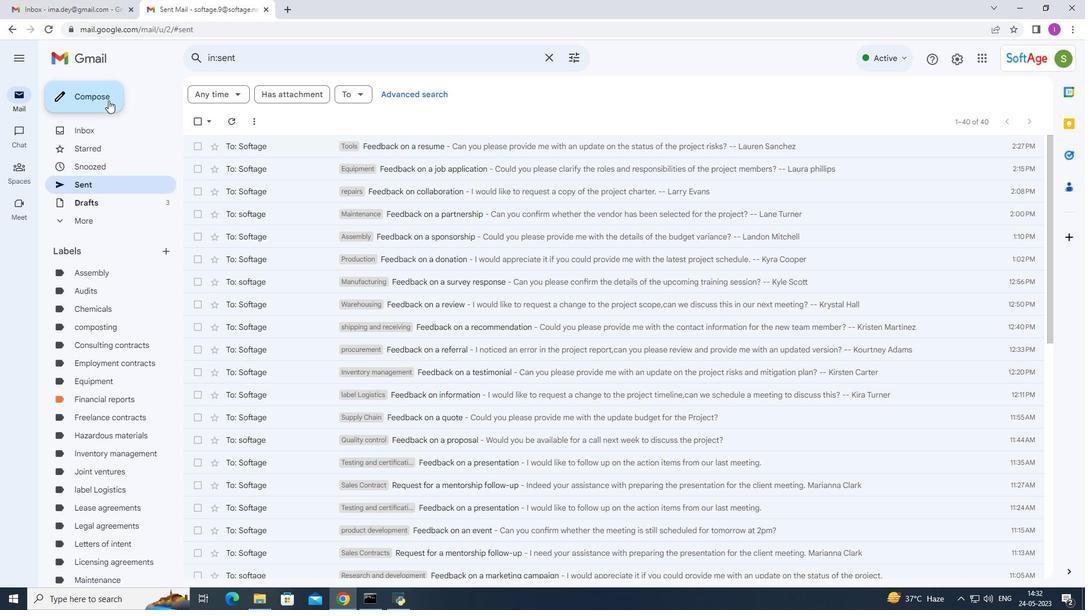 
Action: Mouse pressed left at (108, 100)
Screenshot: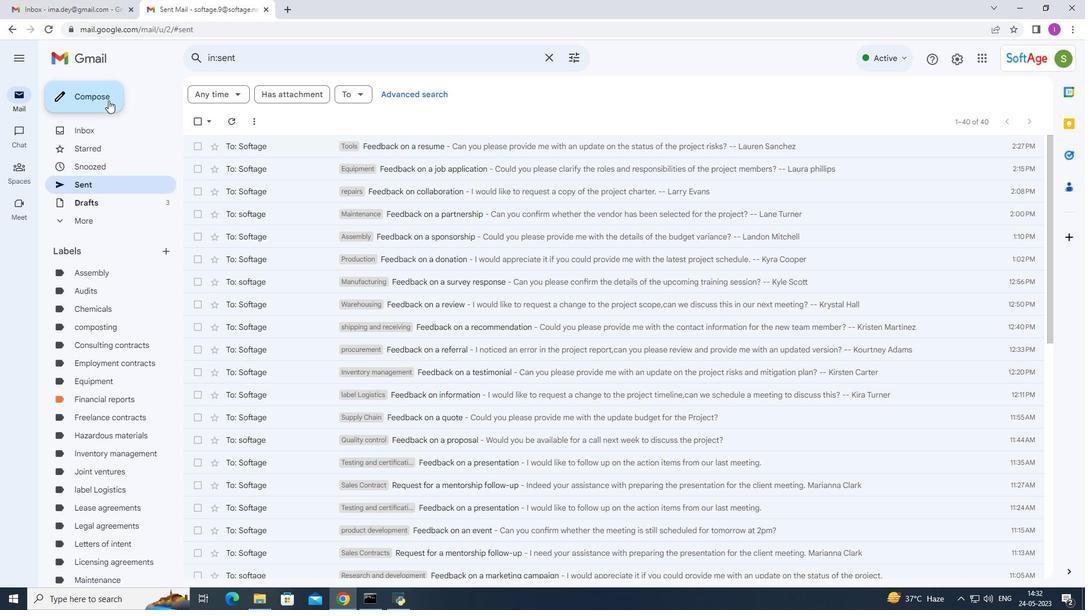 
Action: Mouse moved to (753, 277)
Screenshot: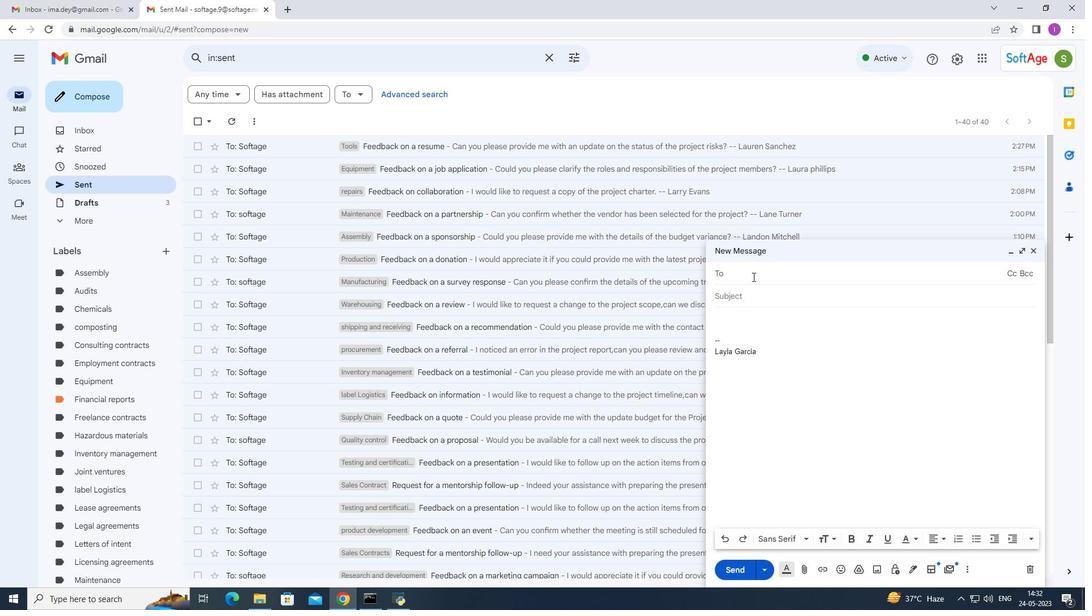 
Action: Key pressed <Key.shift>Soft
Screenshot: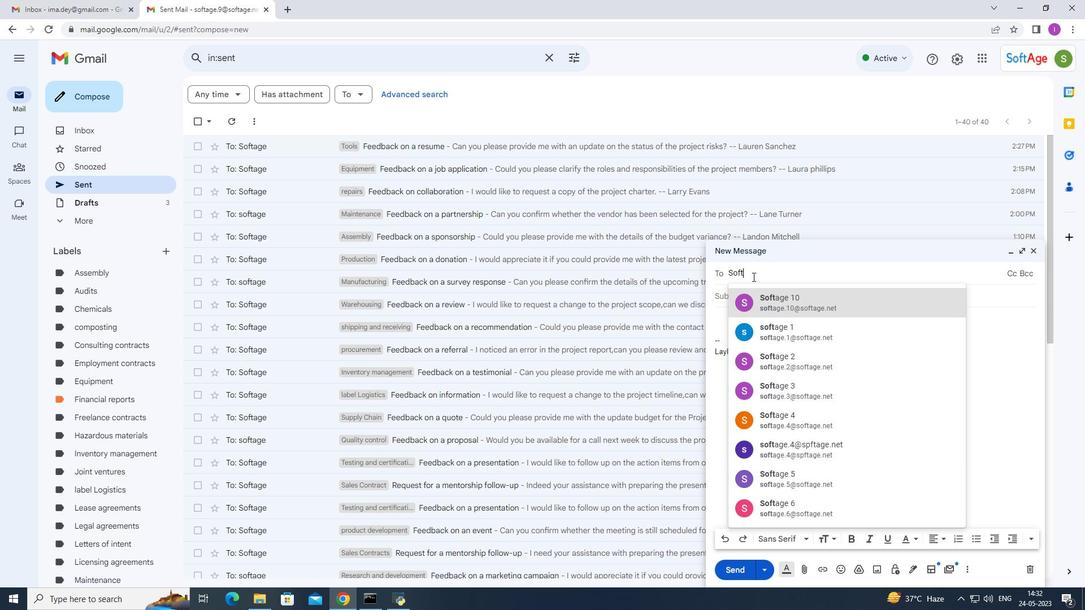 
Action: Mouse moved to (793, 486)
Screenshot: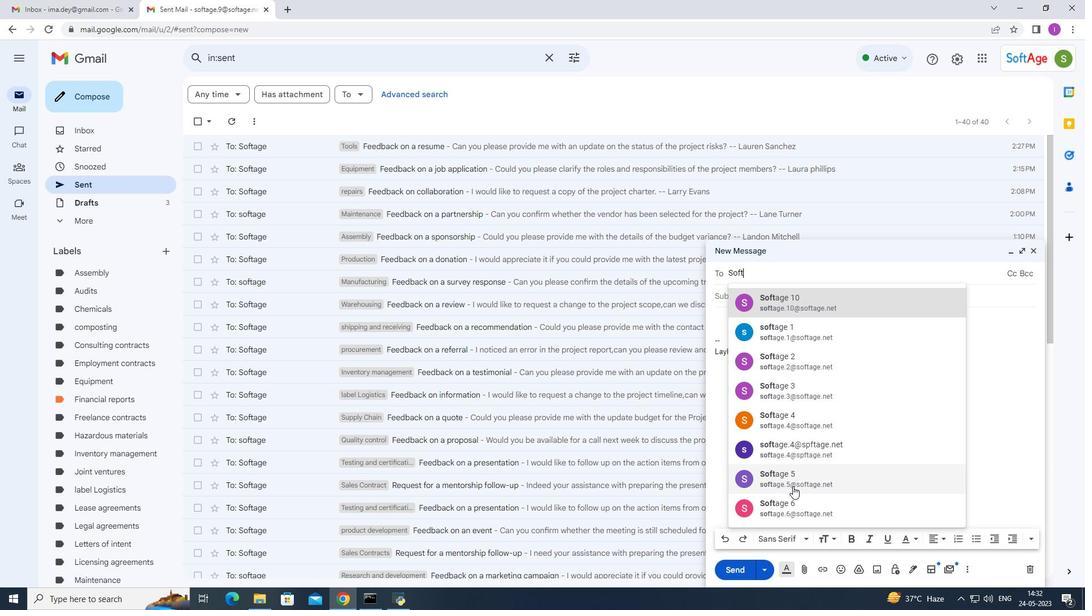 
Action: Mouse pressed left at (793, 486)
Screenshot: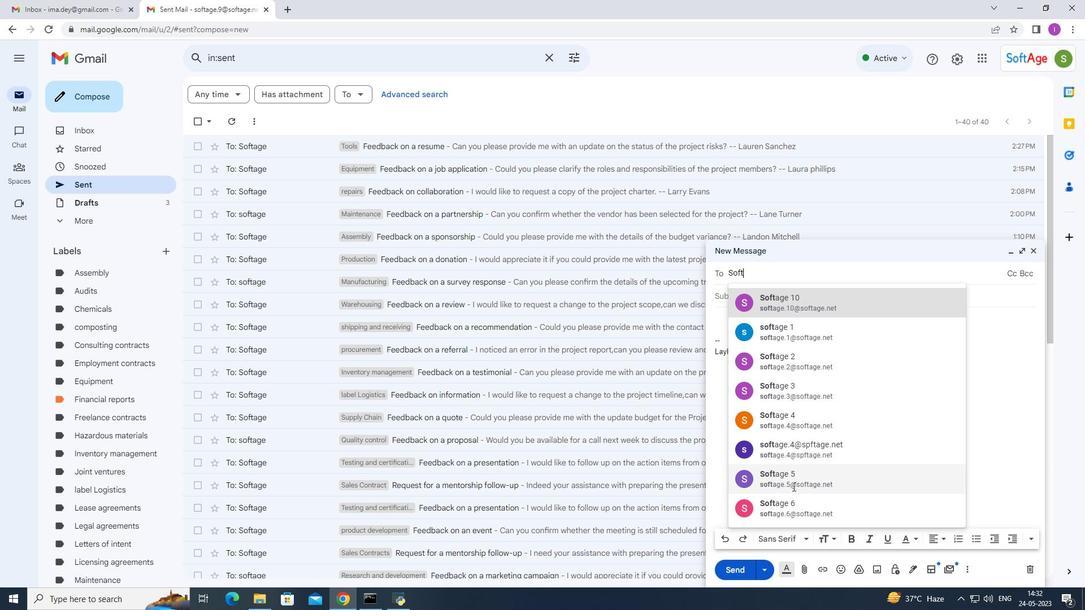 
Action: Mouse moved to (744, 309)
Screenshot: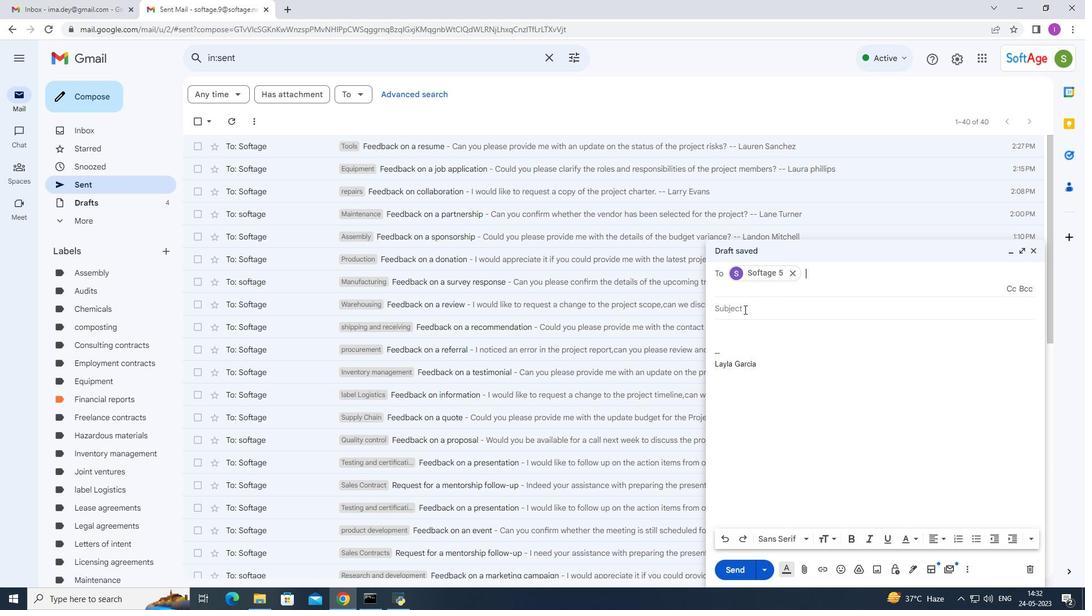 
Action: Mouse pressed left at (744, 309)
Screenshot: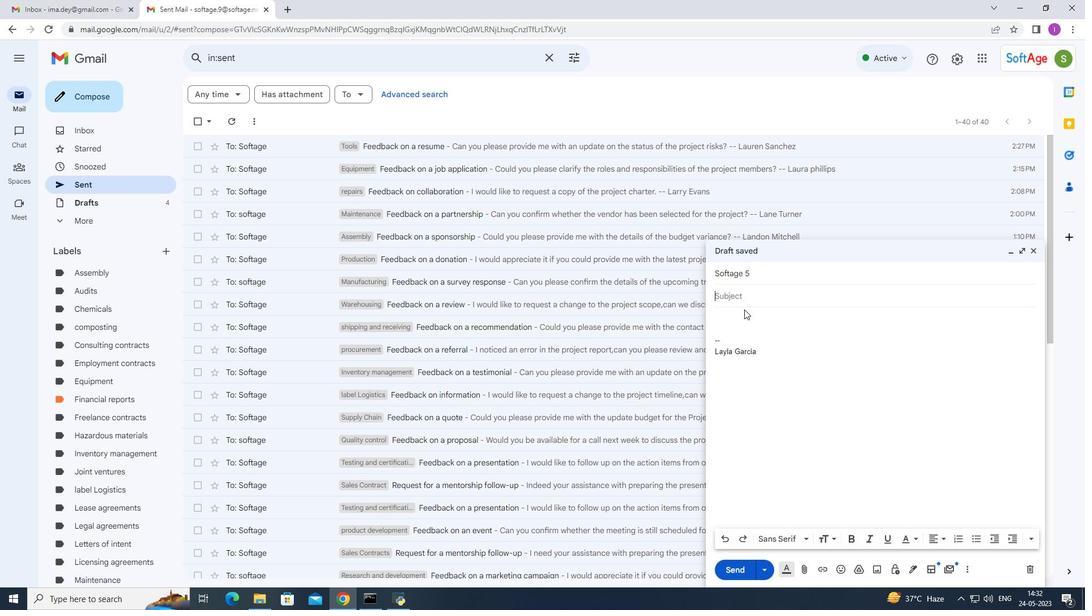 
Action: Mouse moved to (798, 321)
Screenshot: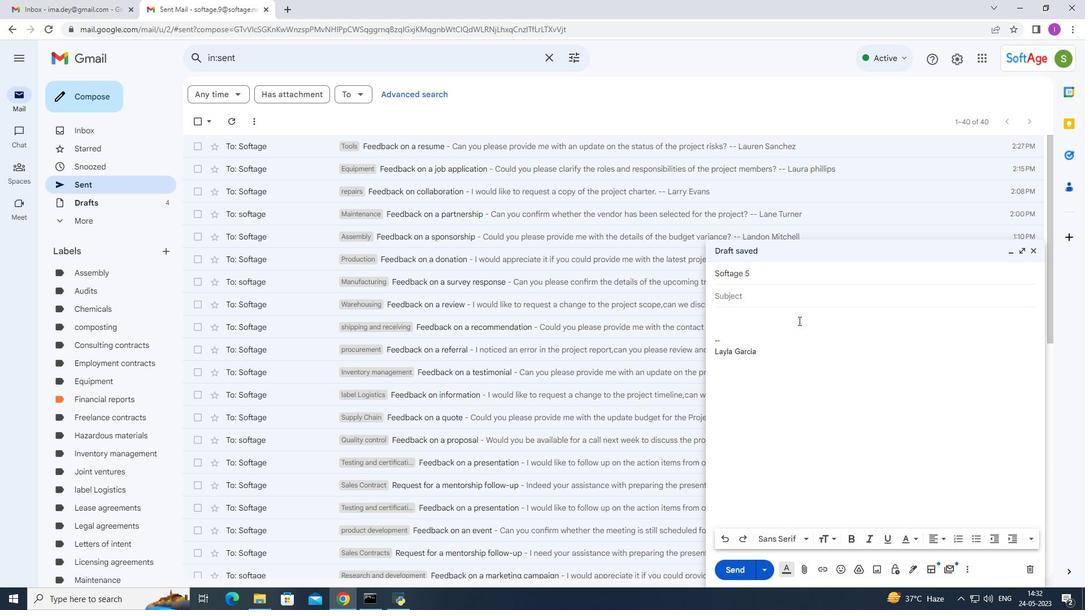 
Action: Key pressed <Key.shift>Feedbackn<Key.backspace><Key.space>om<Key.backspace>n<Key.space>aport
Screenshot: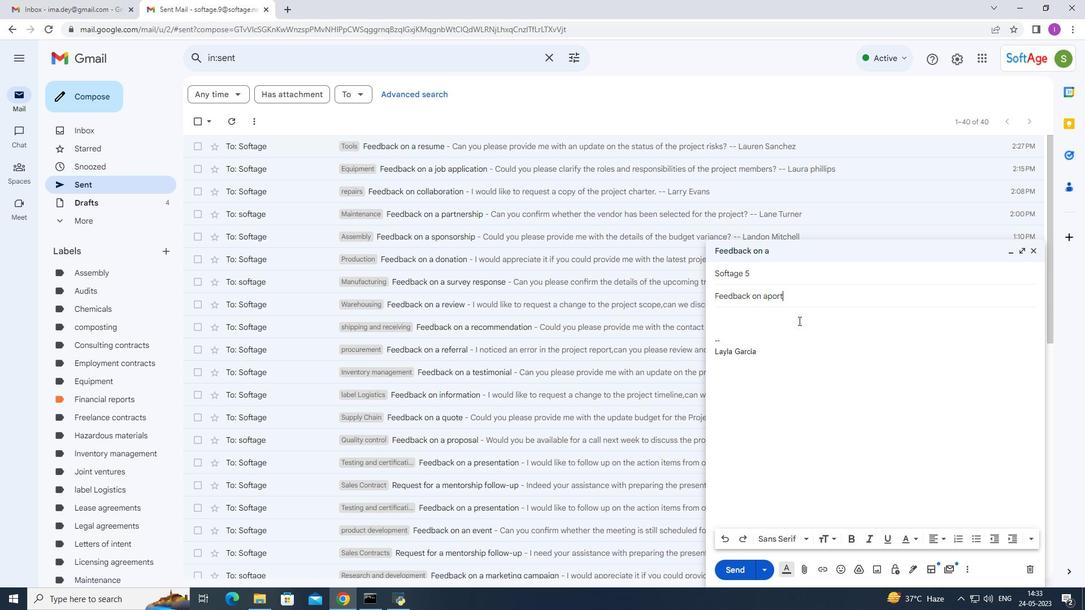 
Action: Mouse scrolled (798, 320) with delta (0, 0)
Screenshot: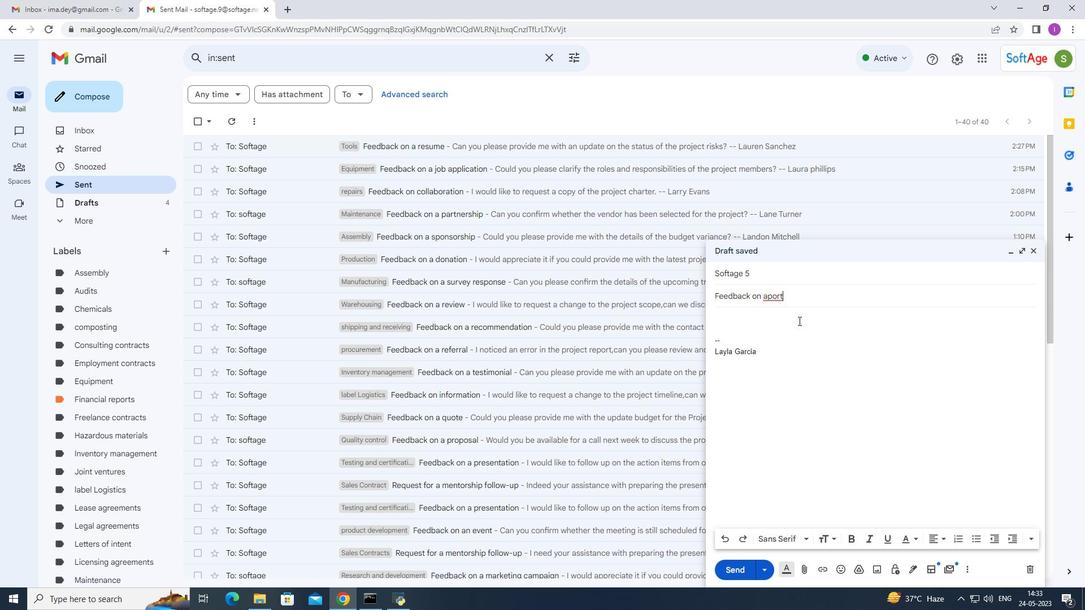 
Action: Mouse moved to (767, 297)
Screenshot: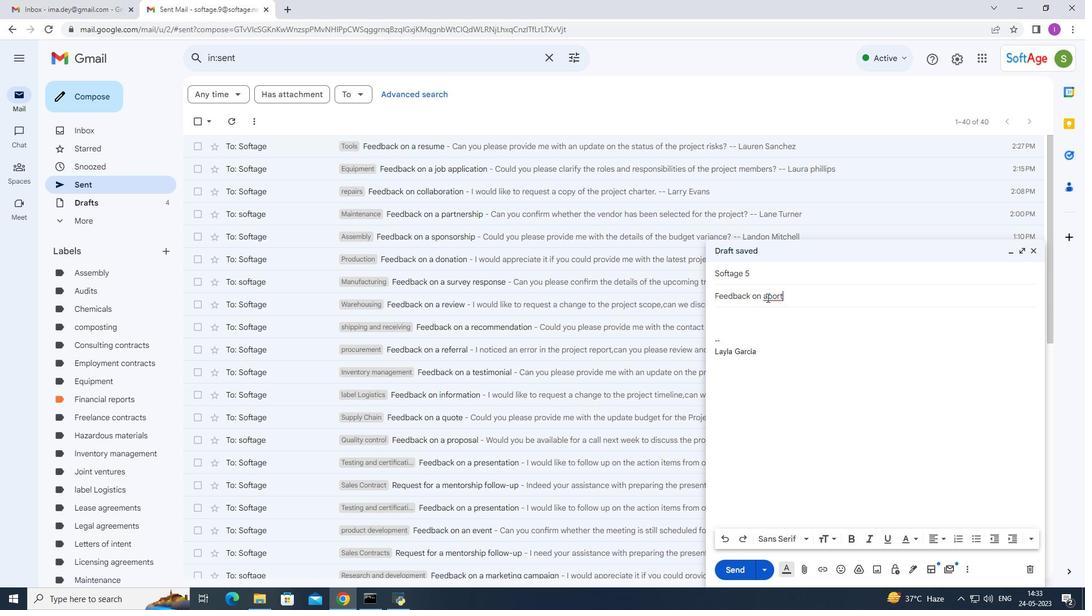 
Action: Mouse pressed left at (767, 297)
Screenshot: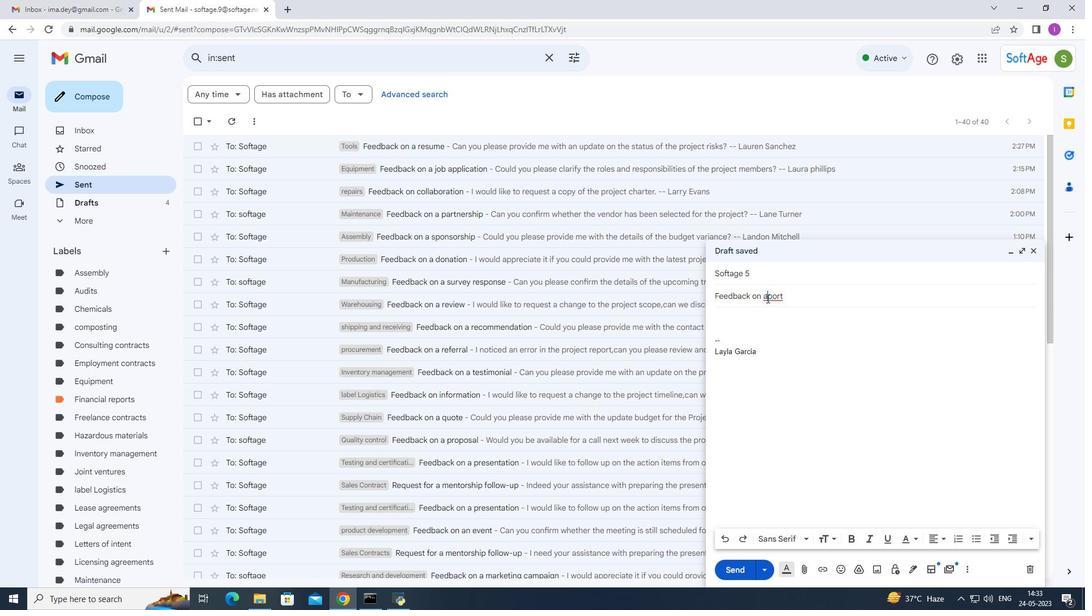 
Action: Mouse moved to (777, 320)
Screenshot: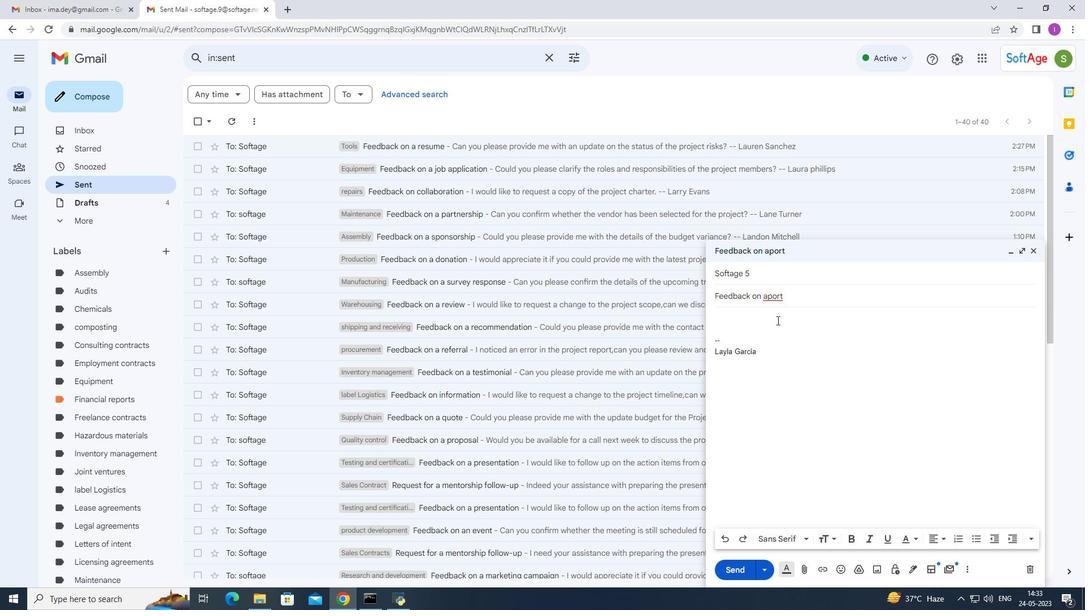 
Action: Key pressed <Key.space>
Screenshot: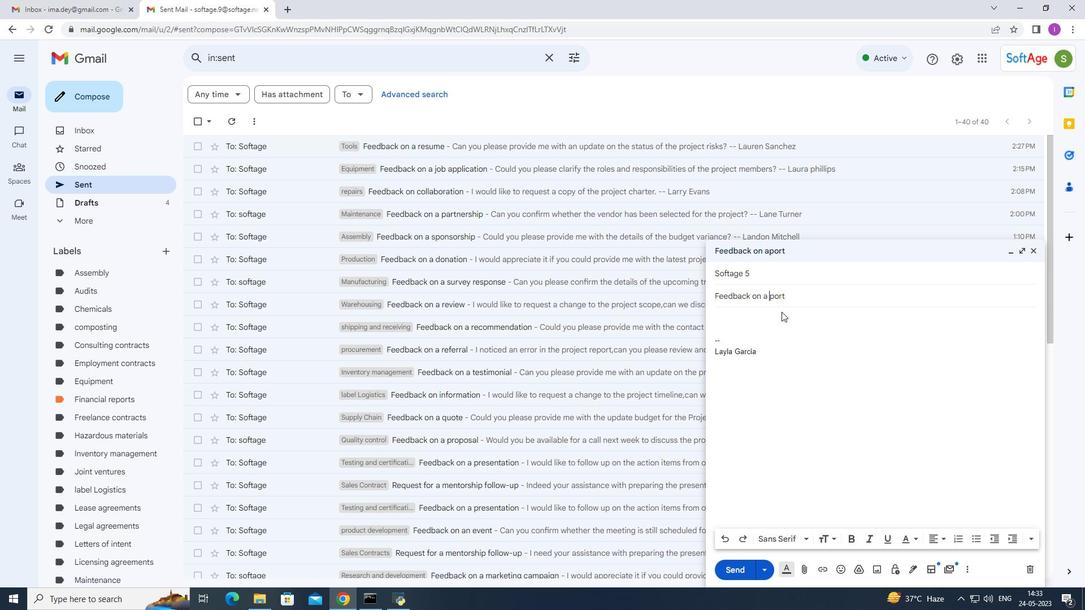 
Action: Mouse moved to (786, 294)
Screenshot: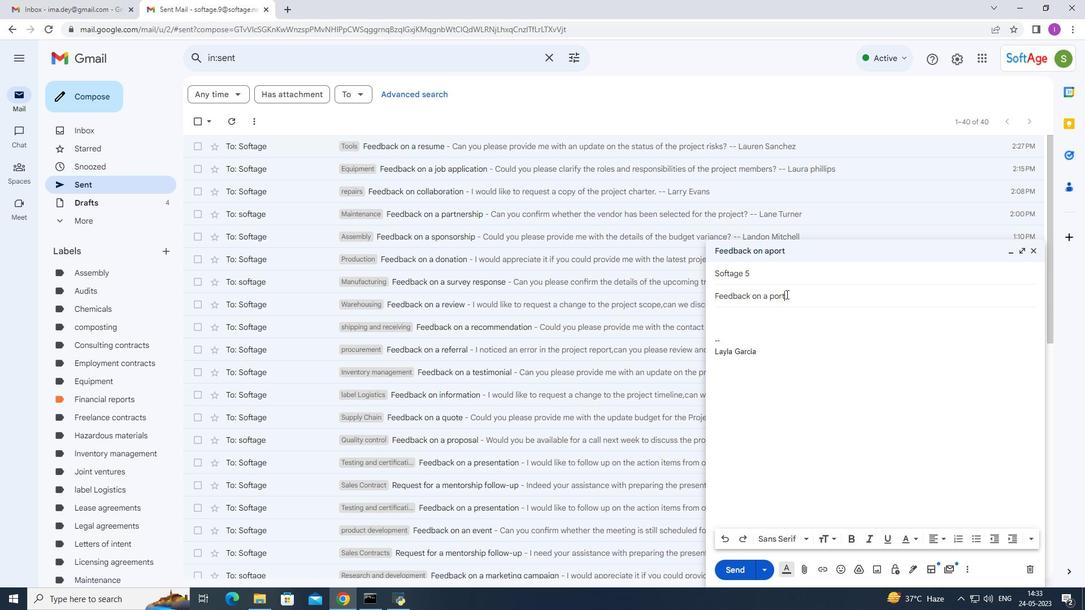 
Action: Mouse pressed left at (786, 294)
Screenshot: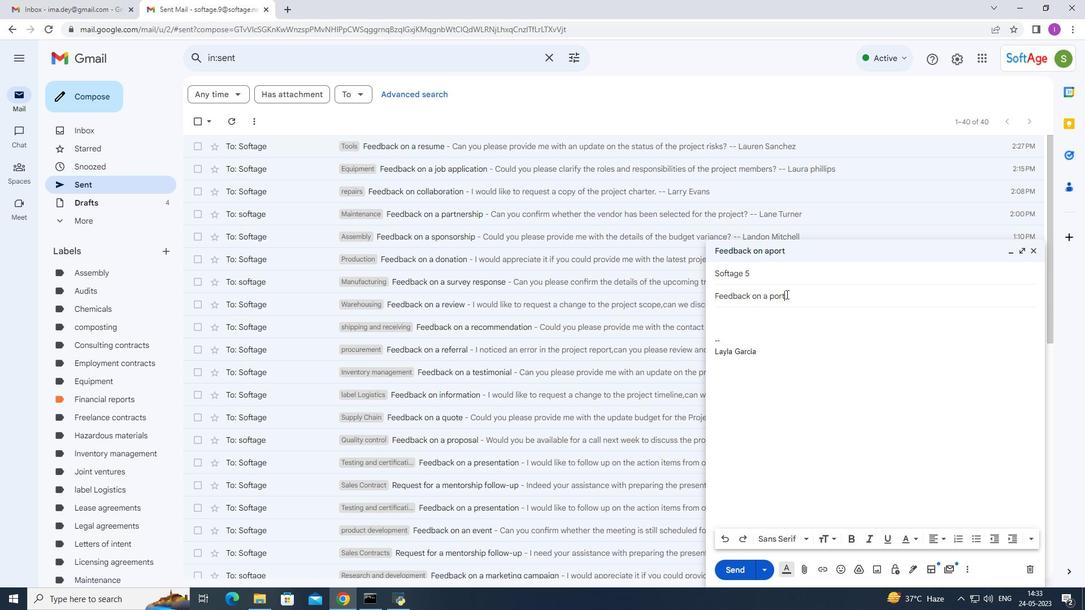 
Action: Mouse moved to (856, 306)
Screenshot: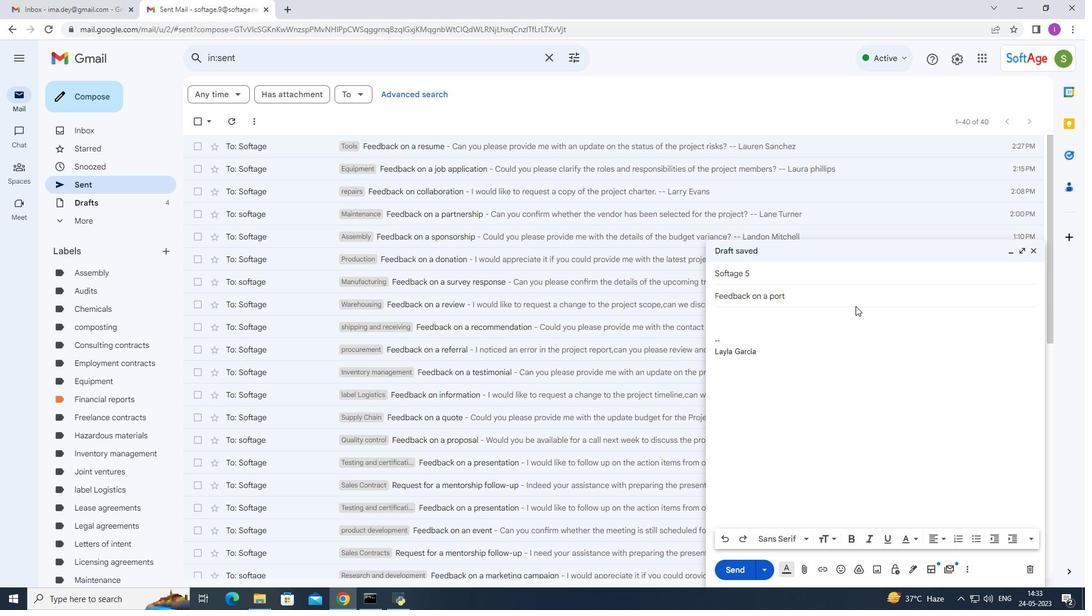 
Action: Key pressed fo
Screenshot: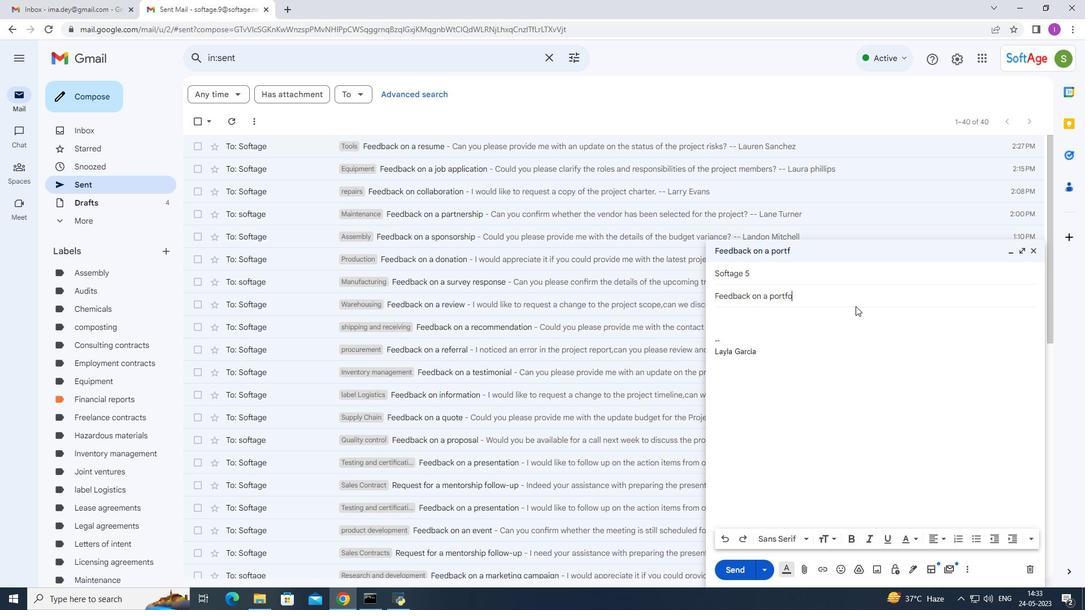 
Action: Mouse moved to (856, 306)
Screenshot: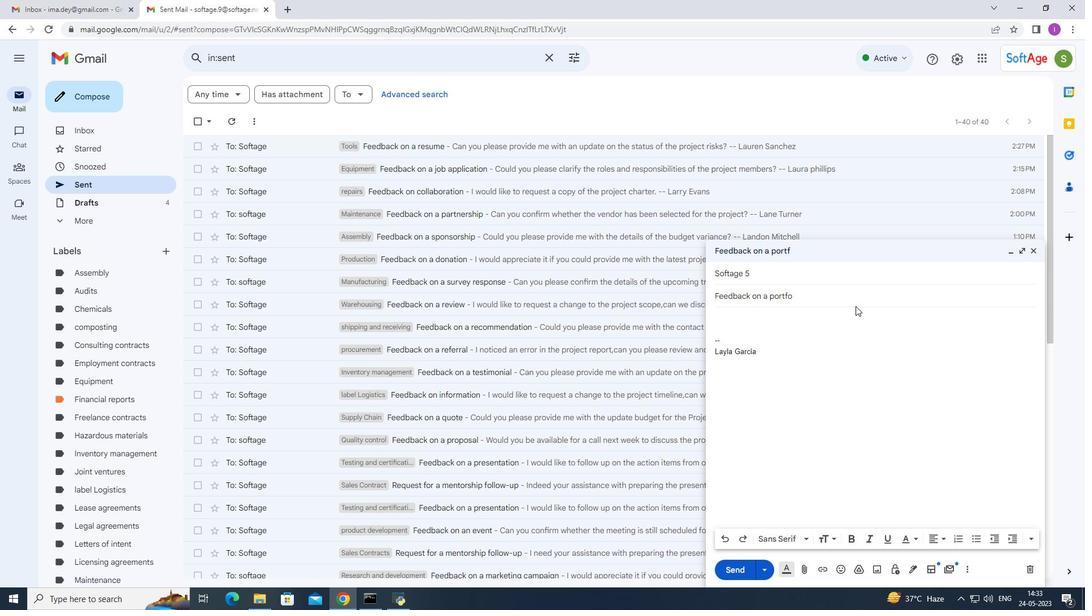 
Action: Key pressed lo<Key.backspace>io
Screenshot: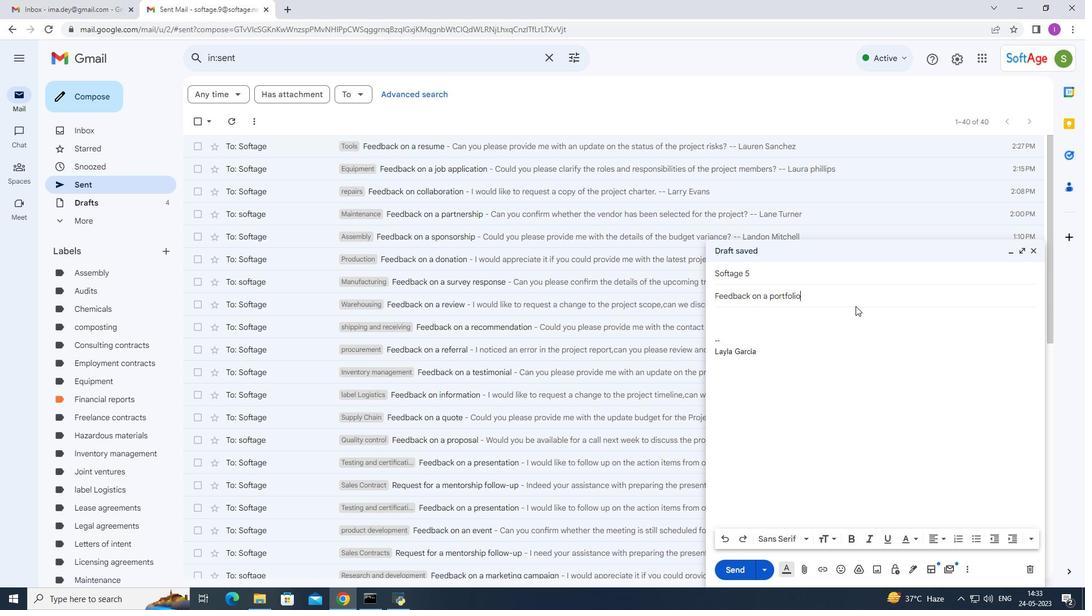 
Action: Mouse moved to (720, 315)
Screenshot: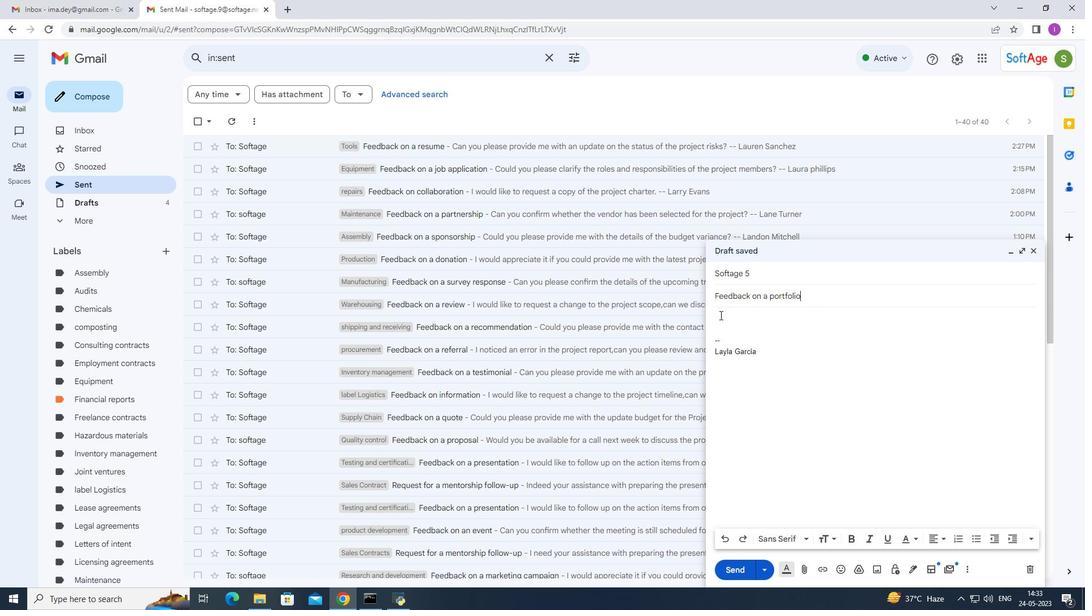 
Action: Mouse pressed left at (720, 315)
Screenshot: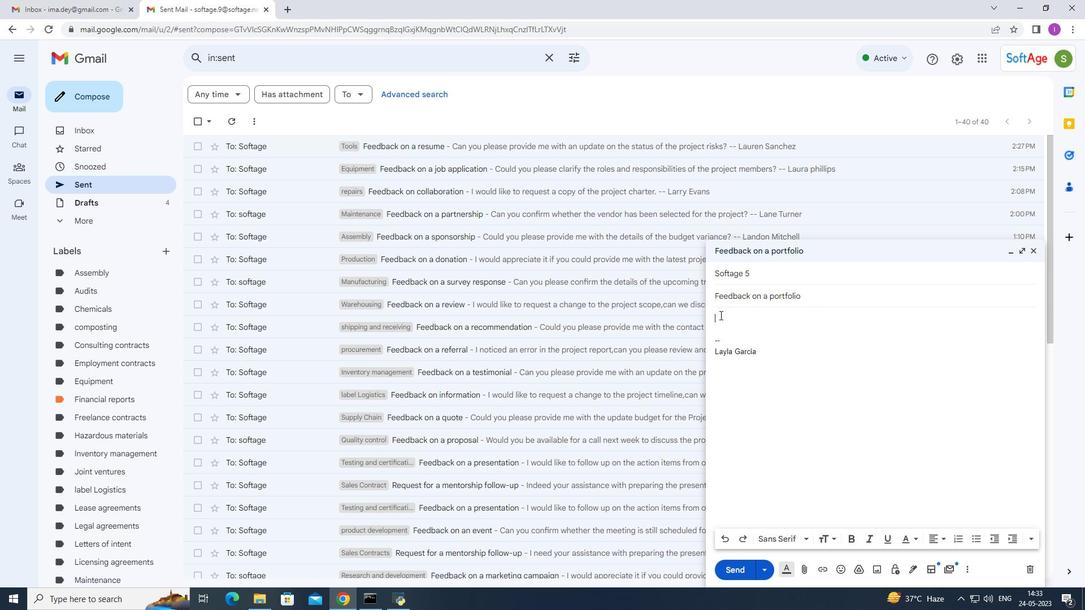 
Action: Mouse moved to (899, 337)
Screenshot: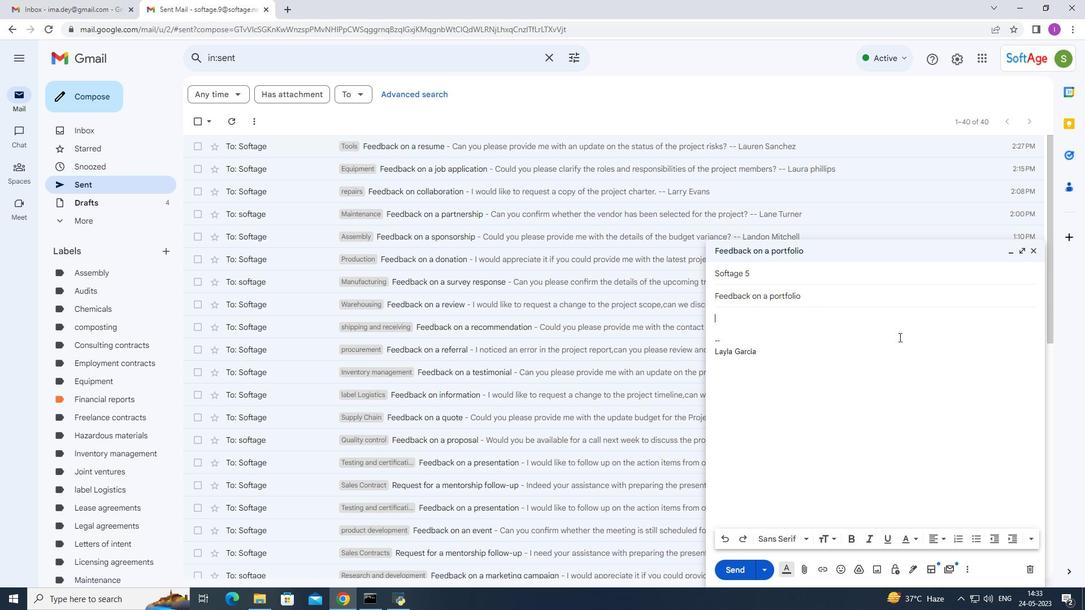
Action: Key pressed <Key.shift>I<Key.space>would<Key.space>like<Key.space>to<Key.space>schedule<Key.space>a<Key.space>meetings<Key.space><Key.space><Key.backspace><Key.backspace><Key.backspace><Key.space>to<Key.space>discuss<Key.space>the<Key.space>project<Key.space>status.
Screenshot: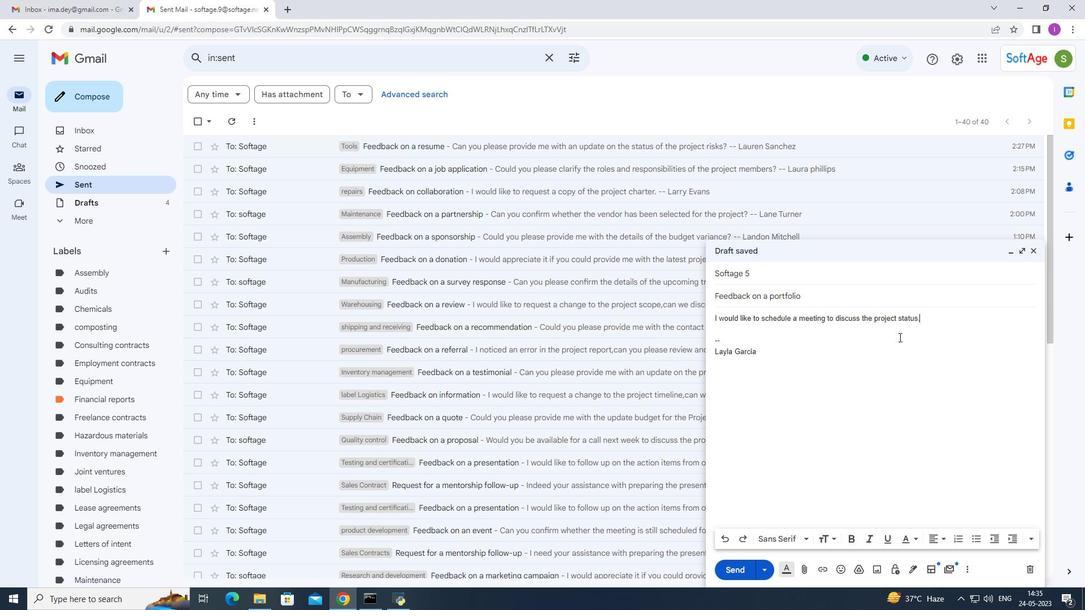 
Action: Mouse moved to (791, 359)
Screenshot: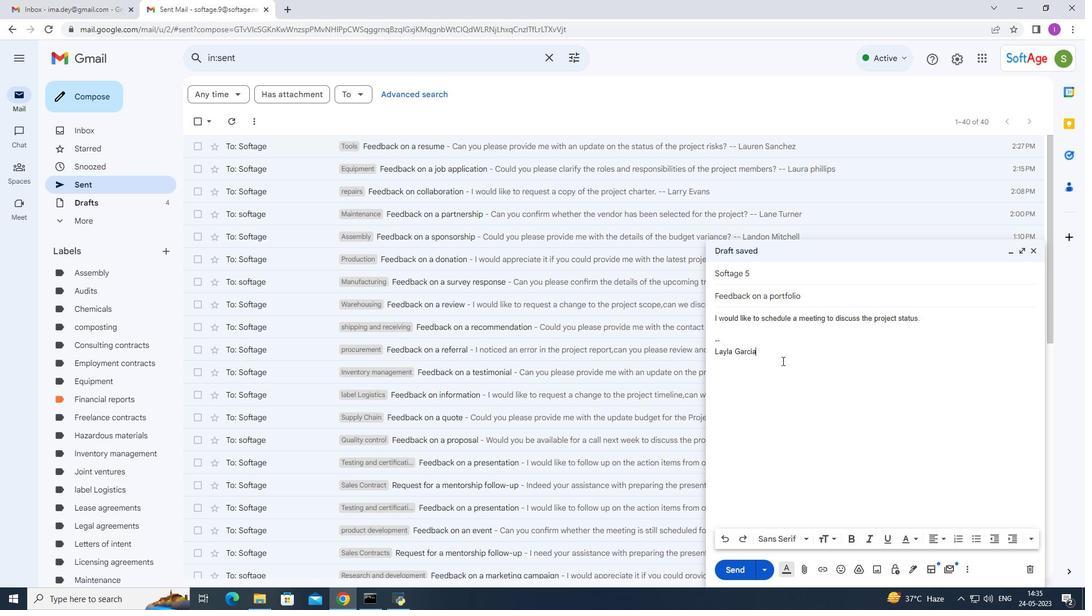
Action: Mouse pressed left at (791, 359)
Screenshot: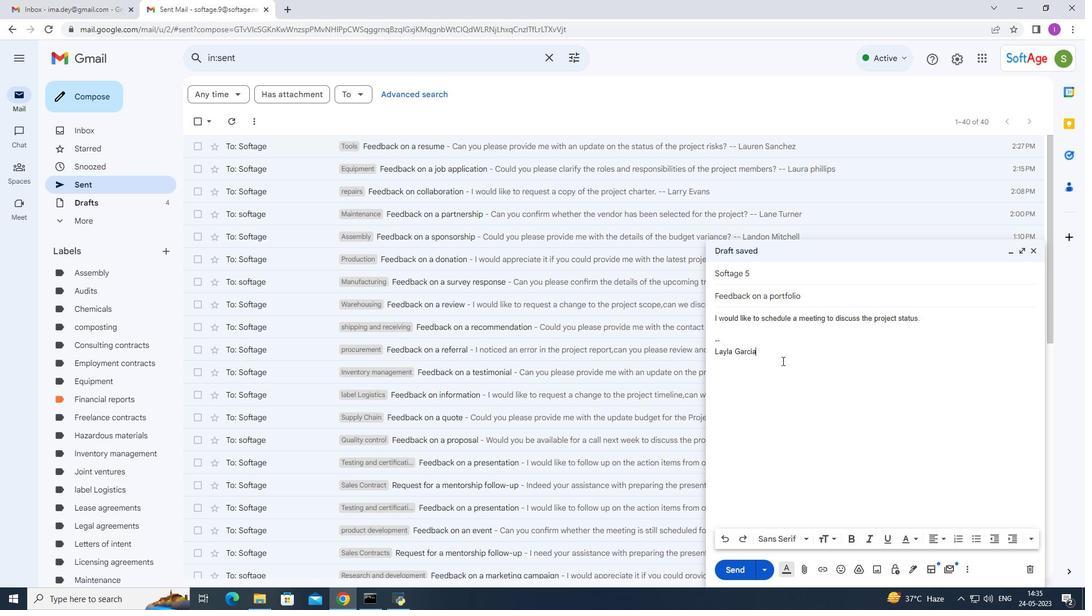 
Action: Mouse moved to (1010, 537)
Screenshot: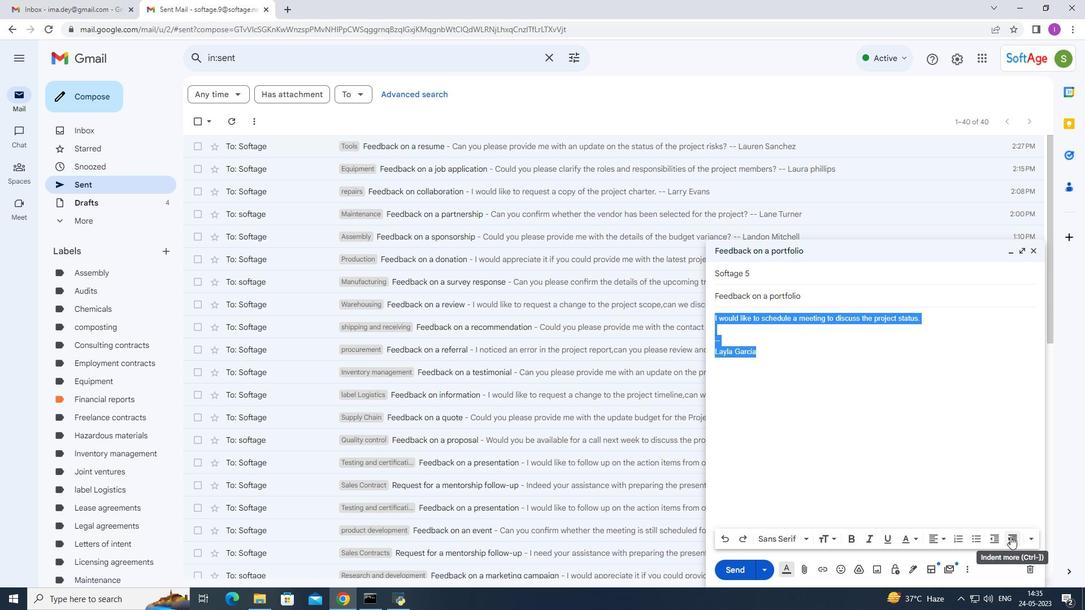 
Action: Mouse pressed left at (1010, 537)
Screenshot: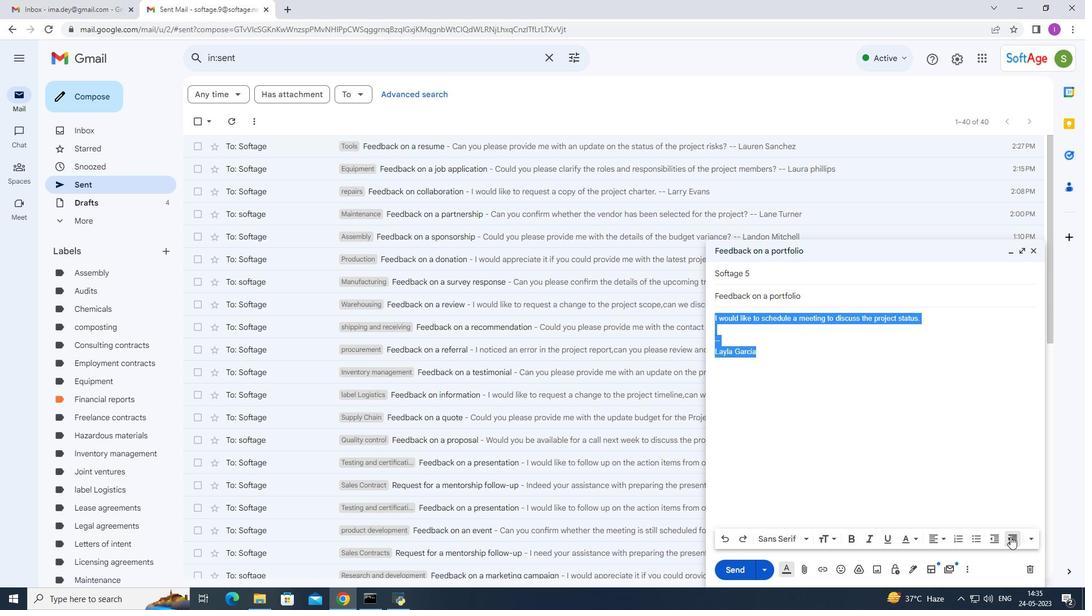
Action: Mouse pressed left at (1010, 537)
Screenshot: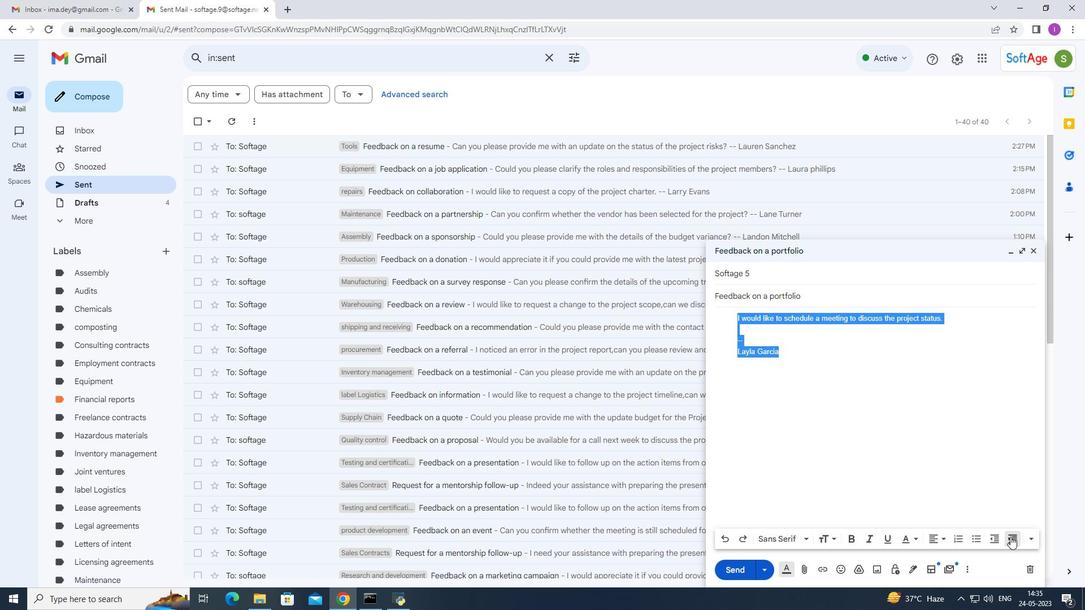 
Action: Mouse moved to (997, 541)
Screenshot: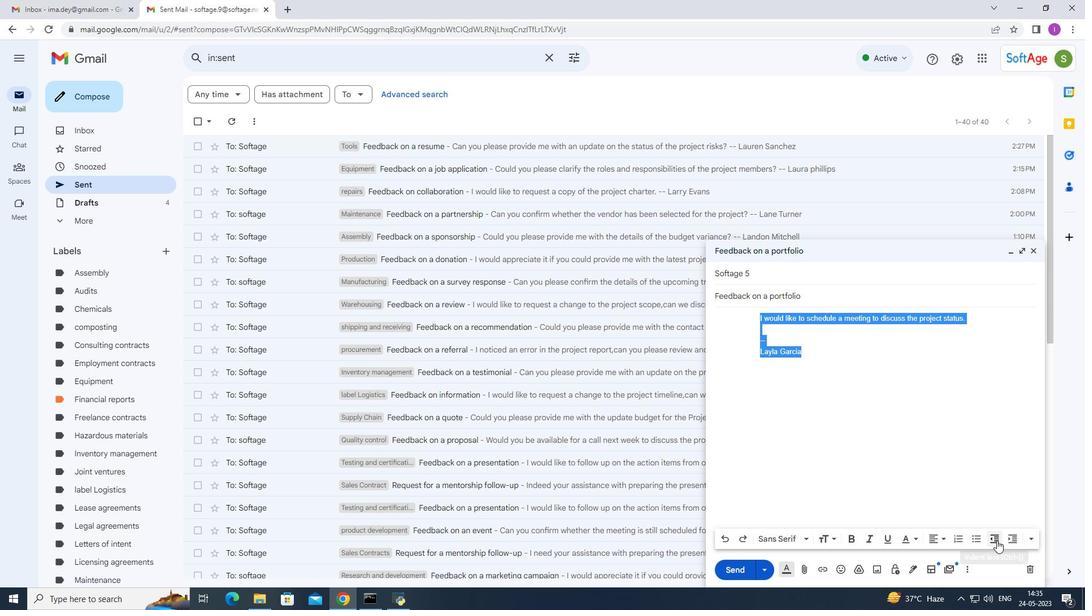 
Action: Mouse pressed left at (997, 541)
Screenshot: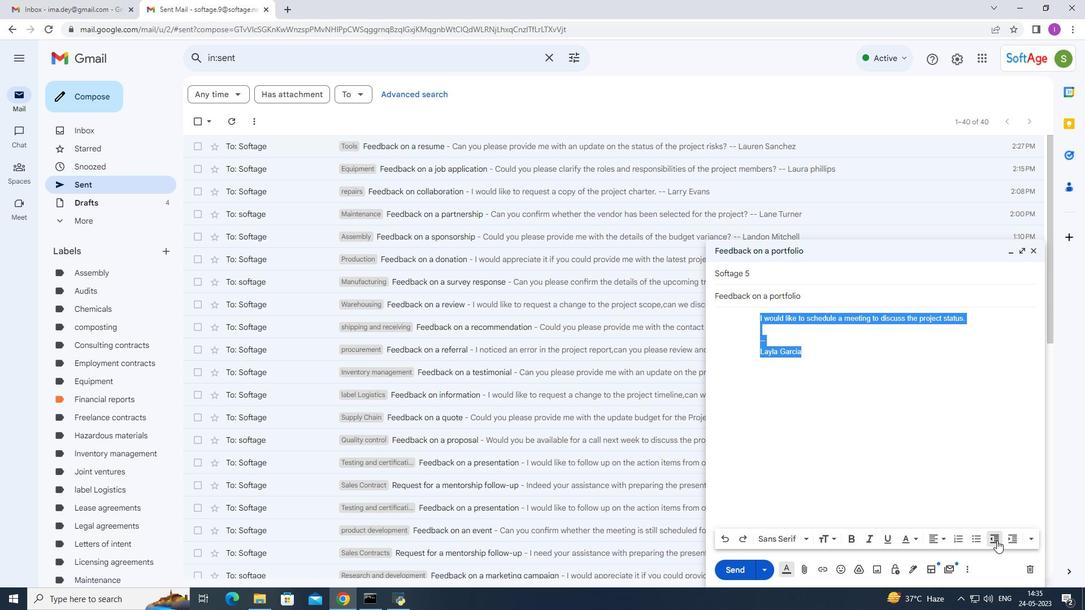 
Action: Mouse moved to (748, 572)
Screenshot: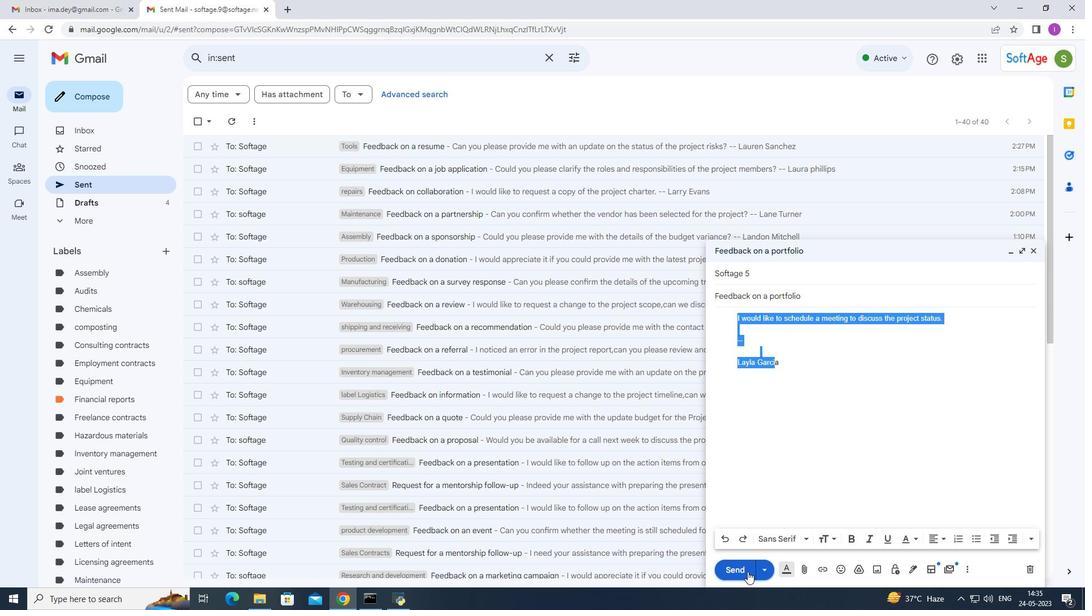 
Action: Mouse pressed left at (748, 572)
Screenshot: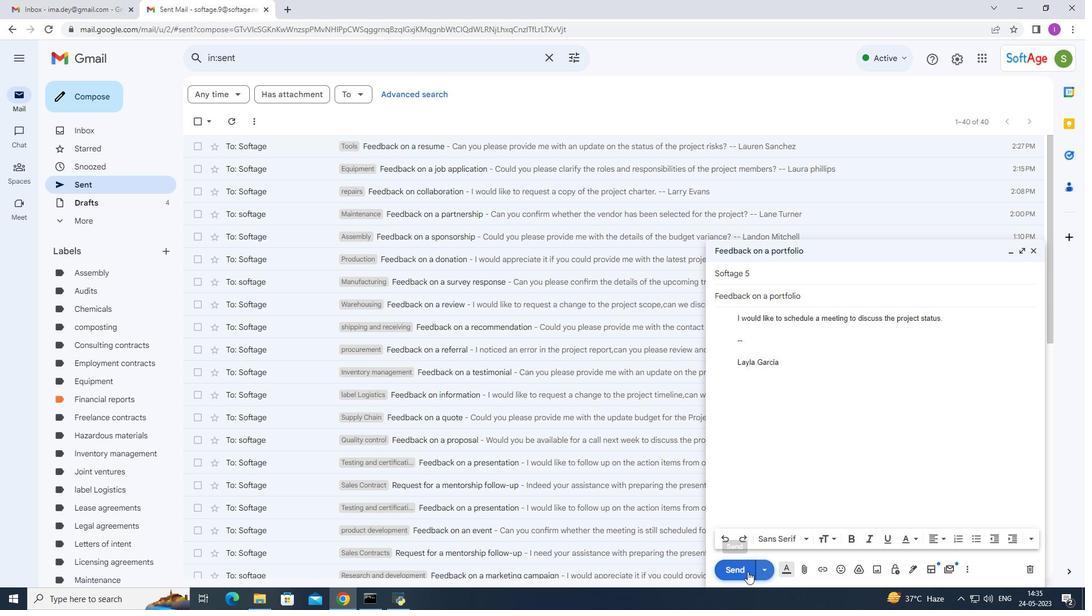 
Action: Mouse moved to (319, 143)
Screenshot: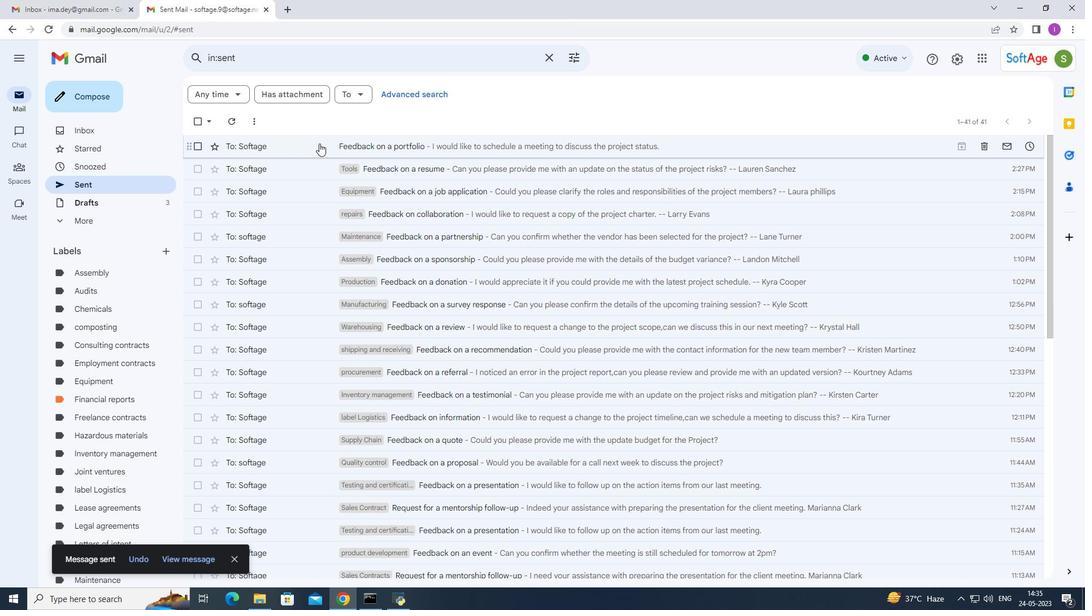 
Action: Mouse pressed right at (319, 143)
Screenshot: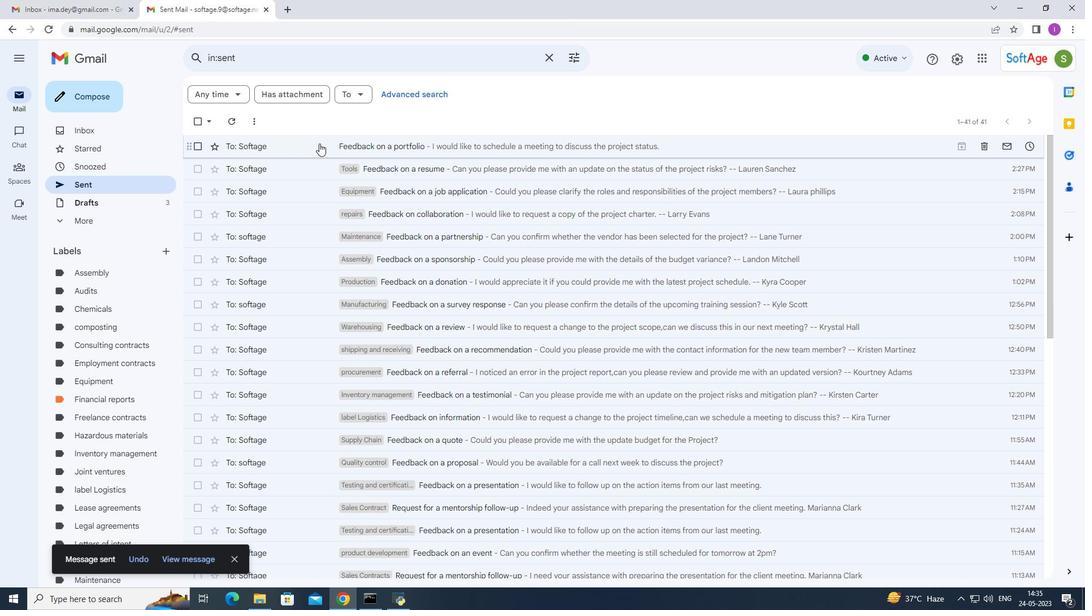 
Action: Mouse moved to (508, 546)
Screenshot: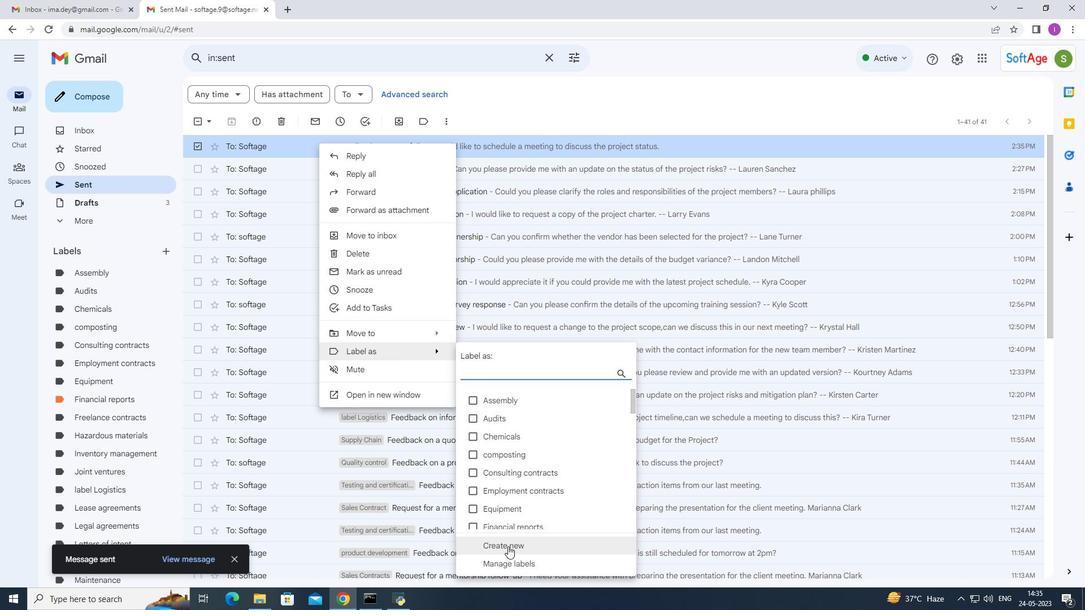 
Action: Mouse pressed left at (508, 546)
Screenshot: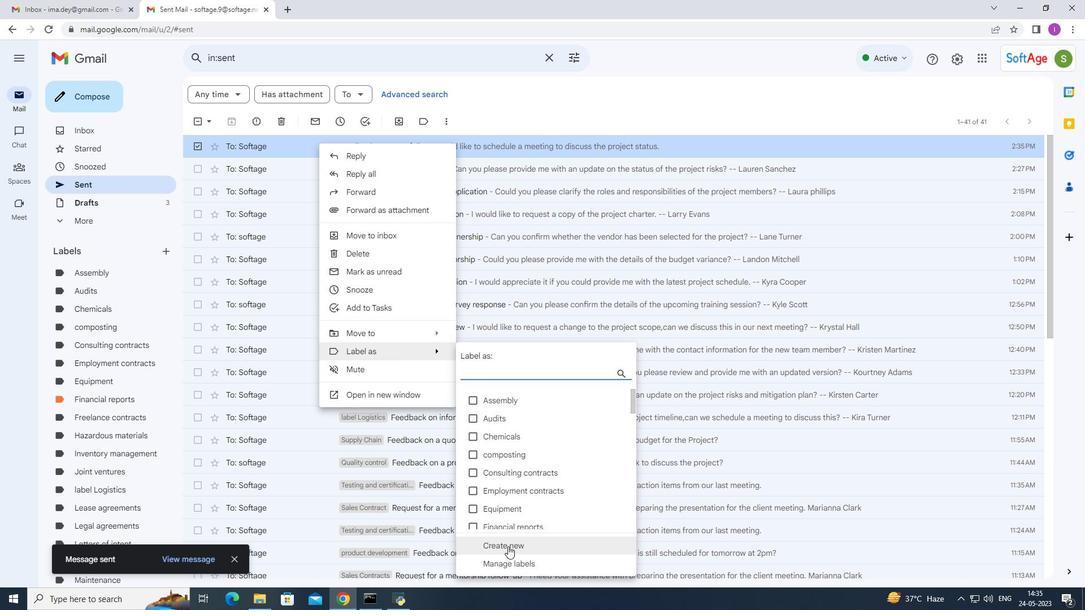 
Action: Mouse moved to (519, 392)
Screenshot: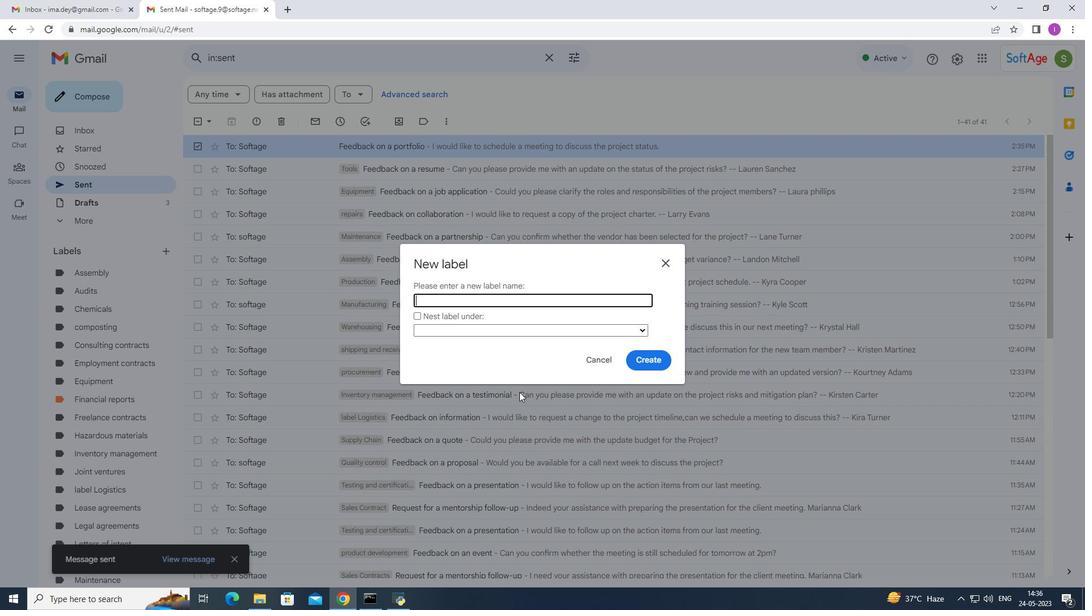
Action: Key pressed <Key.shift>Raw<Key.space>materials
Screenshot: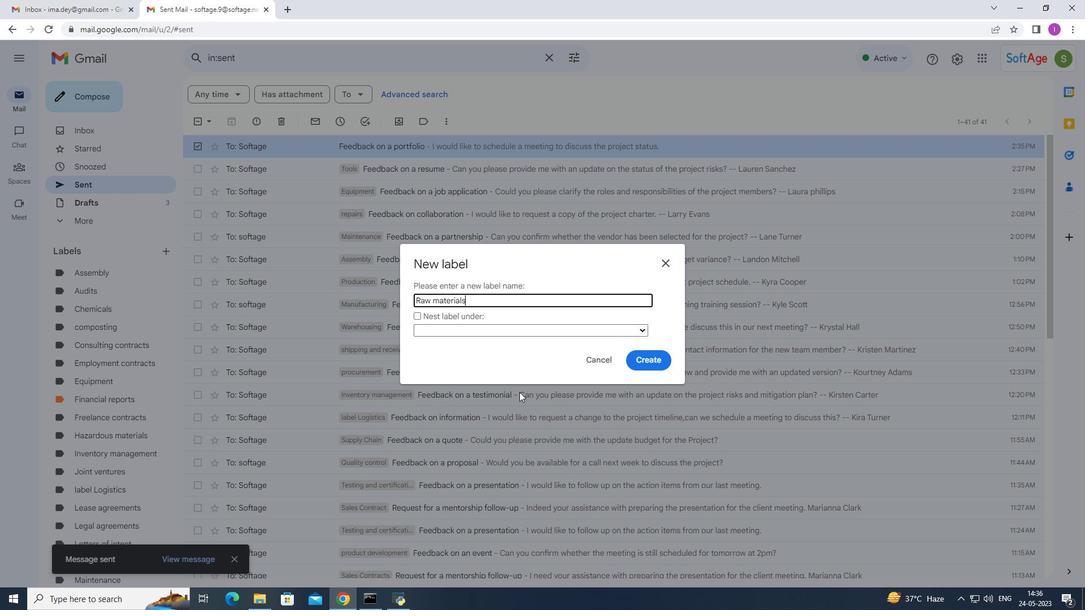 
Action: Mouse moved to (645, 364)
Screenshot: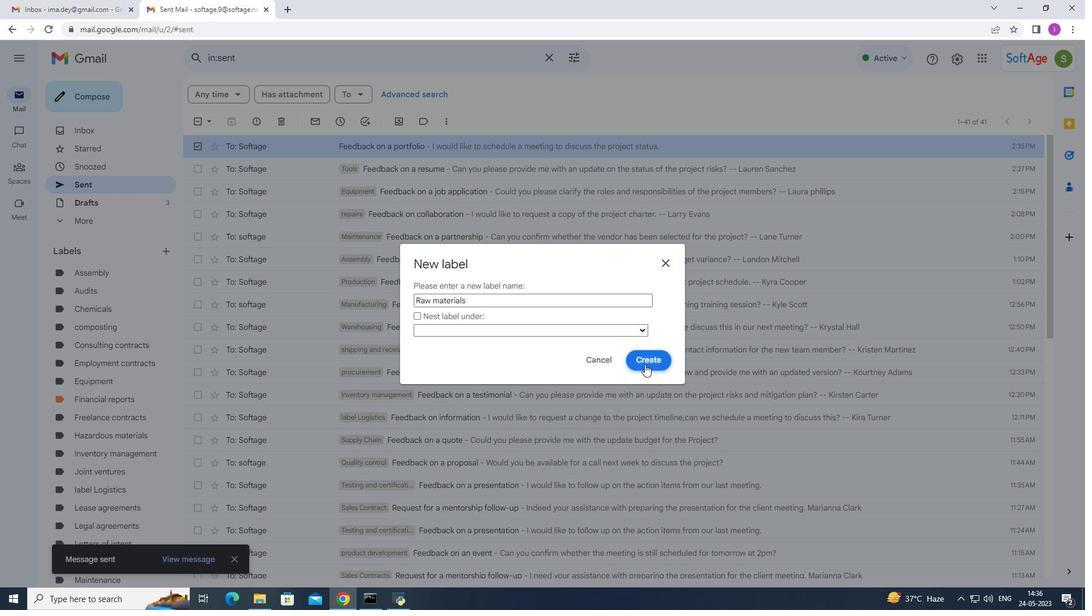 
Action: Mouse pressed left at (645, 364)
Screenshot: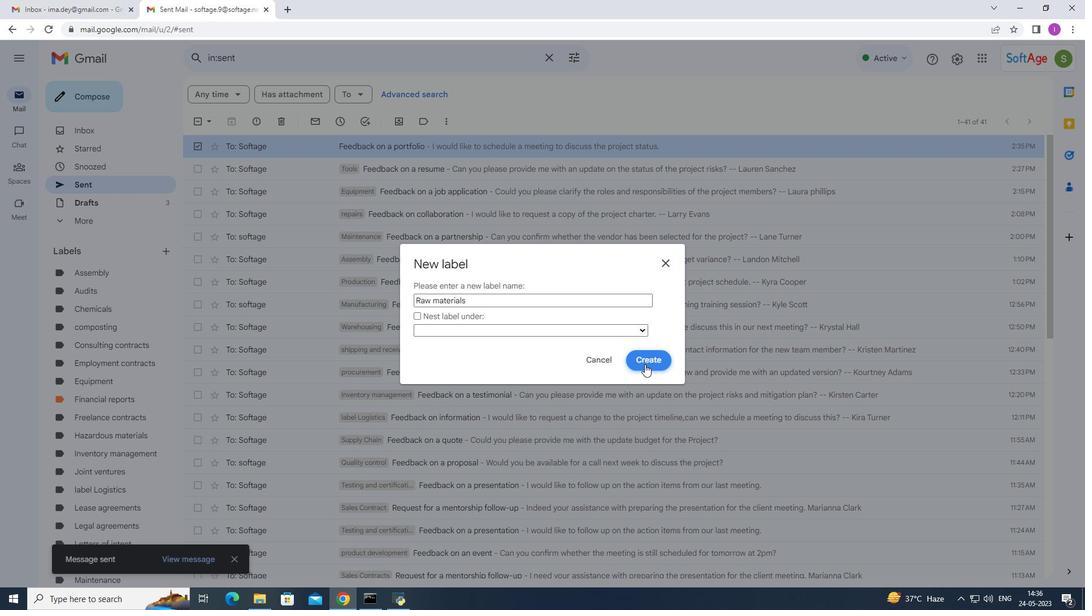 
Action: Mouse moved to (686, 389)
Screenshot: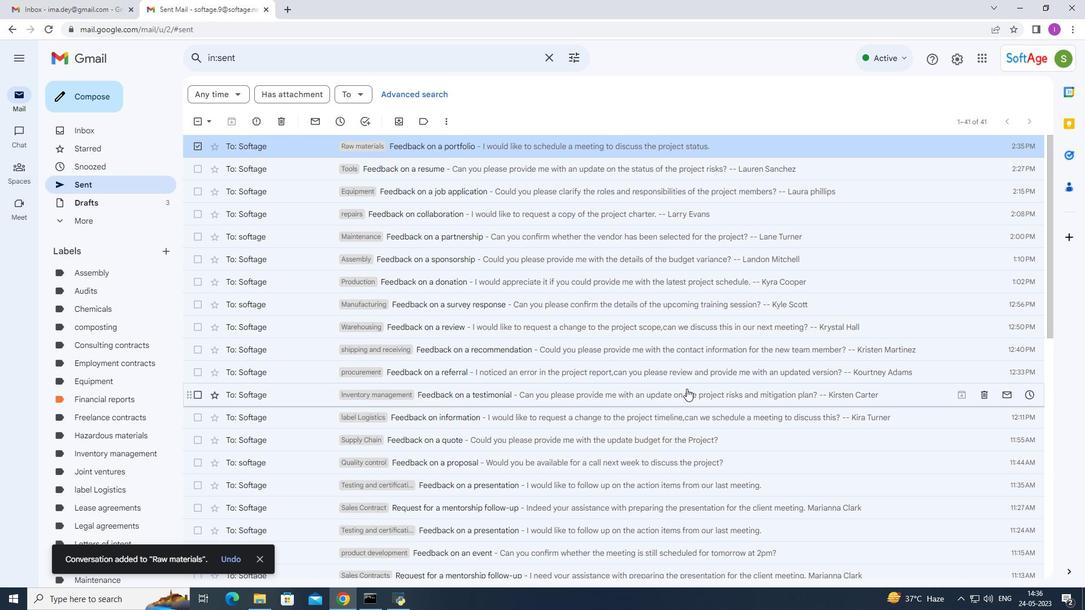 
